 Task: Create a multi-material, multi-color, and multi-part sculpture.
Action: Mouse moved to (216, 148)
Screenshot: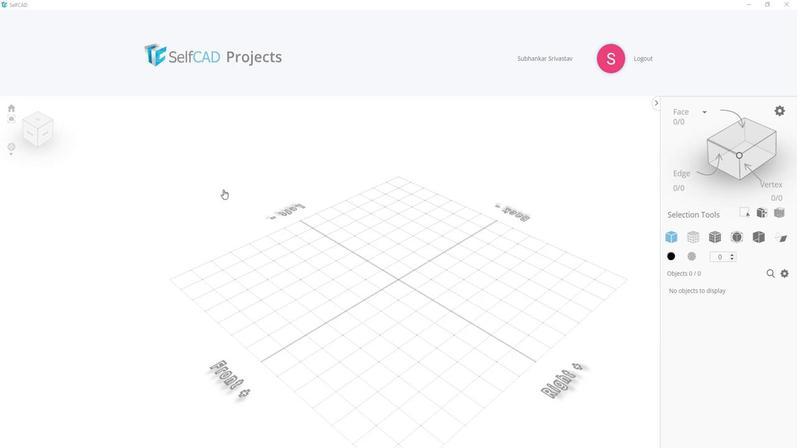 
Action: Mouse pressed left at (216, 148)
Screenshot: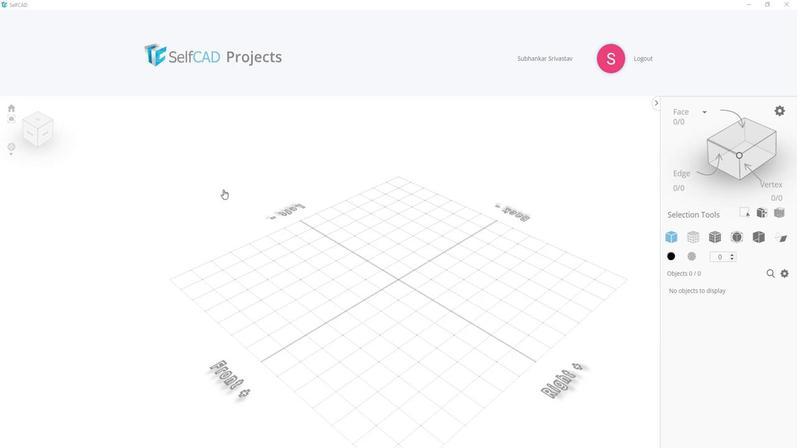 
Action: Mouse moved to (411, 176)
Screenshot: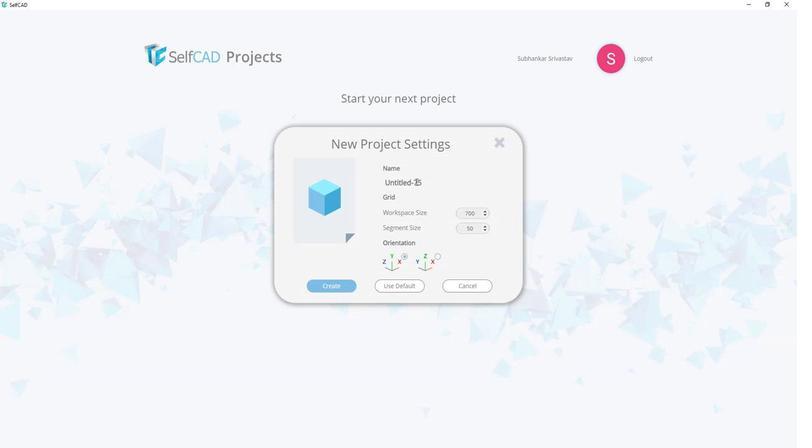 
Action: Mouse pressed left at (411, 176)
Screenshot: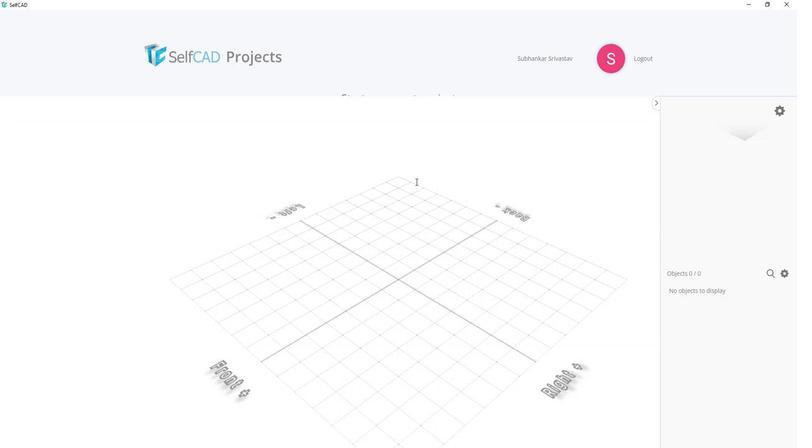 
Action: Mouse pressed left at (411, 176)
Screenshot: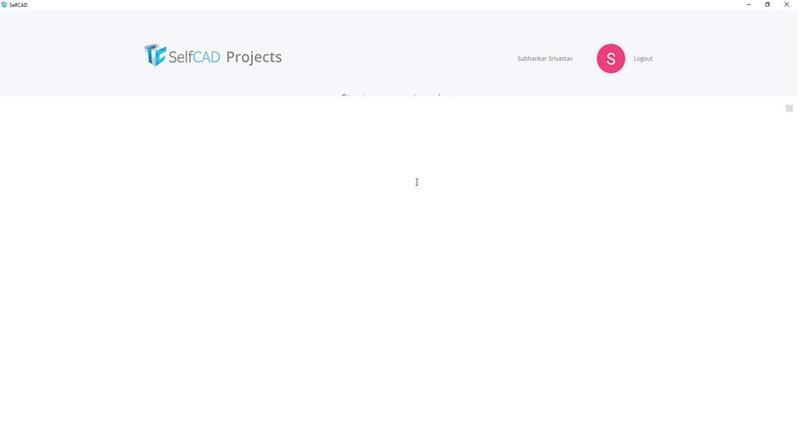 
Action: Key pressed <Key.shift>Sculpture
Screenshot: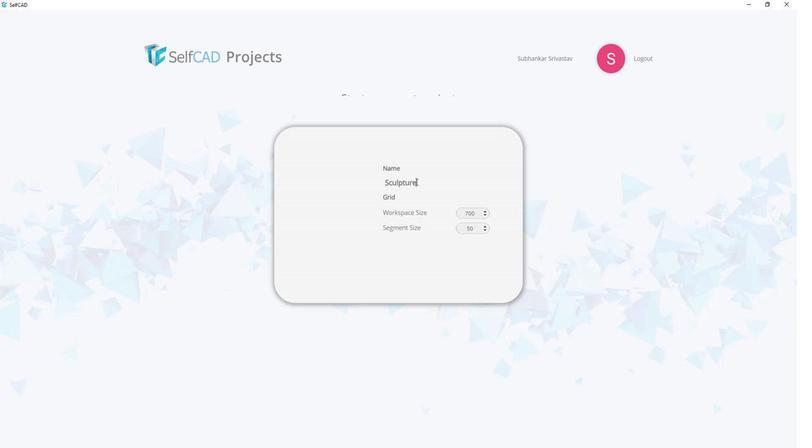 
Action: Mouse moved to (331, 261)
Screenshot: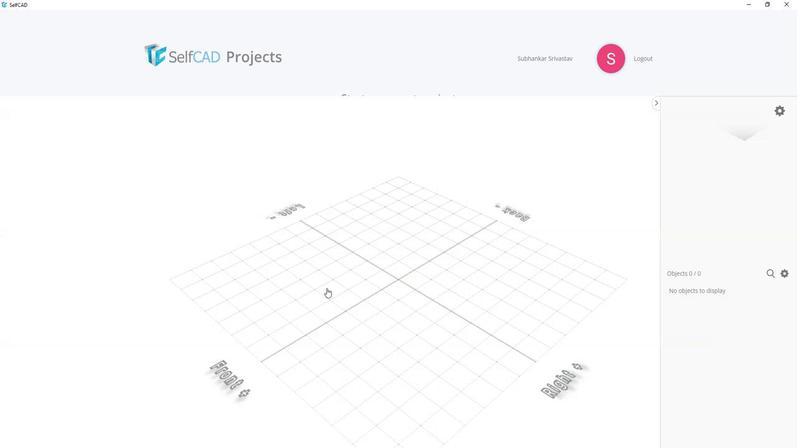 
Action: Mouse pressed left at (331, 261)
Screenshot: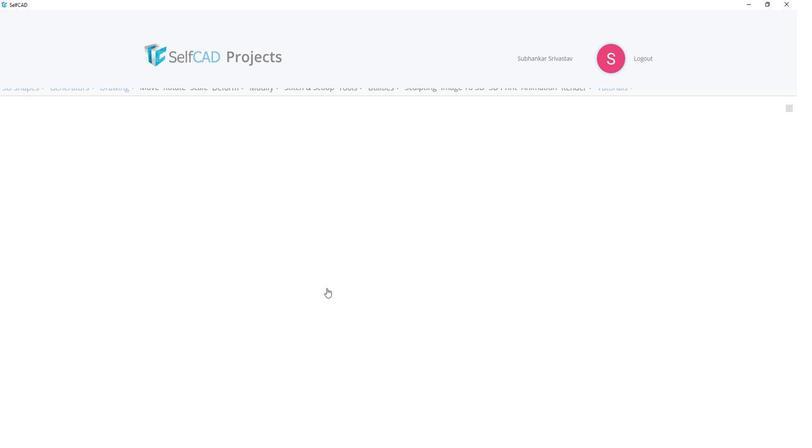 
Action: Mouse moved to (426, 179)
Screenshot: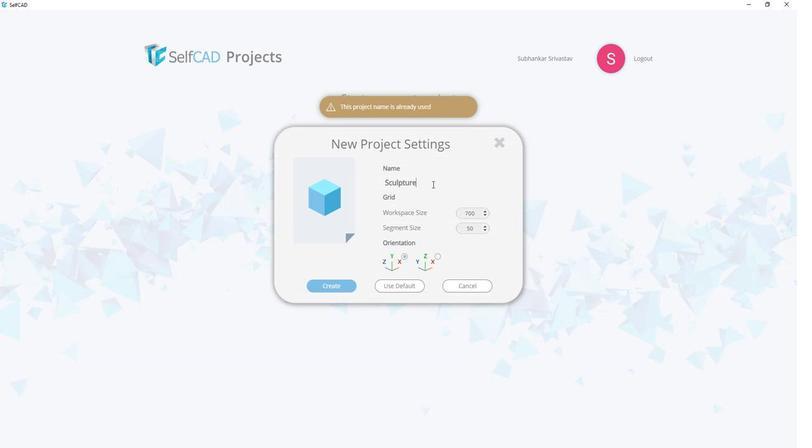 
Action: Mouse pressed left at (426, 179)
Screenshot: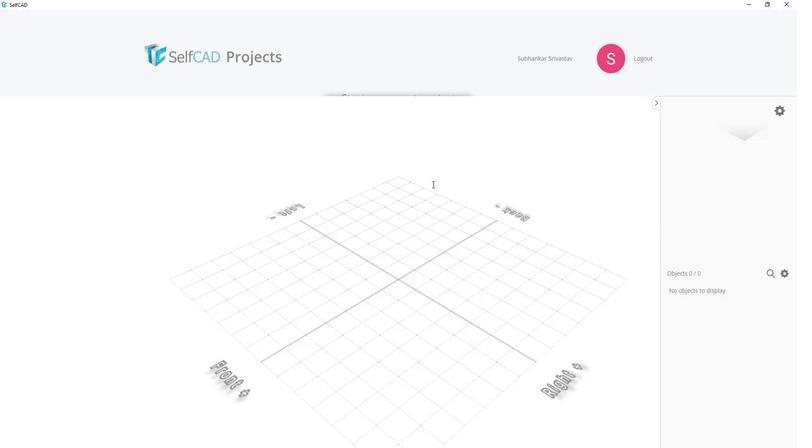 
Action: Mouse moved to (426, 179)
Screenshot: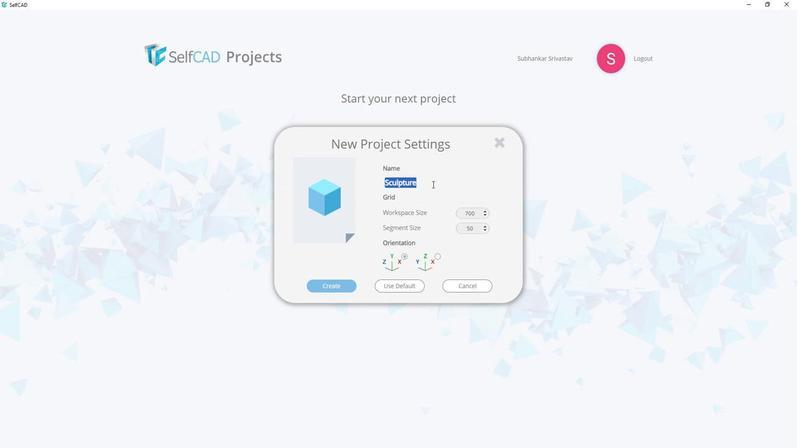 
Action: Mouse pressed left at (426, 179)
Screenshot: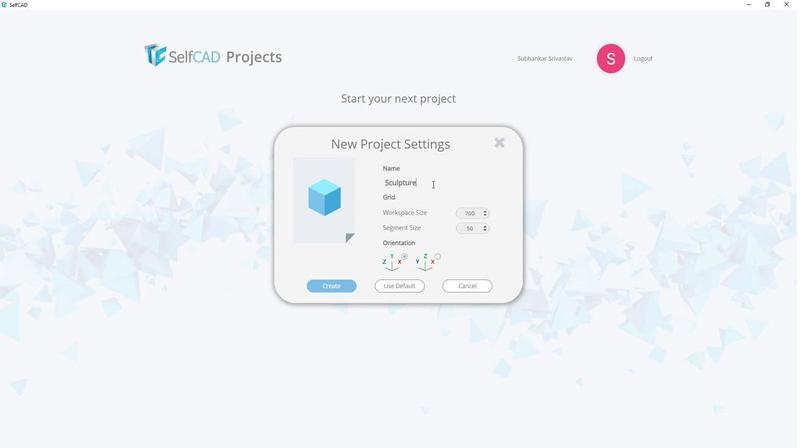
Action: Key pressed <Key.space>multi-part
Screenshot: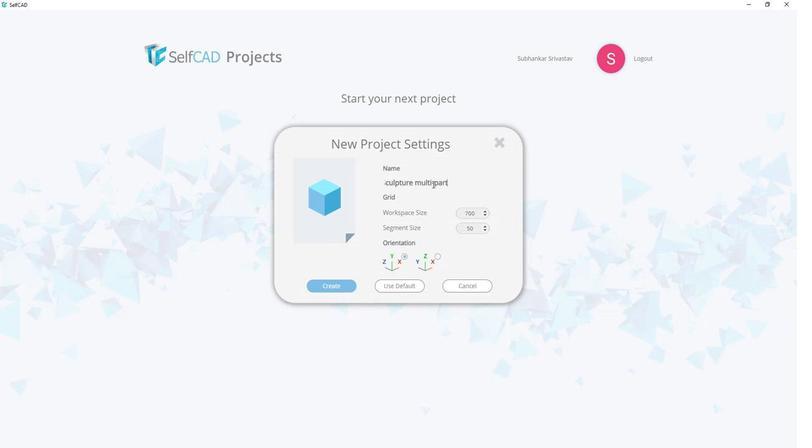 
Action: Mouse moved to (333, 261)
Screenshot: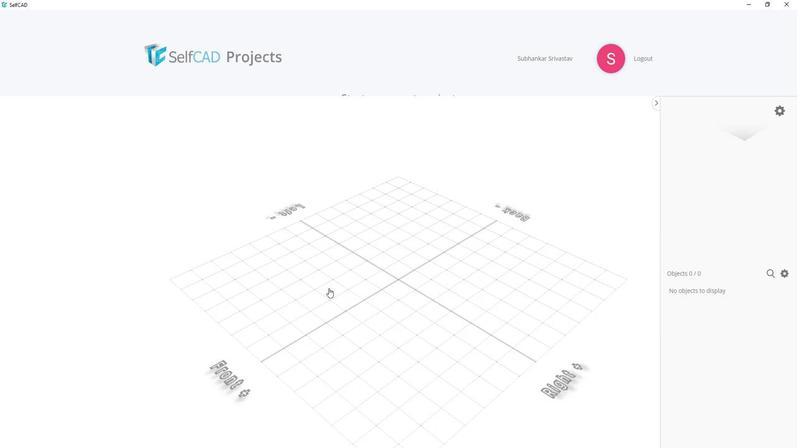 
Action: Mouse pressed left at (333, 261)
Screenshot: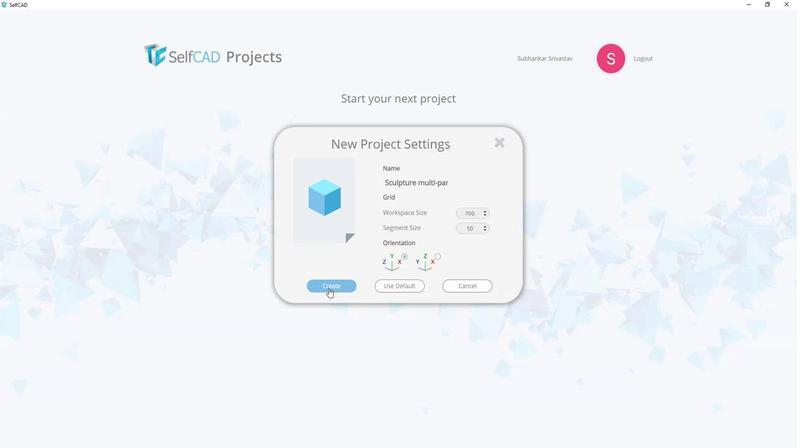 
Action: Mouse moved to (70, 110)
Screenshot: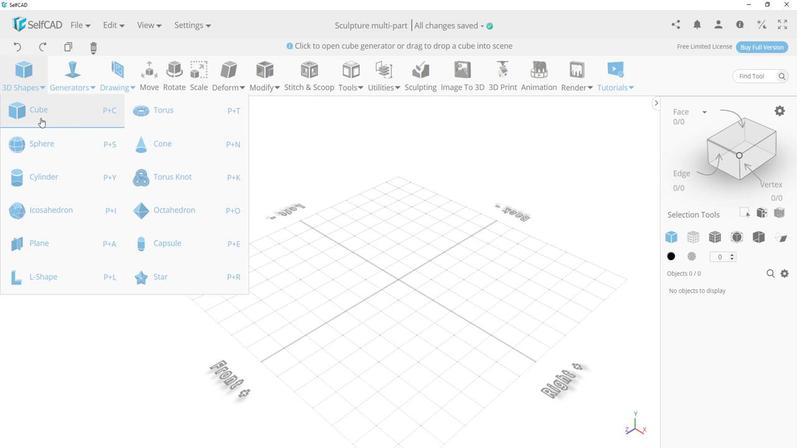 
Action: Mouse pressed left at (70, 110)
Screenshot: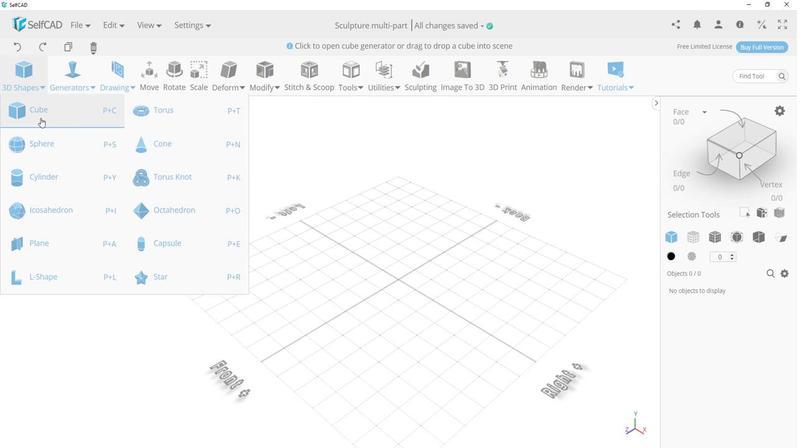 
Action: Mouse moved to (54, 159)
Screenshot: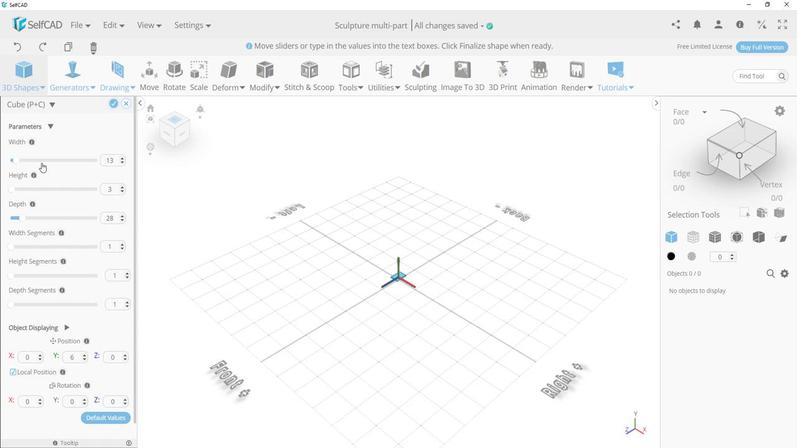 
Action: Mouse pressed left at (54, 159)
Screenshot: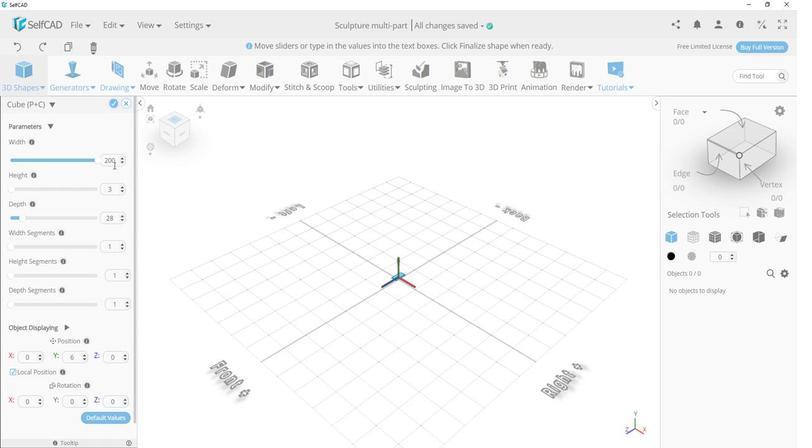 
Action: Mouse moved to (59, 205)
Screenshot: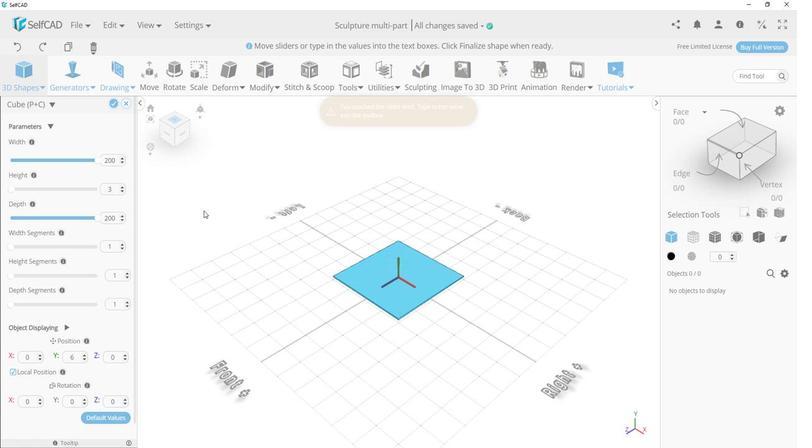 
Action: Mouse pressed left at (59, 205)
Screenshot: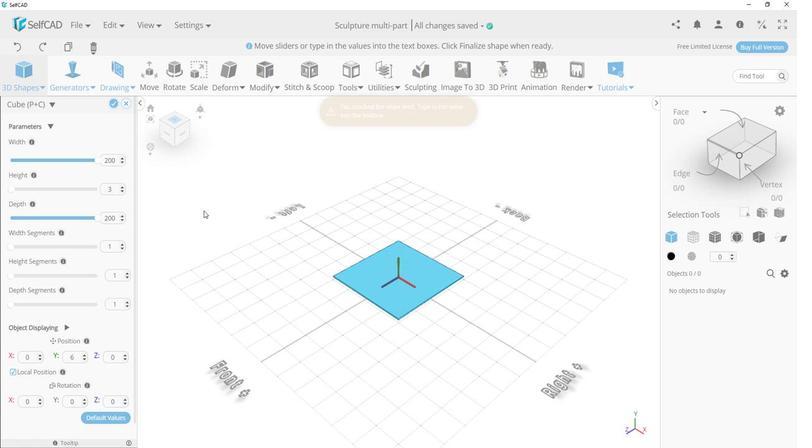 
Action: Mouse moved to (150, 181)
Screenshot: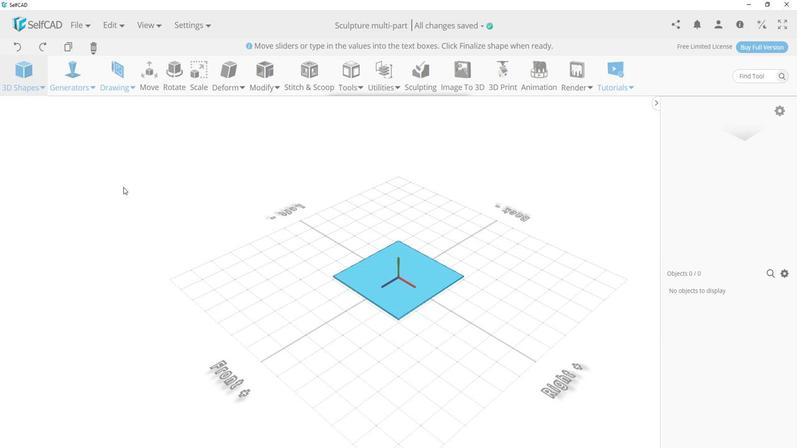 
Action: Mouse pressed left at (150, 181)
Screenshot: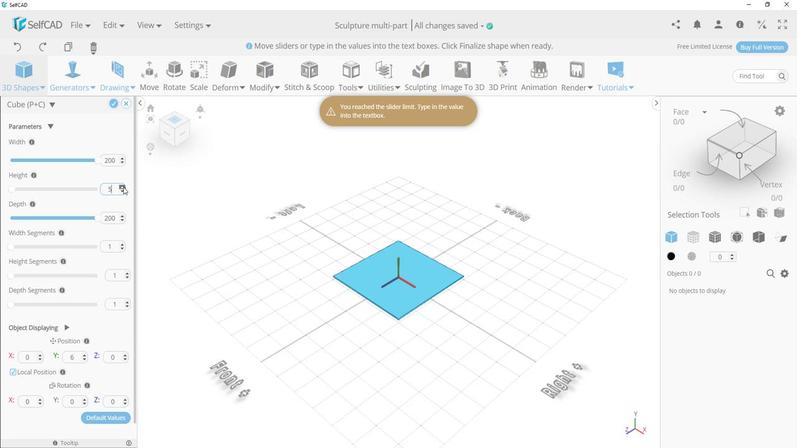 
Action: Mouse pressed left at (150, 181)
Screenshot: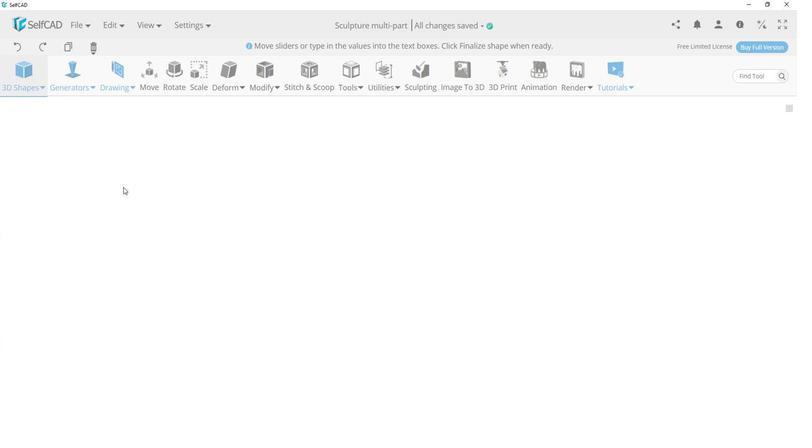 
Action: Mouse moved to (143, 116)
Screenshot: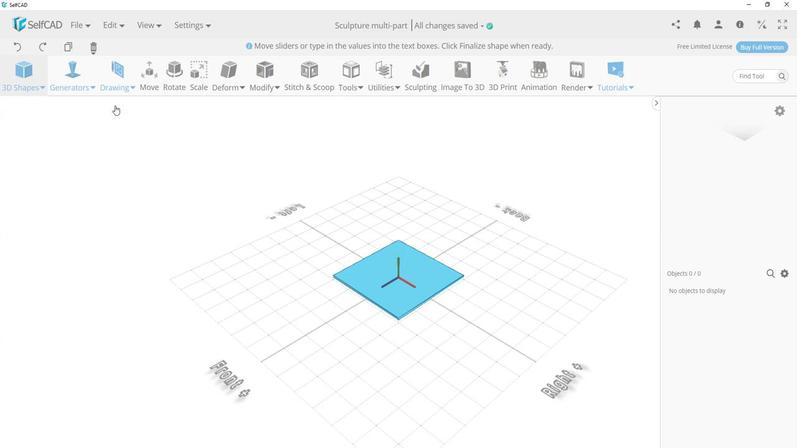 
Action: Mouse pressed left at (143, 116)
Screenshot: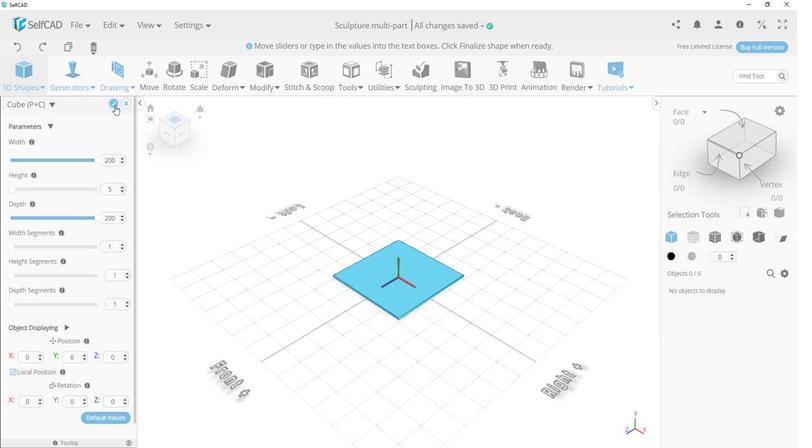 
Action: Mouse moved to (485, 268)
Screenshot: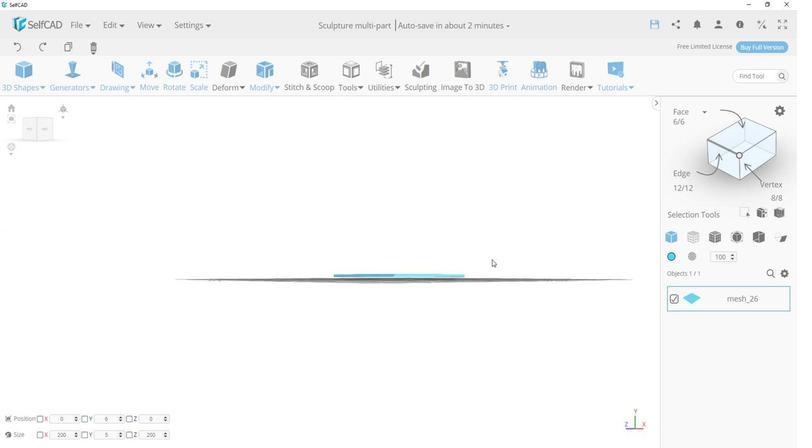 
Action: Mouse pressed left at (485, 268)
Screenshot: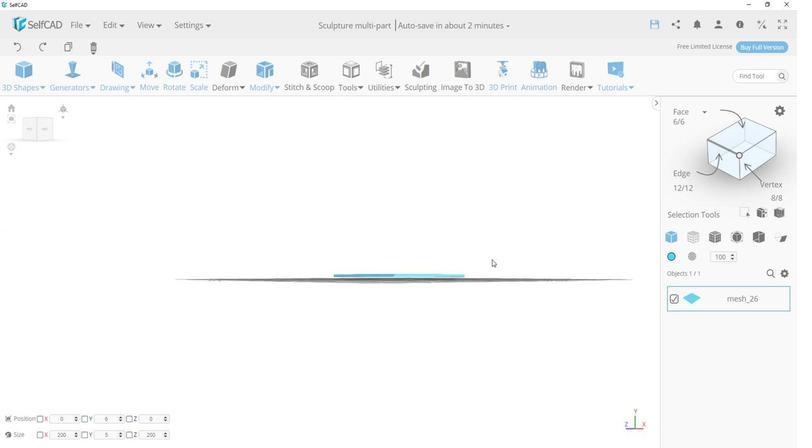 
Action: Mouse moved to (638, 237)
Screenshot: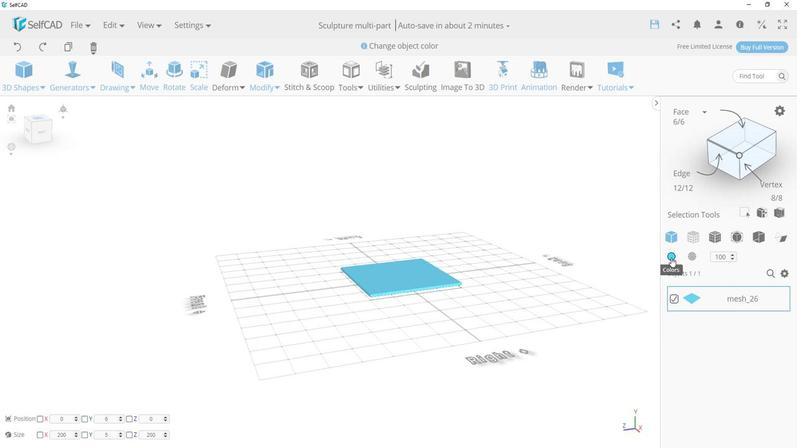 
Action: Mouse pressed left at (638, 237)
Screenshot: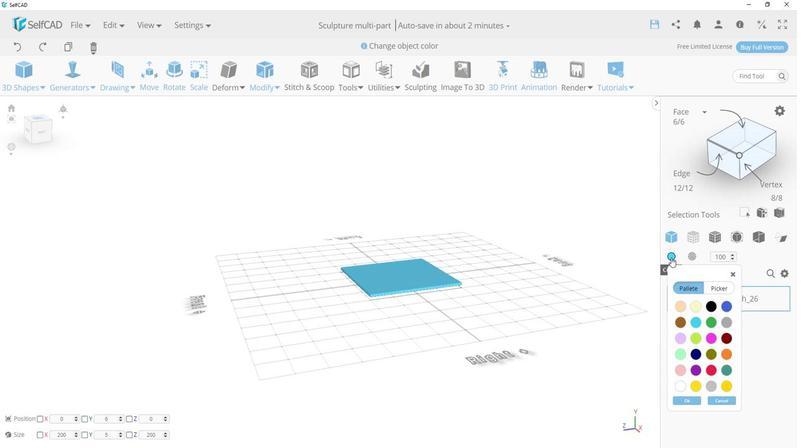 
Action: Mouse moved to (646, 340)
Screenshot: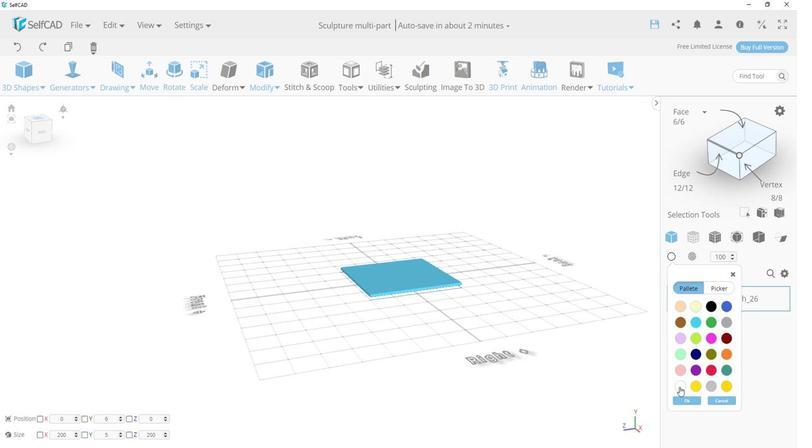 
Action: Mouse pressed left at (646, 340)
Screenshot: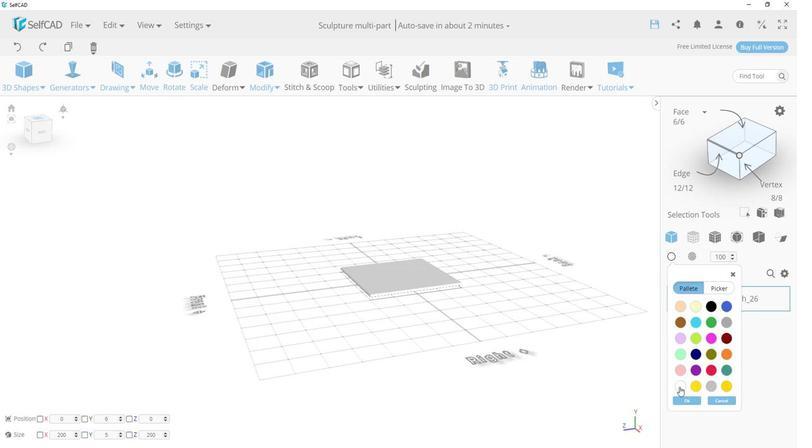 
Action: Mouse moved to (655, 348)
Screenshot: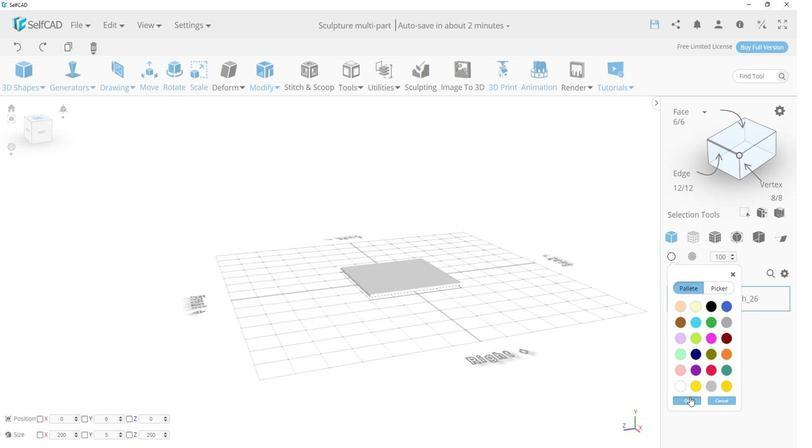 
Action: Mouse pressed left at (655, 348)
Screenshot: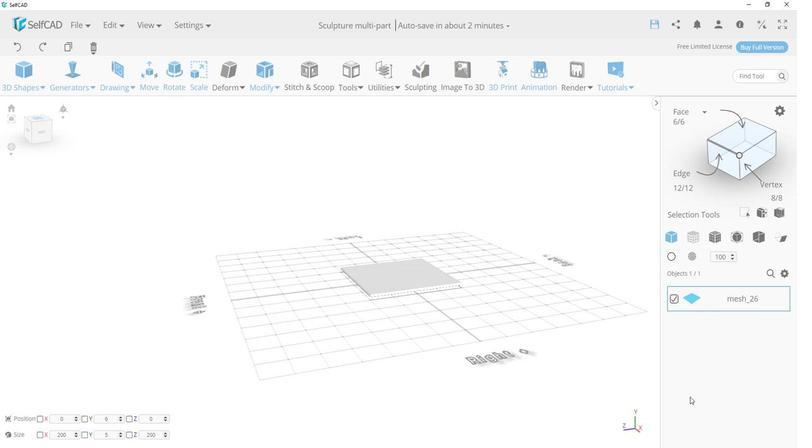 
Action: Mouse moved to (700, 220)
Screenshot: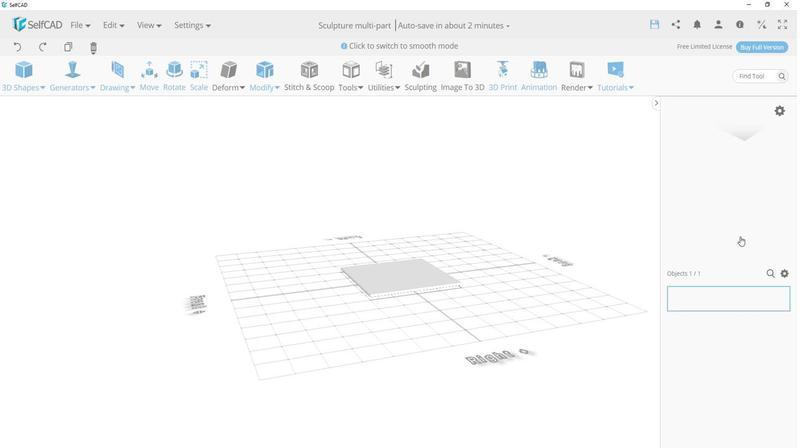 
Action: Mouse pressed left at (700, 220)
Screenshot: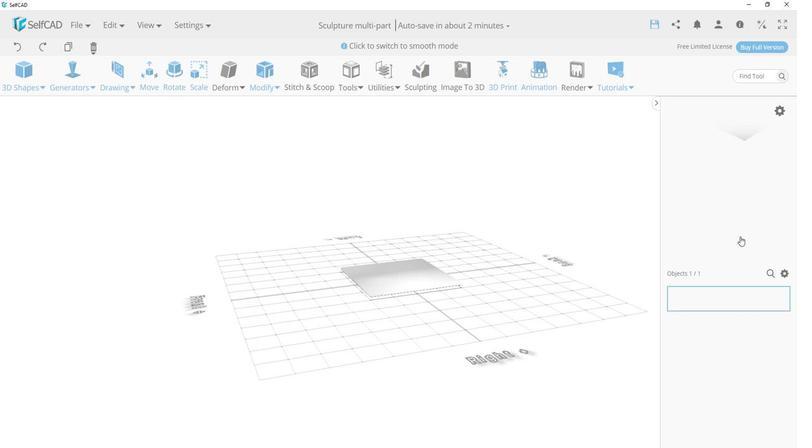
Action: Mouse moved to (434, 262)
Screenshot: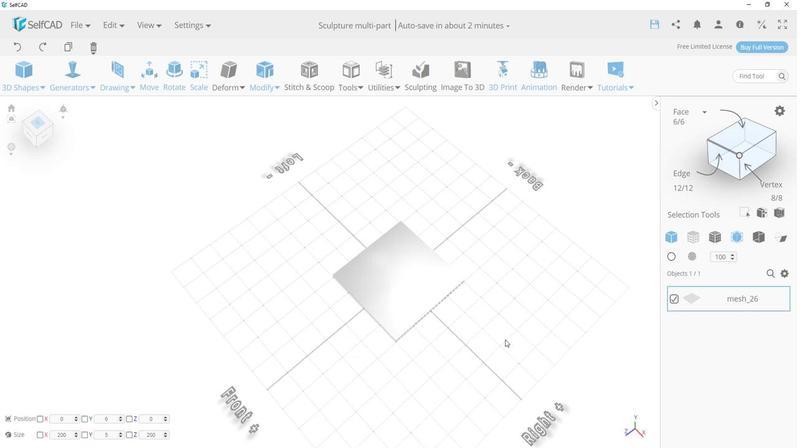 
Action: Mouse pressed left at (434, 262)
Screenshot: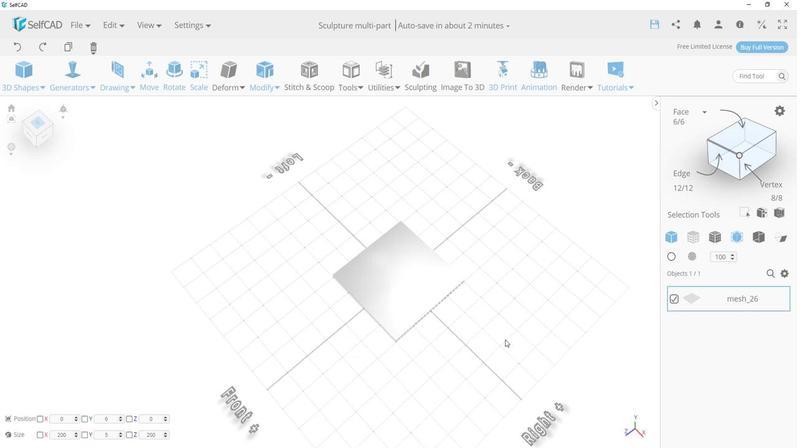 
Action: Mouse moved to (658, 239)
Screenshot: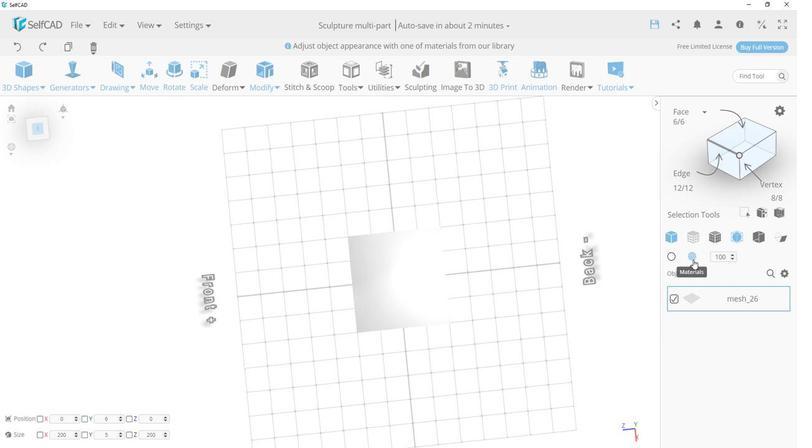 
Action: Mouse pressed left at (658, 239)
Screenshot: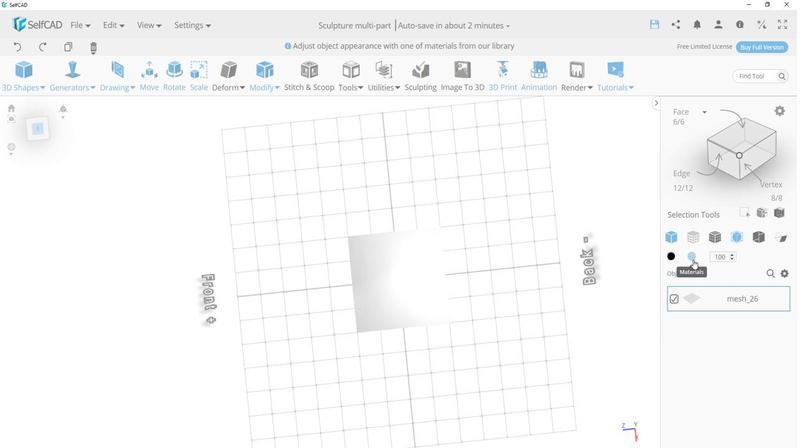 
Action: Mouse moved to (147, 206)
Screenshot: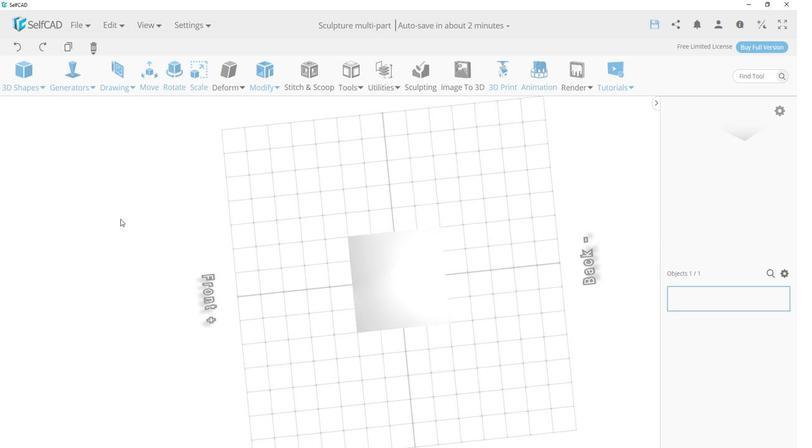 
Action: Mouse pressed left at (147, 206)
Screenshot: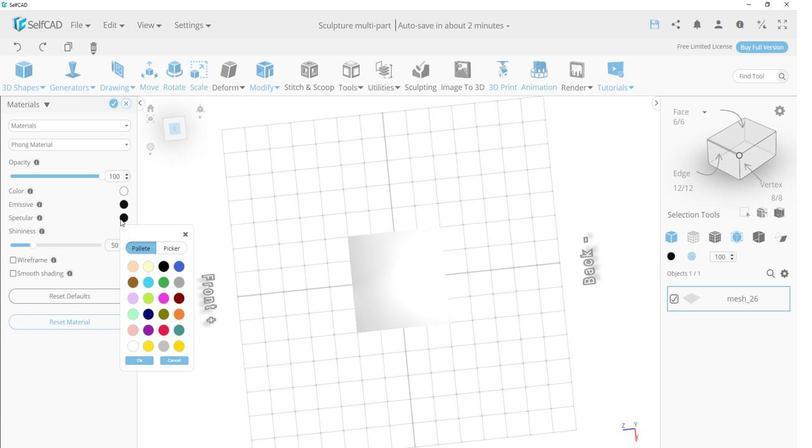 
Action: Mouse moved to (159, 305)
Screenshot: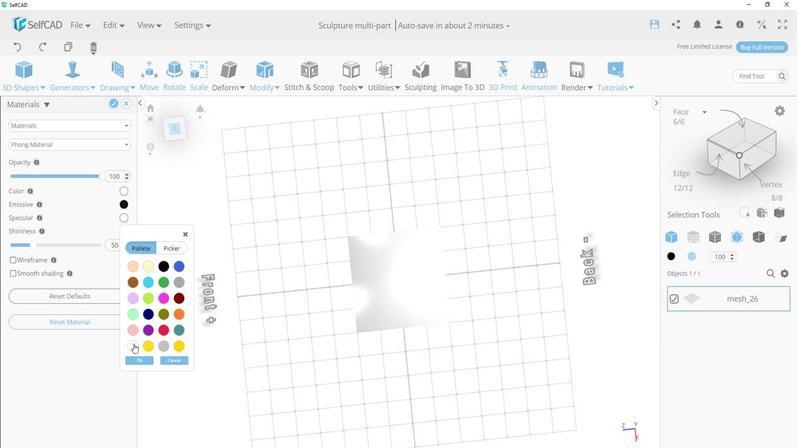 
Action: Mouse pressed left at (159, 305)
Screenshot: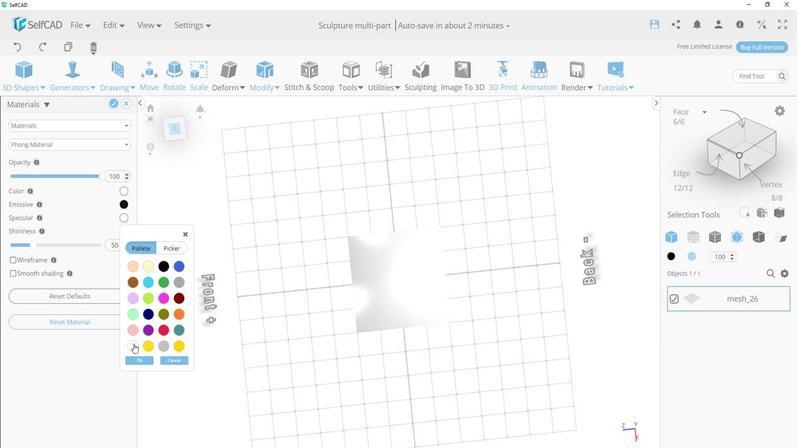 
Action: Mouse moved to (168, 320)
Screenshot: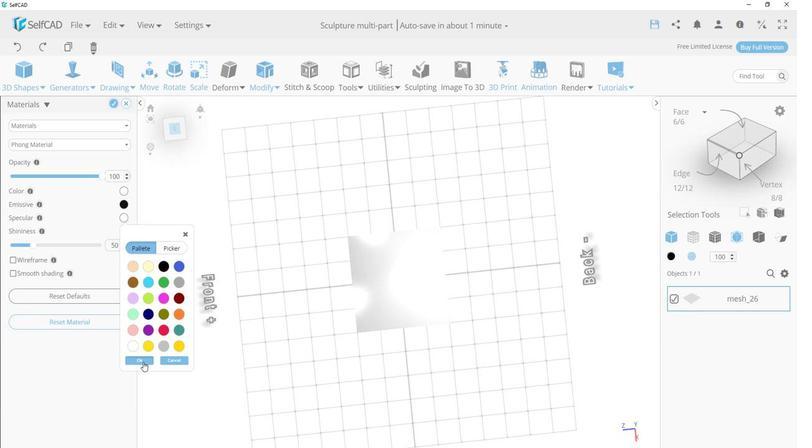 
Action: Mouse pressed left at (168, 320)
Screenshot: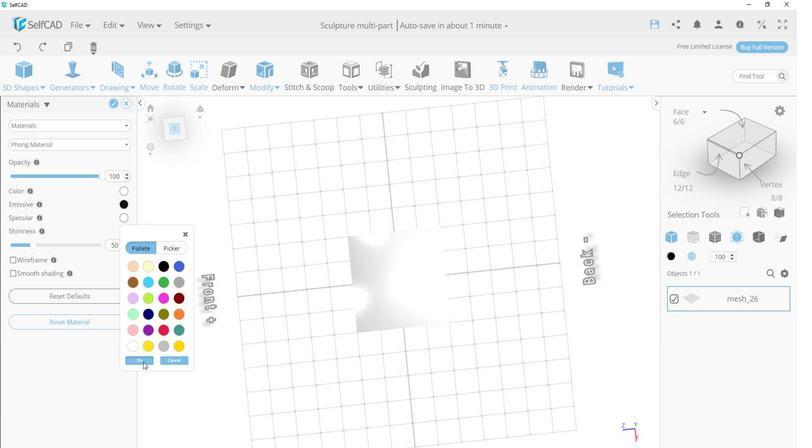 
Action: Mouse moved to (141, 117)
Screenshot: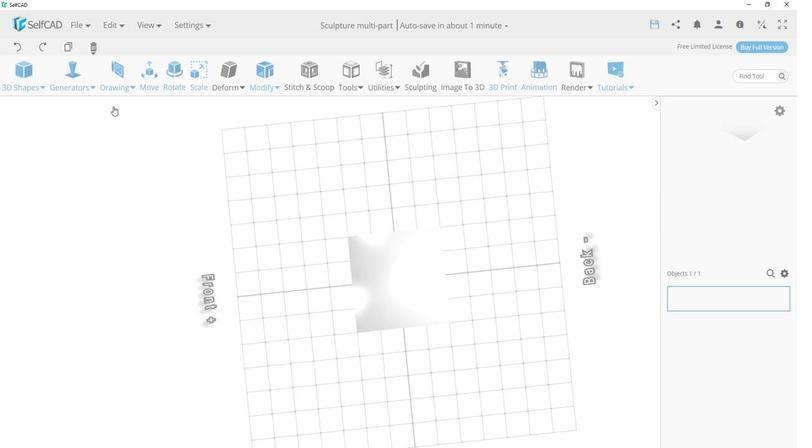 
Action: Mouse pressed left at (141, 117)
Screenshot: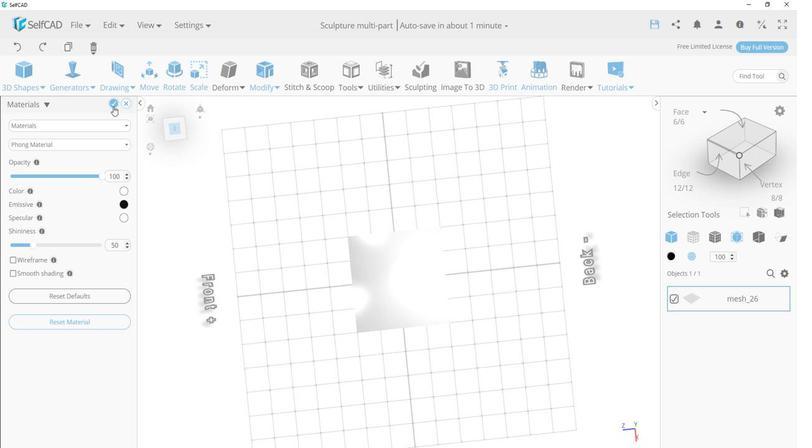 
Action: Mouse moved to (437, 321)
Screenshot: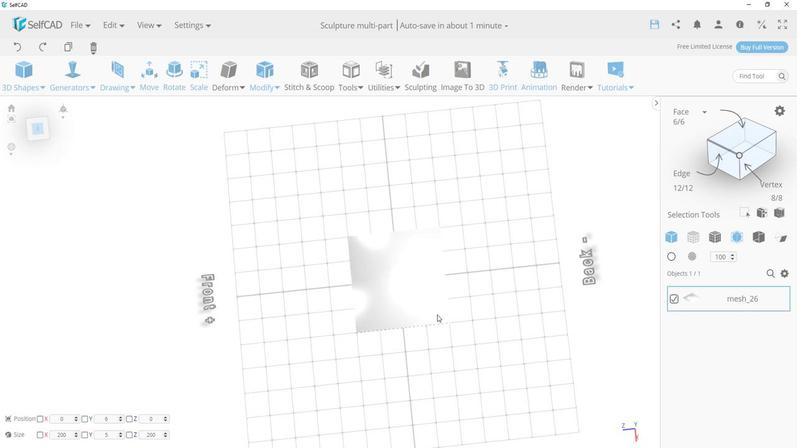 
Action: Mouse pressed left at (437, 321)
Screenshot: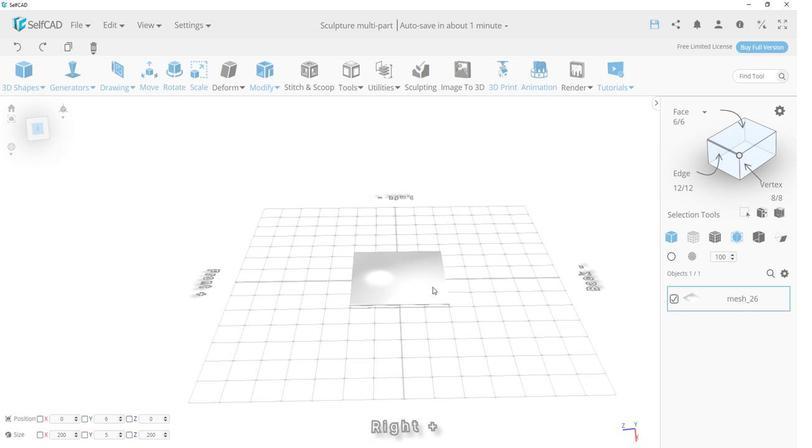 
Action: Mouse moved to (302, 300)
Screenshot: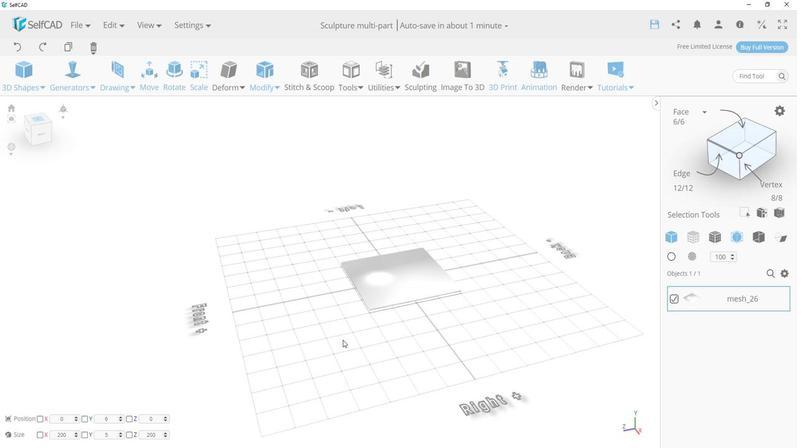 
Action: Mouse pressed left at (302, 300)
Screenshot: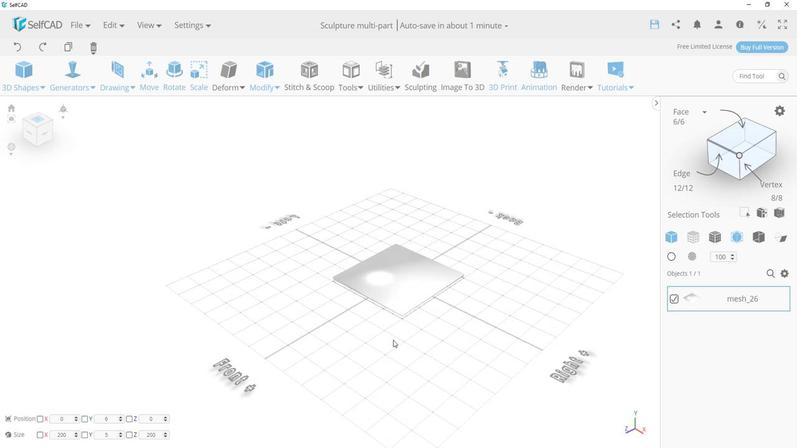 
Action: Mouse moved to (397, 279)
Screenshot: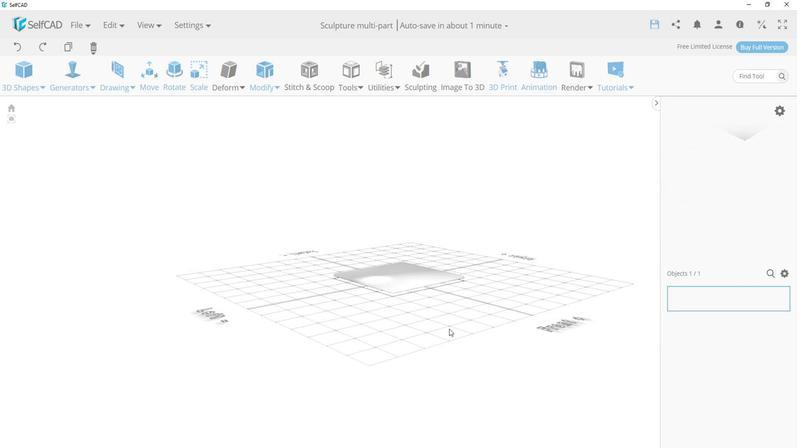 
Action: Mouse pressed left at (397, 279)
Screenshot: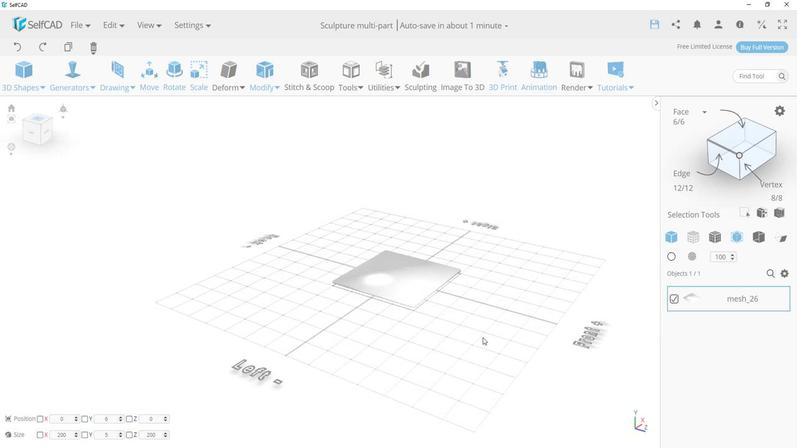 
Action: Mouse moved to (382, 297)
Screenshot: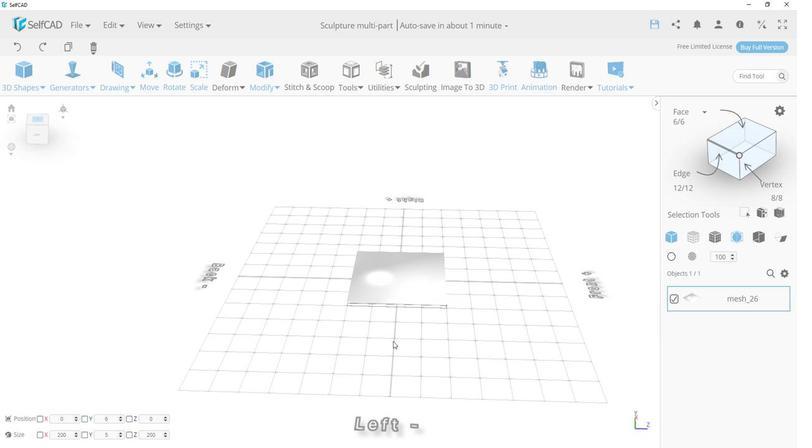 
Action: Mouse pressed left at (382, 297)
Screenshot: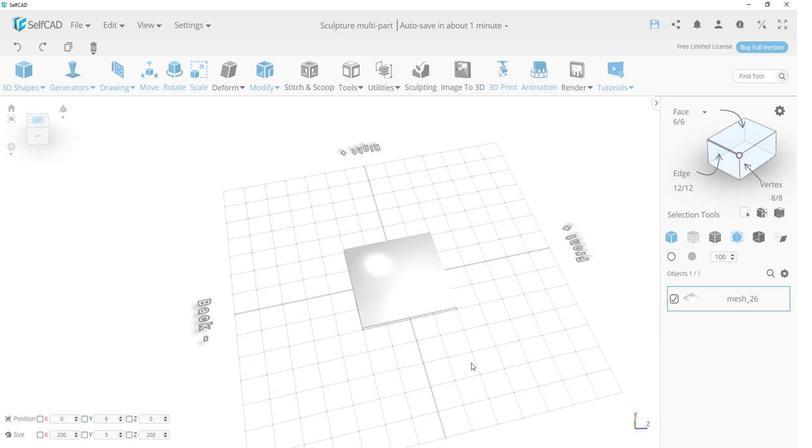 
Action: Mouse moved to (444, 293)
Screenshot: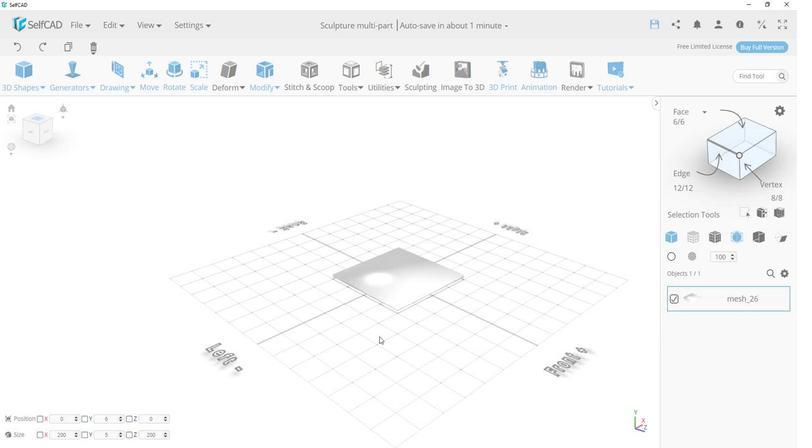 
Action: Mouse pressed left at (444, 293)
Screenshot: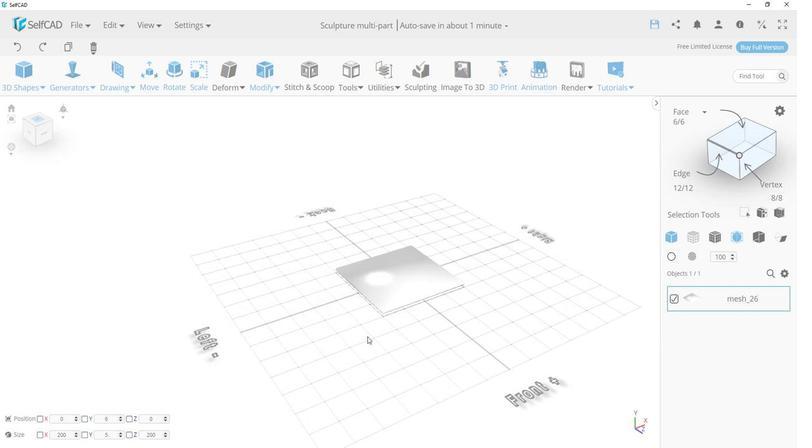 
Action: Mouse moved to (442, 295)
Screenshot: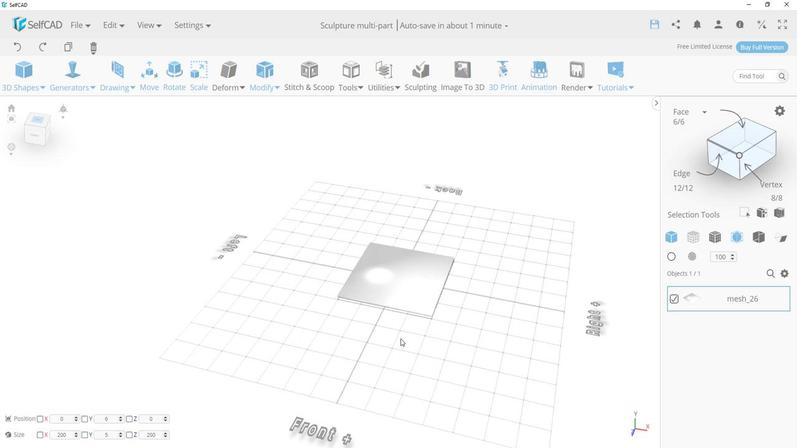 
Action: Mouse pressed left at (442, 295)
Screenshot: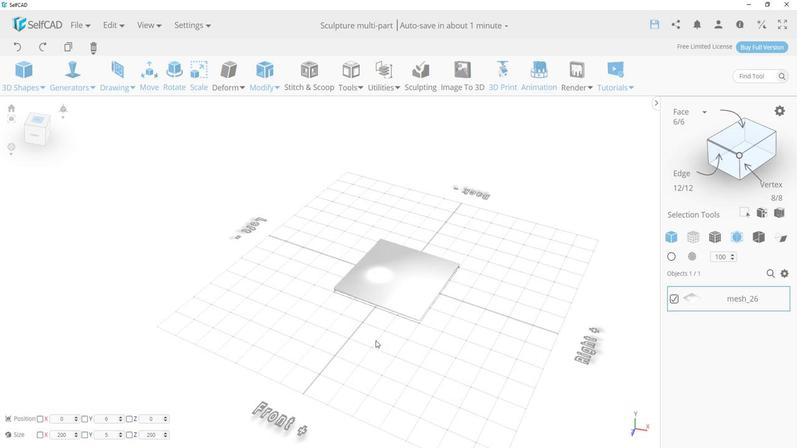 
Action: Mouse moved to (408, 300)
Screenshot: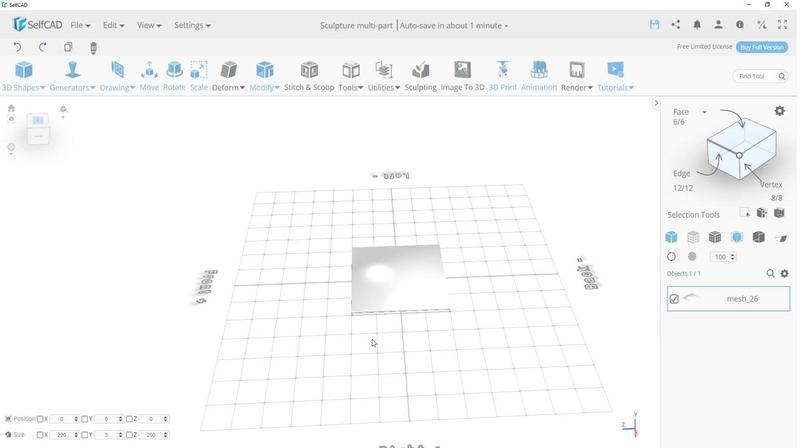 
Action: Mouse pressed left at (408, 300)
Screenshot: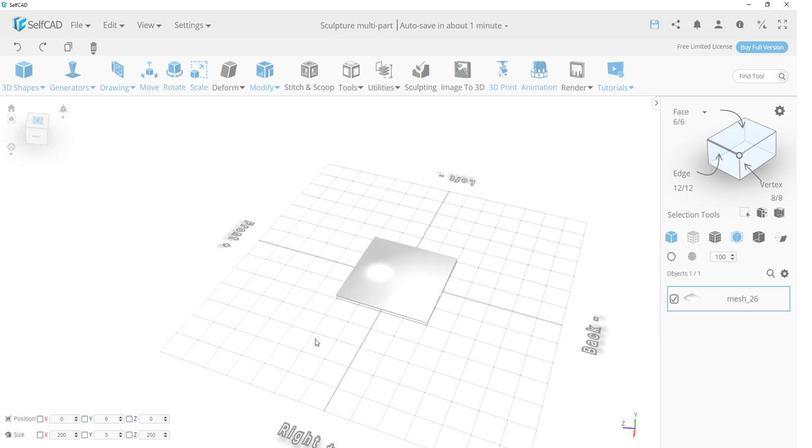 
Action: Mouse moved to (446, 307)
Screenshot: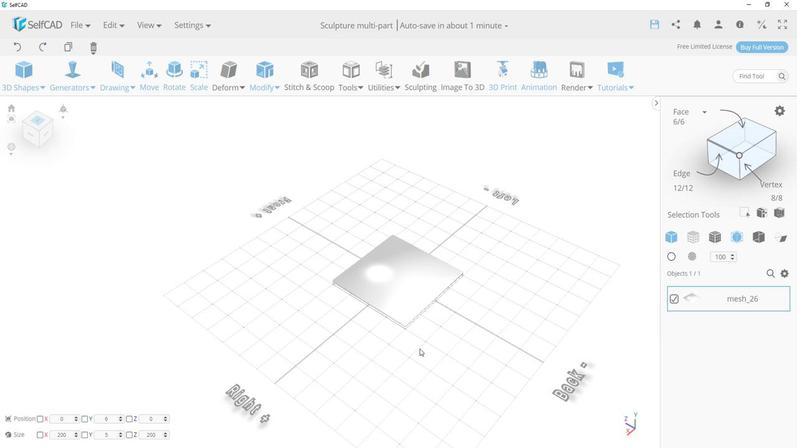 
Action: Mouse pressed left at (446, 307)
Screenshot: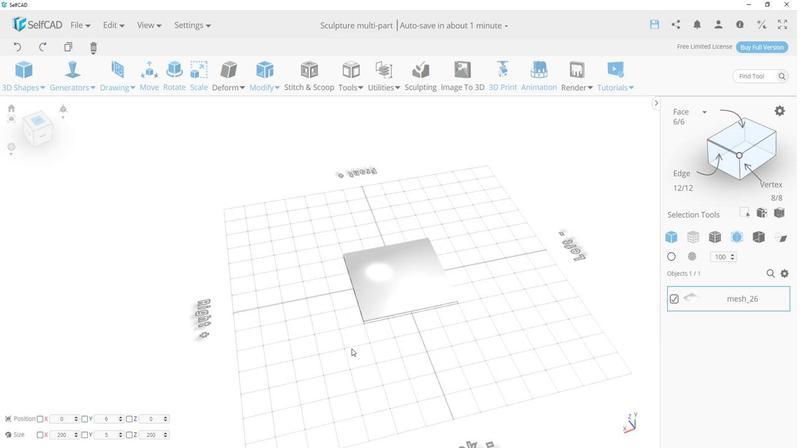 
Action: Mouse moved to (353, 309)
Screenshot: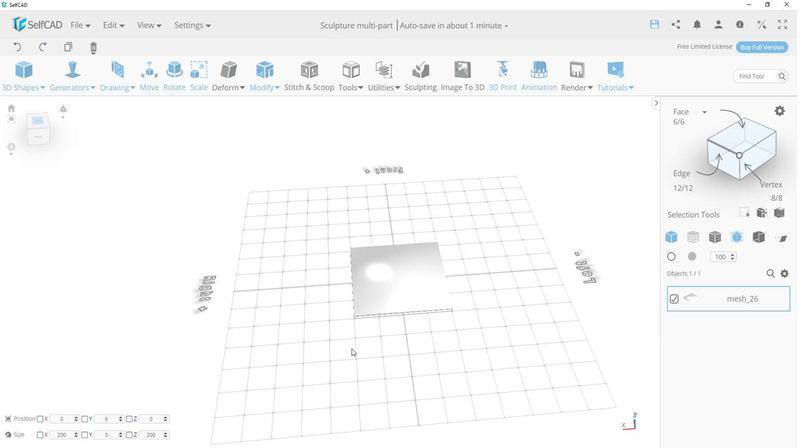 
Action: Mouse pressed left at (353, 309)
Screenshot: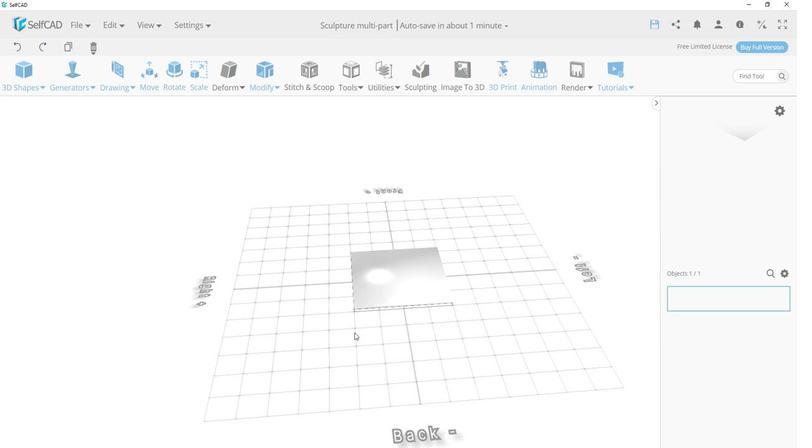 
Action: Mouse moved to (730, 275)
Screenshot: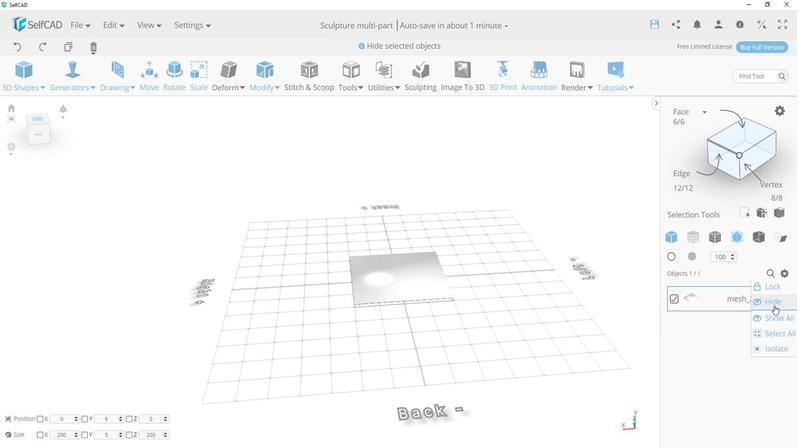 
Action: Mouse pressed left at (730, 275)
Screenshot: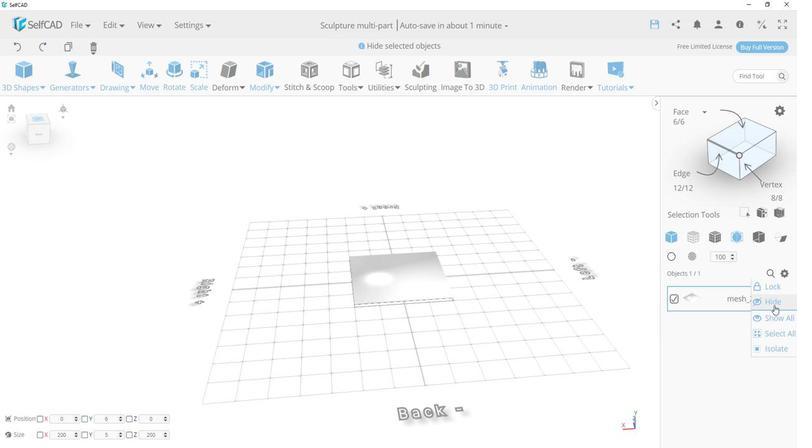 
Action: Mouse moved to (73, 142)
Screenshot: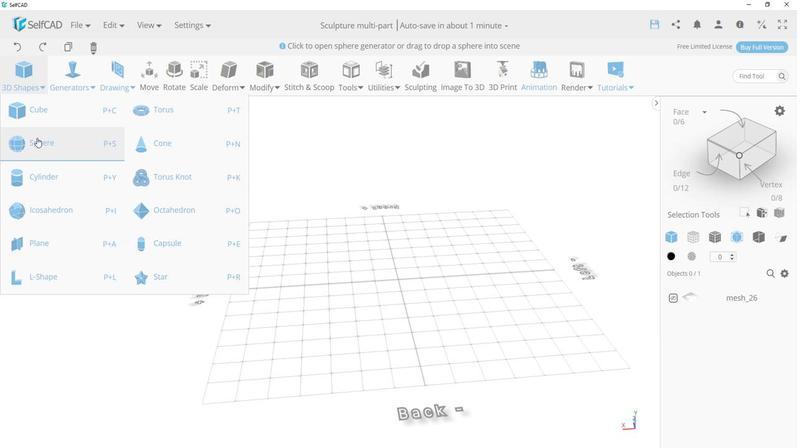 
Action: Mouse pressed left at (73, 142)
Screenshot: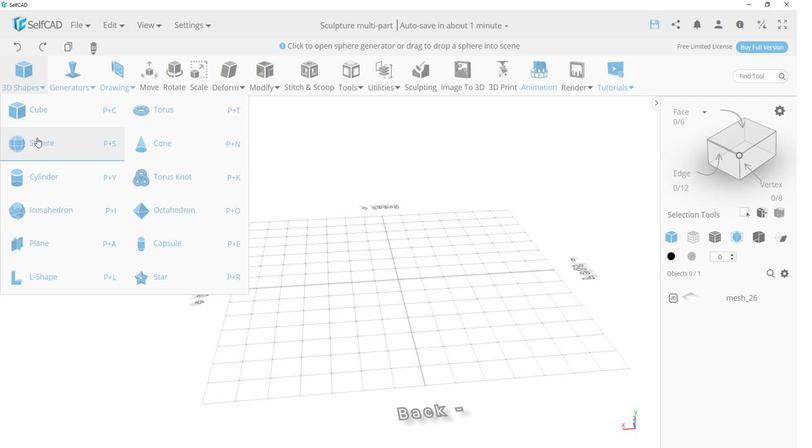 
Action: Mouse moved to (53, 157)
Screenshot: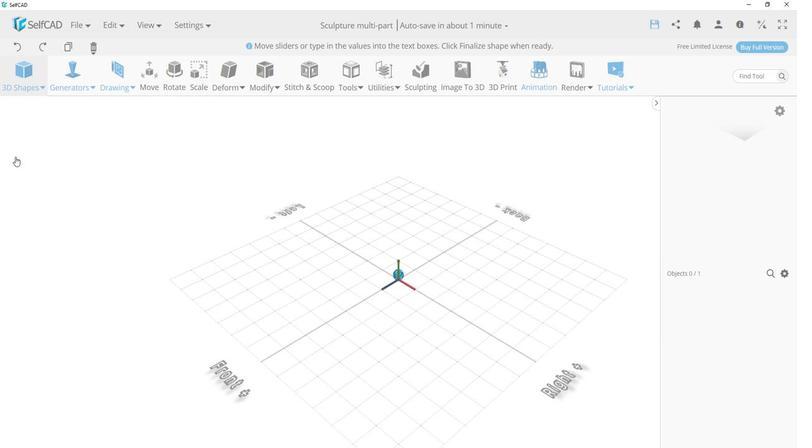 
Action: Mouse pressed left at (53, 157)
Screenshot: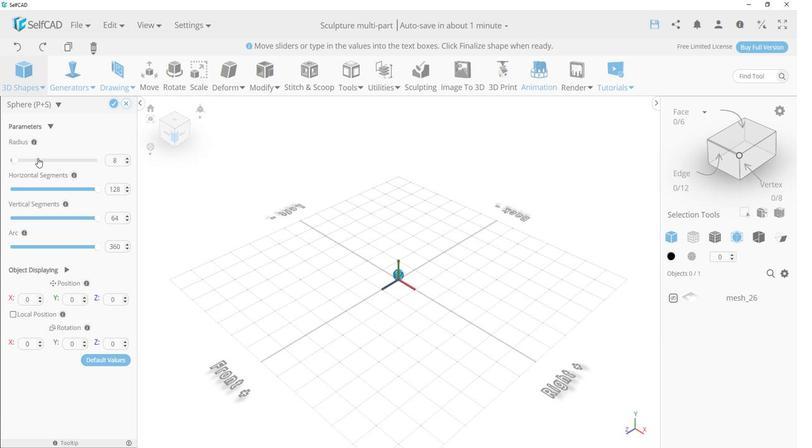 
Action: Mouse moved to (80, 159)
Screenshot: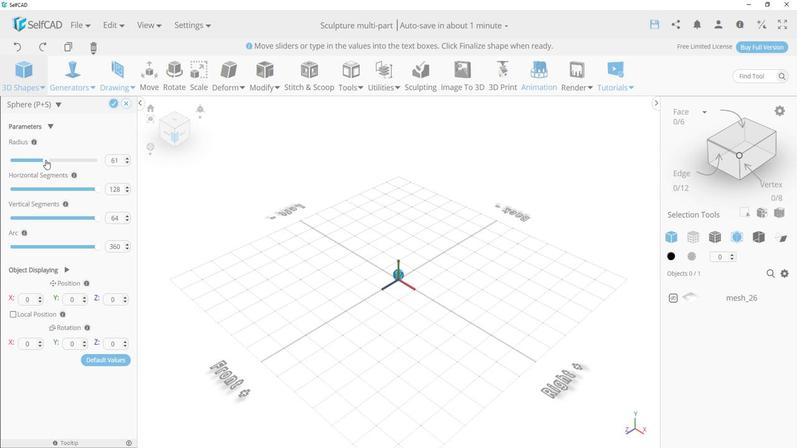 
Action: Mouse pressed left at (80, 159)
Screenshot: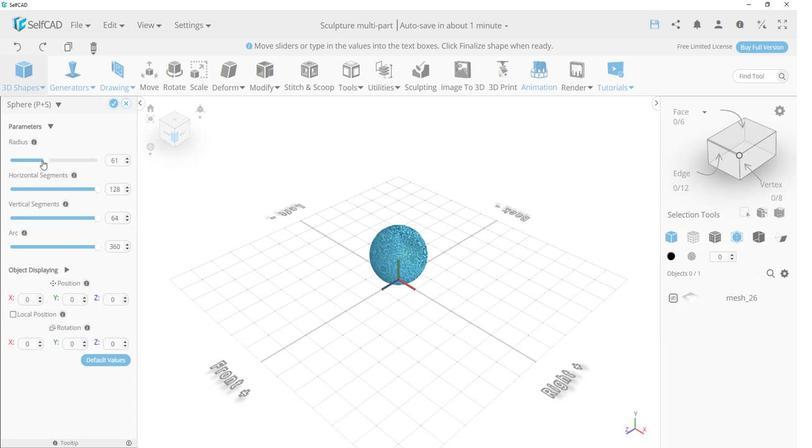 
Action: Mouse moved to (141, 117)
Screenshot: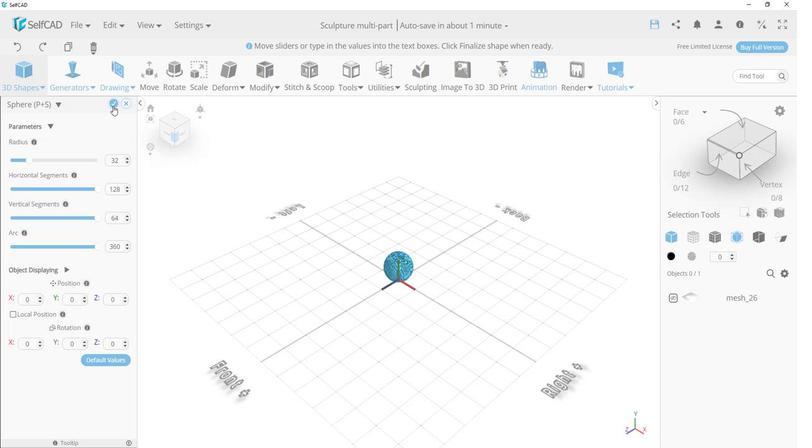 
Action: Mouse pressed left at (141, 117)
Screenshot: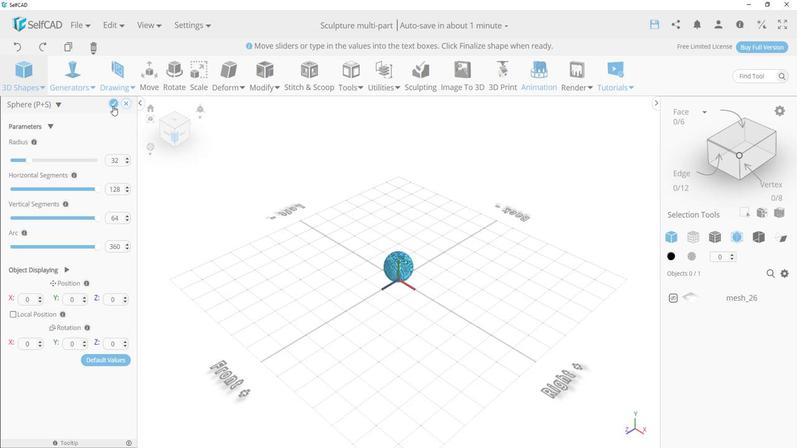 
Action: Mouse moved to (61, 378)
Screenshot: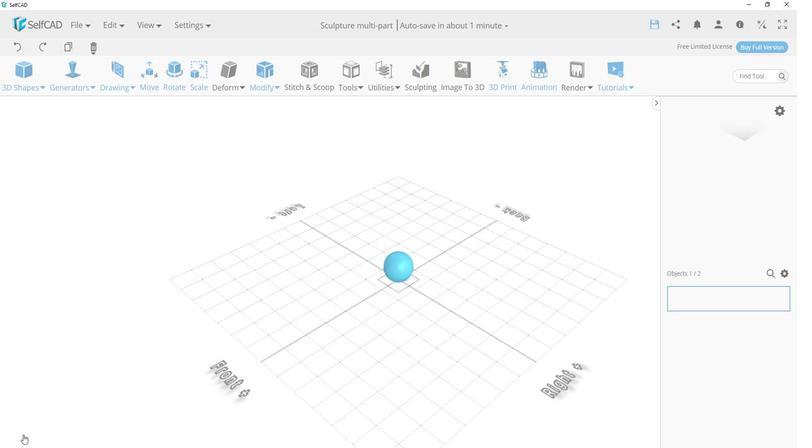 
Action: Mouse pressed left at (61, 378)
Screenshot: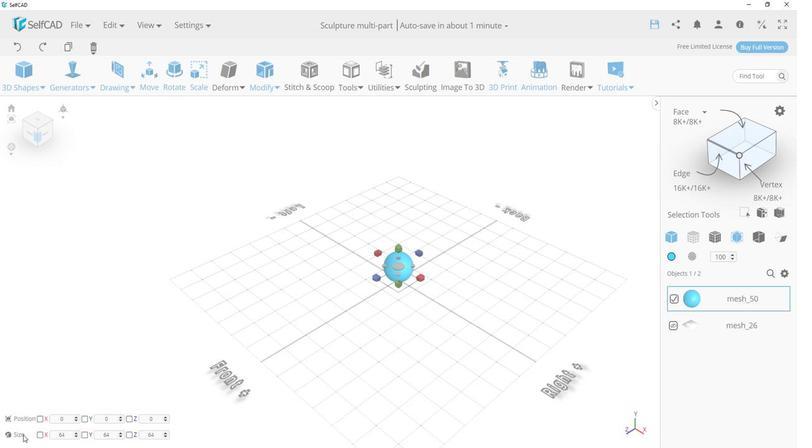 
Action: Mouse moved to (453, 246)
Screenshot: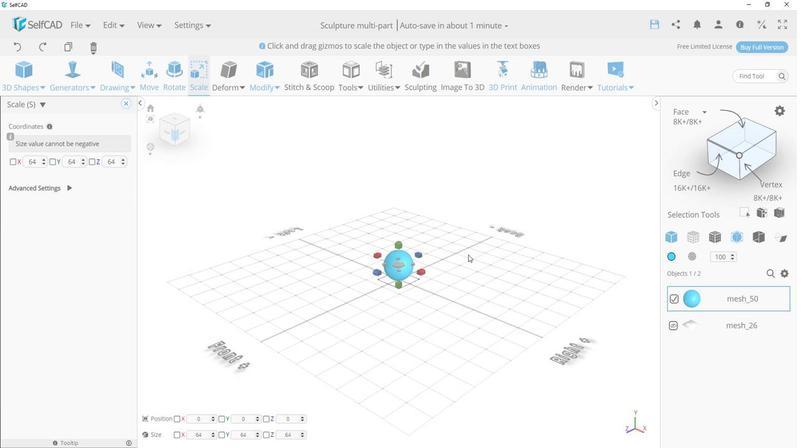 
Action: Mouse pressed left at (453, 246)
Screenshot: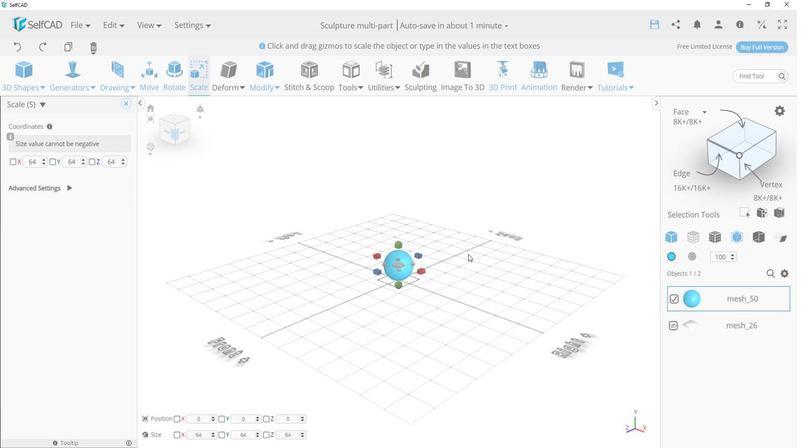 
Action: Mouse moved to (457, 234)
Screenshot: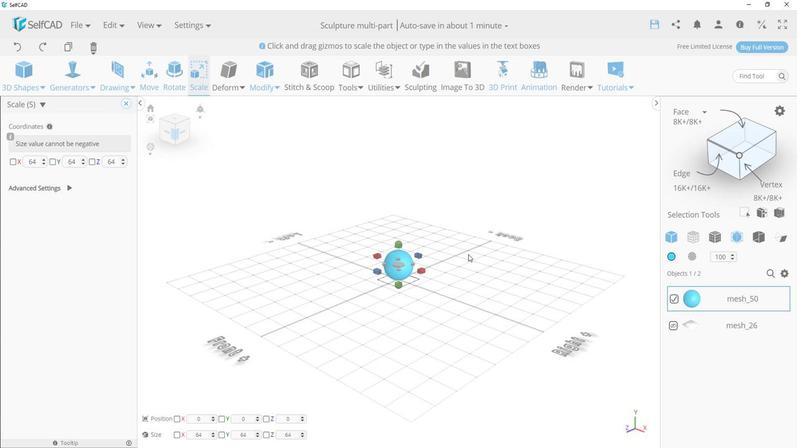 
Action: Mouse scrolled (457, 234) with delta (0, 0)
Screenshot: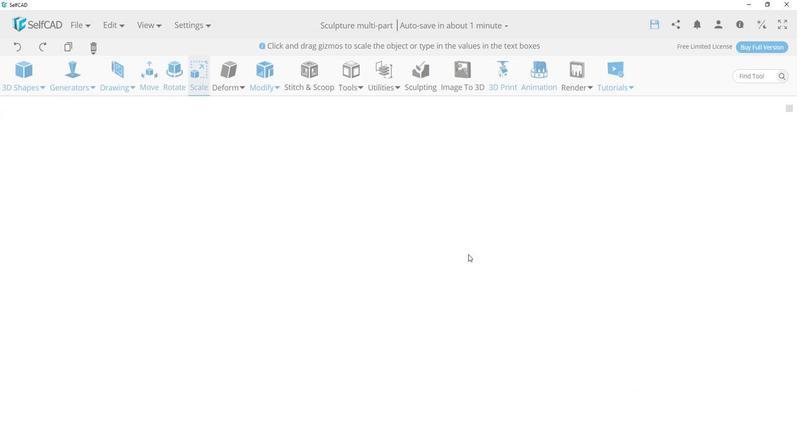 
Action: Mouse scrolled (457, 234) with delta (0, 0)
Screenshot: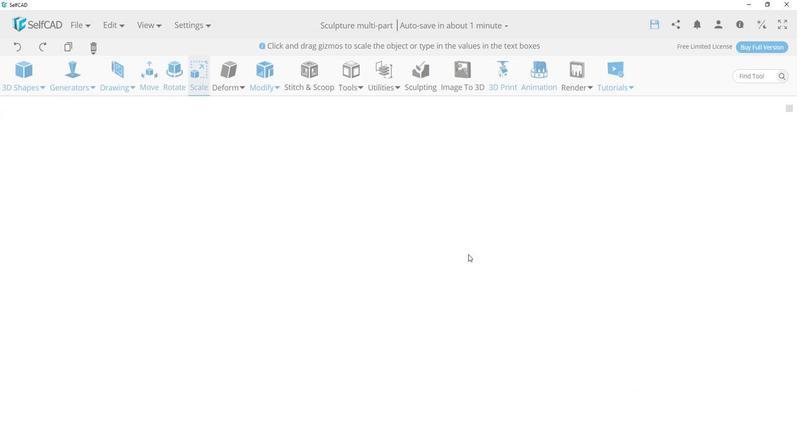 
Action: Mouse scrolled (457, 234) with delta (0, 0)
Screenshot: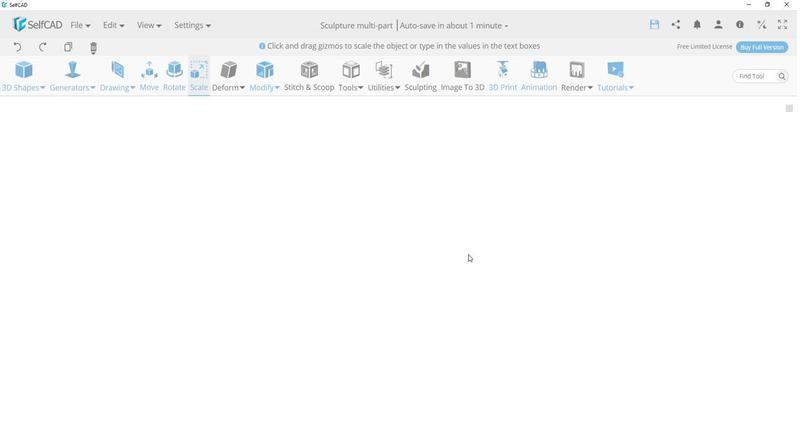 
Action: Mouse scrolled (457, 234) with delta (0, 0)
Screenshot: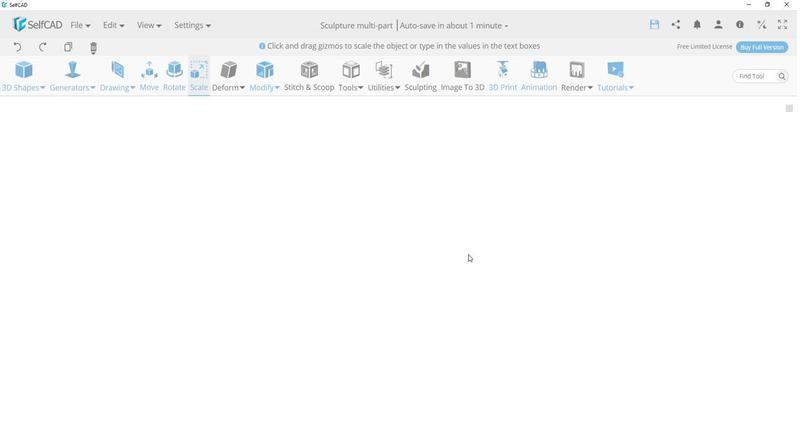 
Action: Mouse scrolled (457, 234) with delta (0, 0)
Screenshot: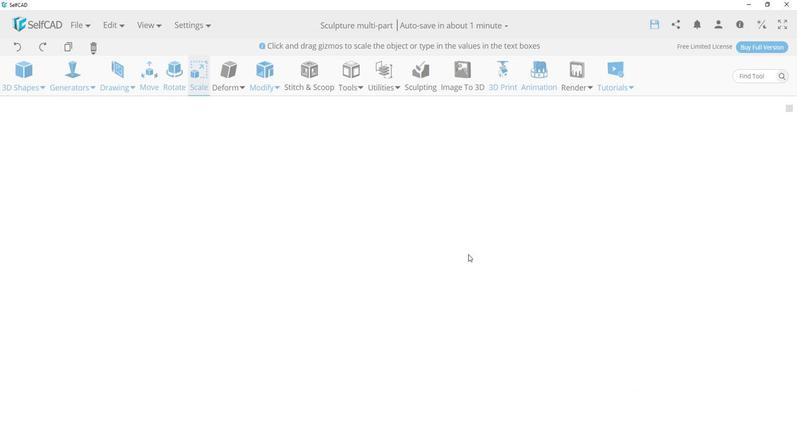 
Action: Mouse scrolled (457, 234) with delta (0, 0)
Screenshot: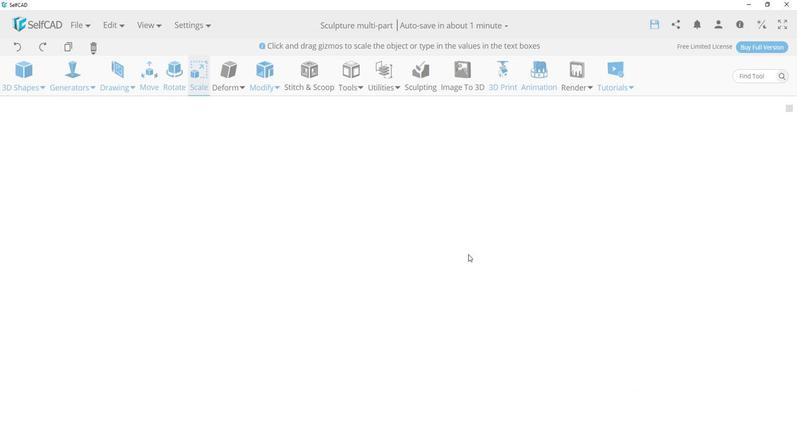 
Action: Mouse scrolled (457, 234) with delta (0, 0)
Screenshot: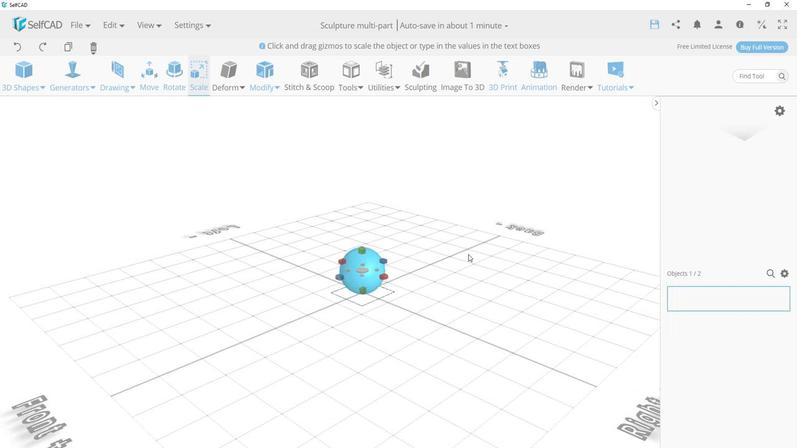 
Action: Mouse scrolled (457, 234) with delta (0, 0)
Screenshot: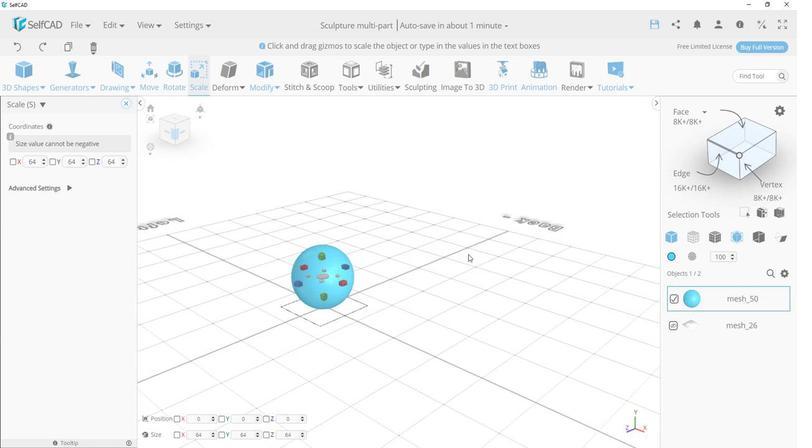 
Action: Mouse scrolled (457, 234) with delta (0, 0)
Screenshot: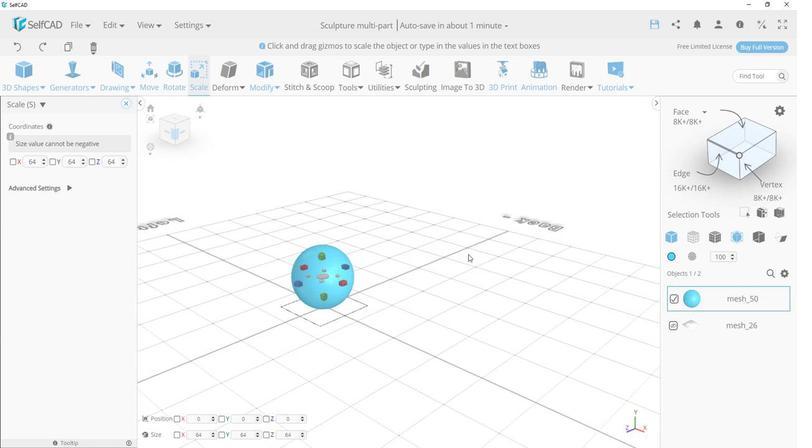 
Action: Mouse scrolled (457, 234) with delta (0, 0)
Screenshot: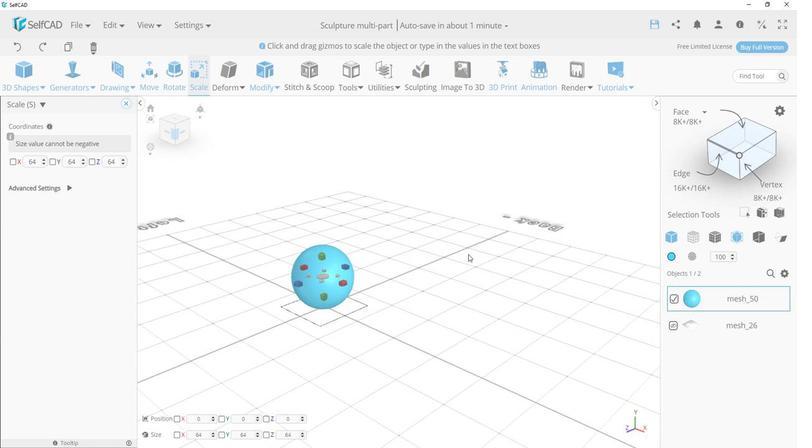 
Action: Mouse scrolled (457, 234) with delta (0, 0)
Screenshot: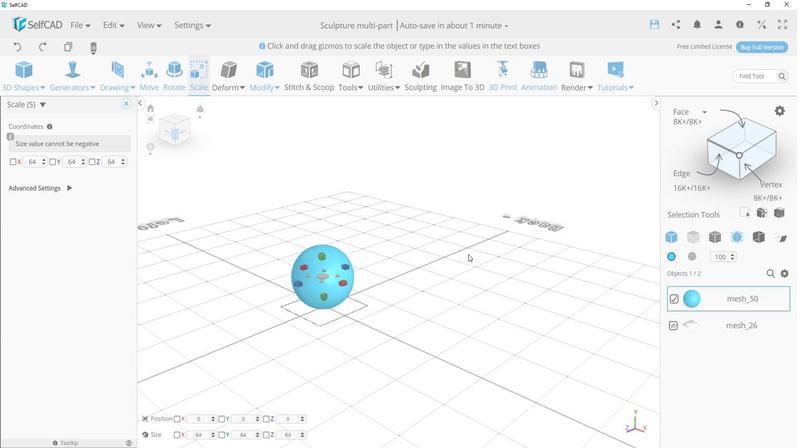 
Action: Mouse scrolled (457, 234) with delta (0, 0)
Screenshot: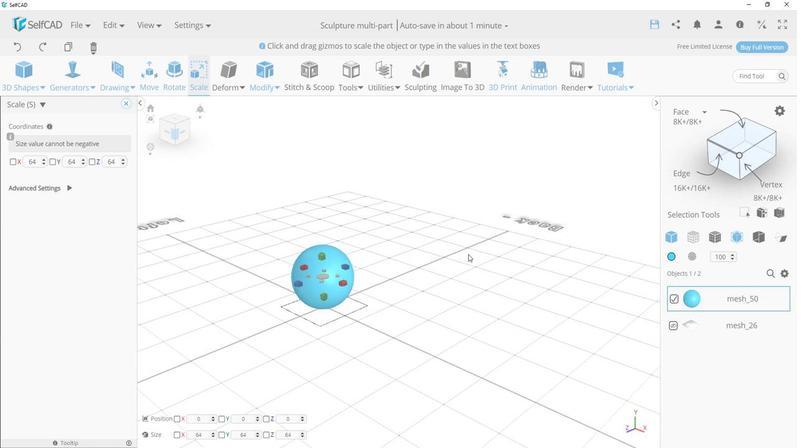 
Action: Mouse moved to (427, 262)
Screenshot: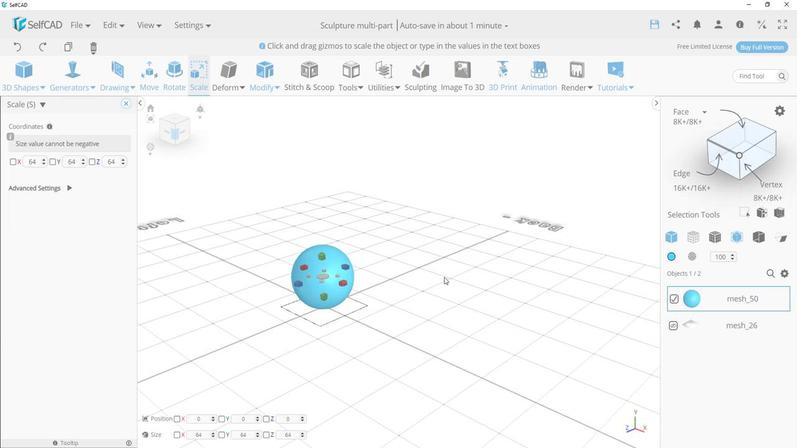 
Action: Mouse pressed left at (427, 262)
Screenshot: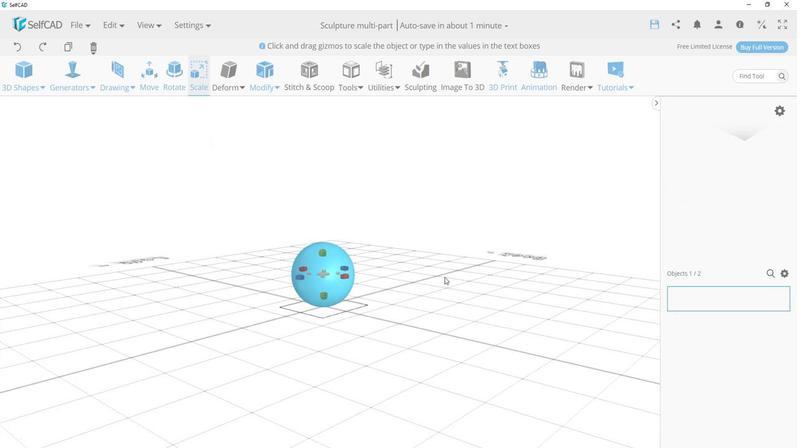 
Action: Mouse moved to (327, 233)
Screenshot: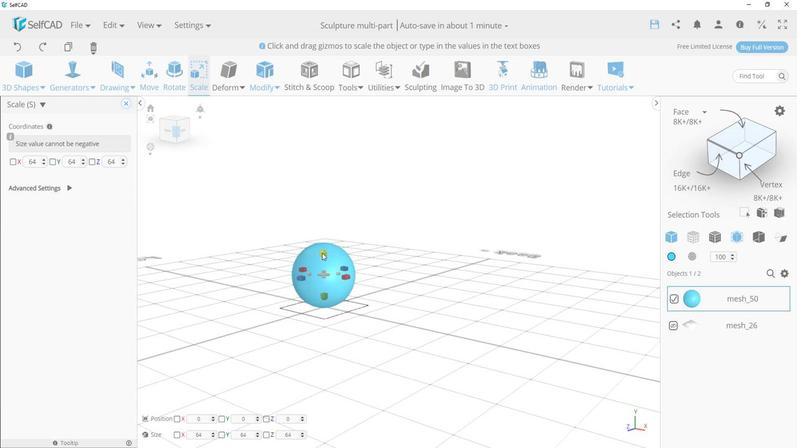 
Action: Mouse pressed left at (327, 233)
Screenshot: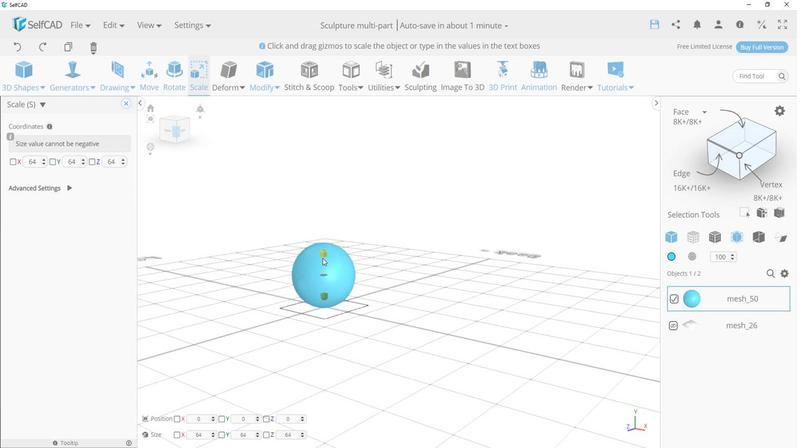 
Action: Mouse moved to (402, 248)
Screenshot: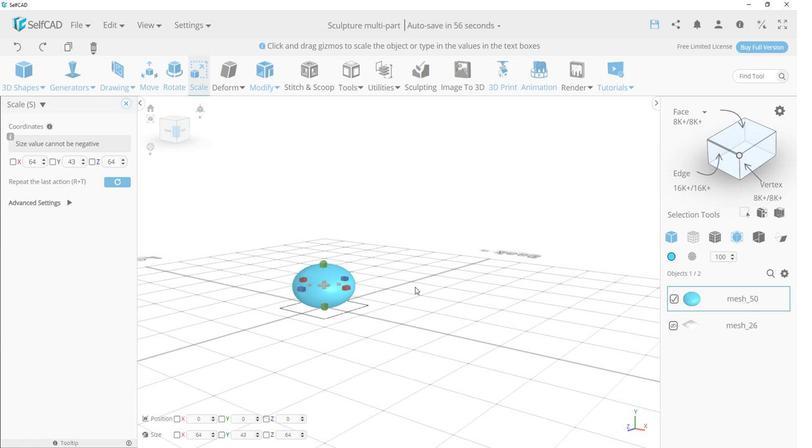 
Action: Mouse pressed left at (402, 248)
Screenshot: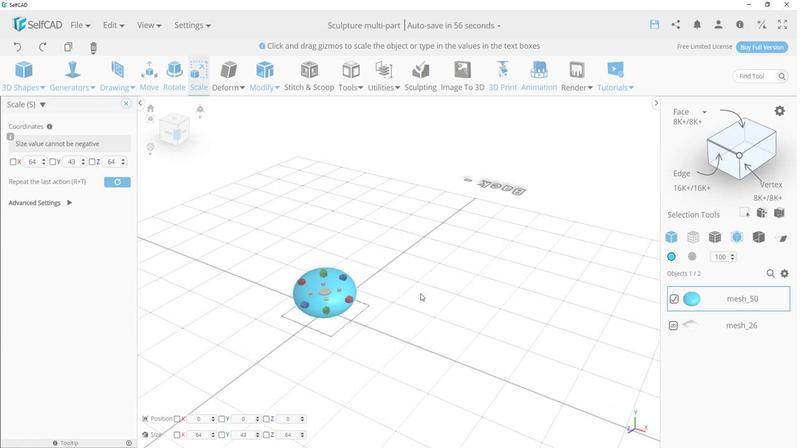 
Action: Mouse moved to (423, 282)
Screenshot: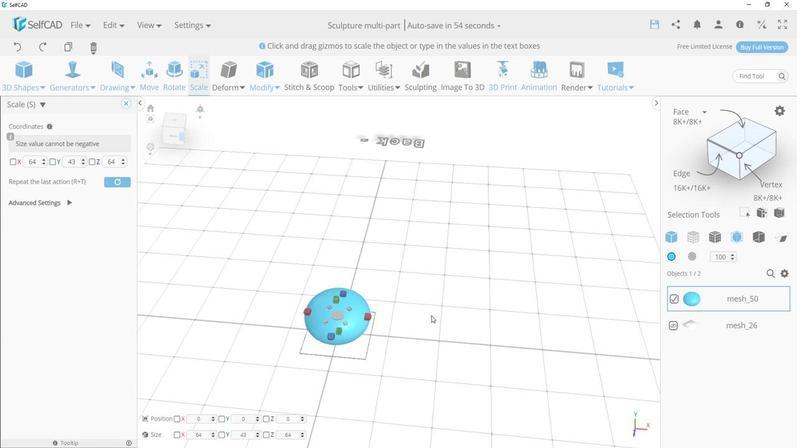 
Action: Mouse pressed left at (423, 282)
Screenshot: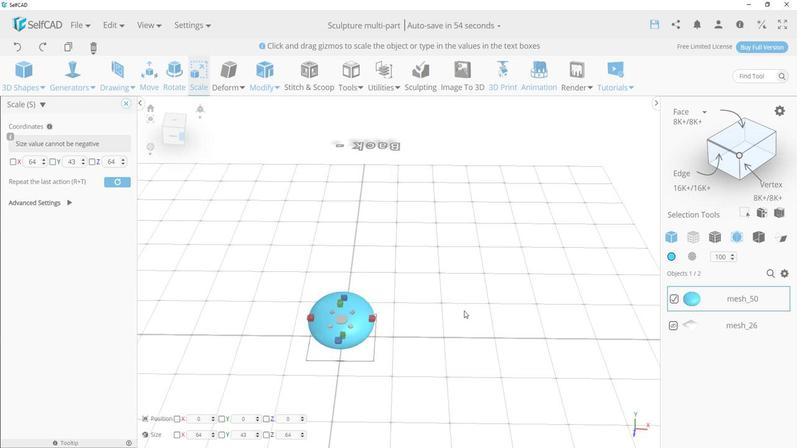 
Action: Mouse moved to (350, 289)
Screenshot: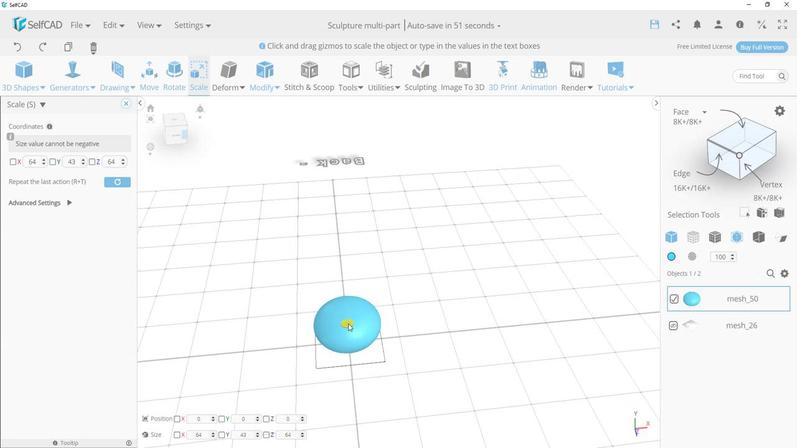
Action: Mouse pressed left at (350, 289)
Screenshot: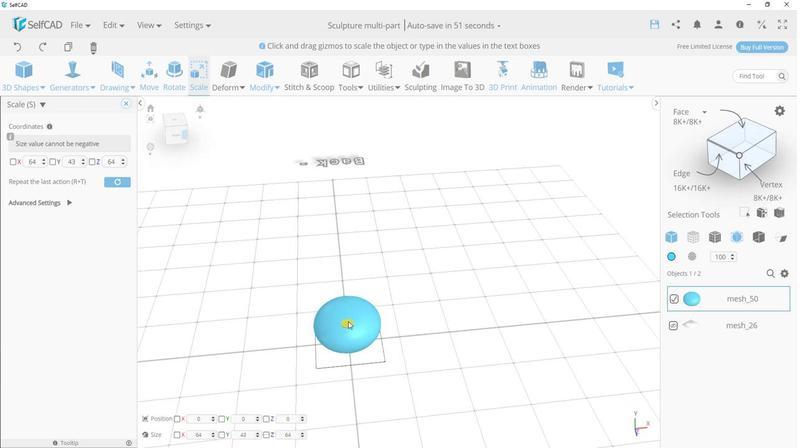 
Action: Mouse moved to (439, 310)
Screenshot: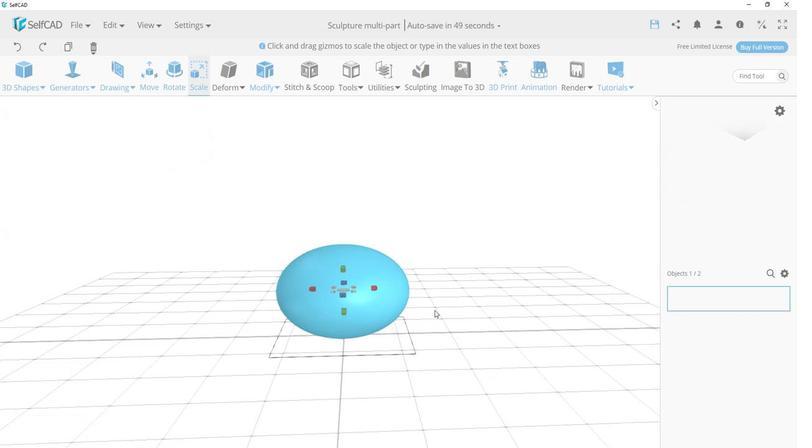 
Action: Mouse pressed left at (439, 310)
Screenshot: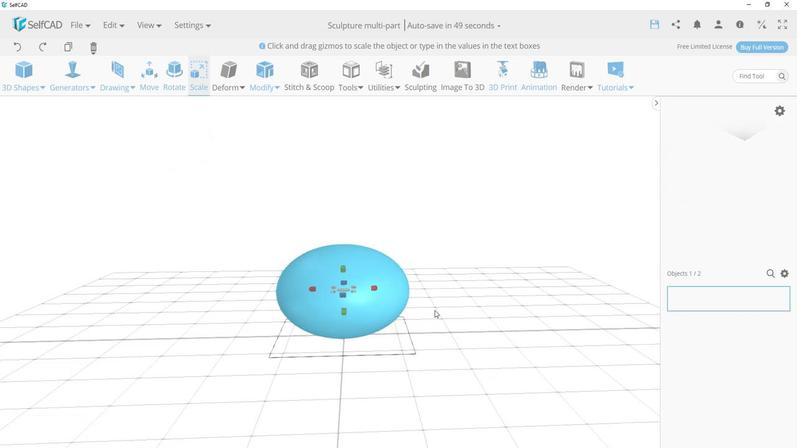 
Action: Mouse moved to (339, 248)
Screenshot: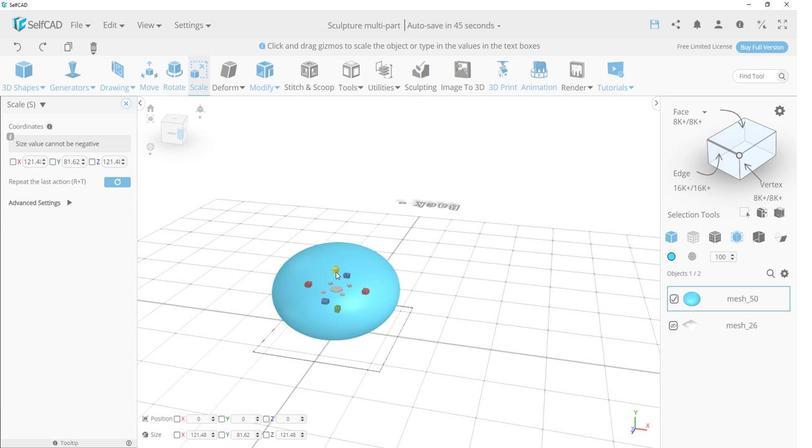 
Action: Mouse pressed left at (339, 248)
Screenshot: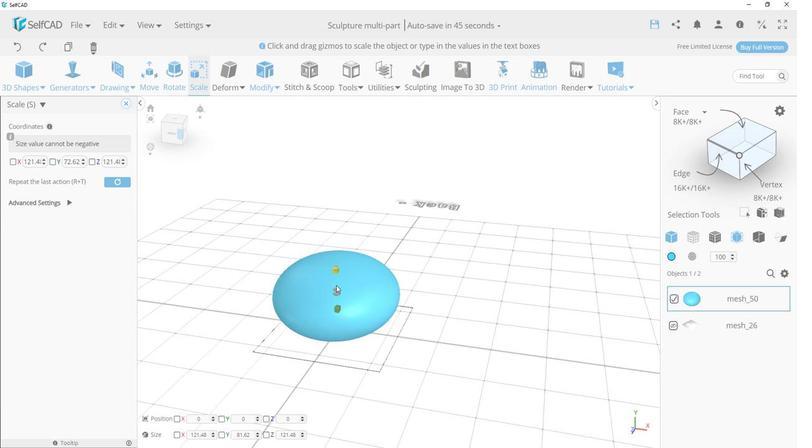 
Action: Mouse moved to (432, 314)
Screenshot: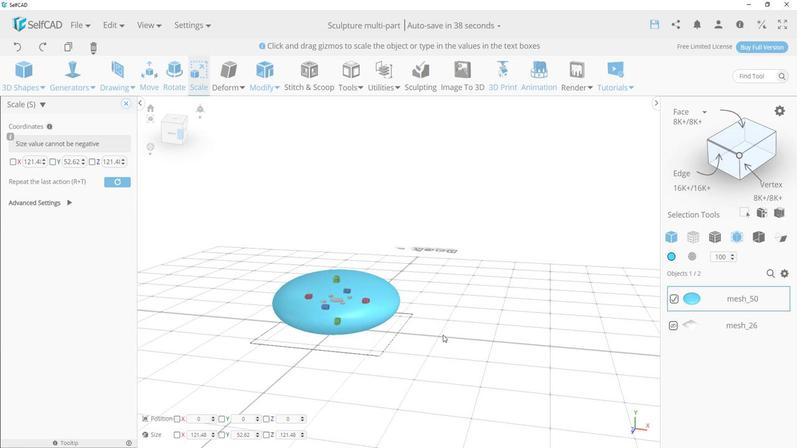
Action: Mouse pressed left at (432, 314)
Screenshot: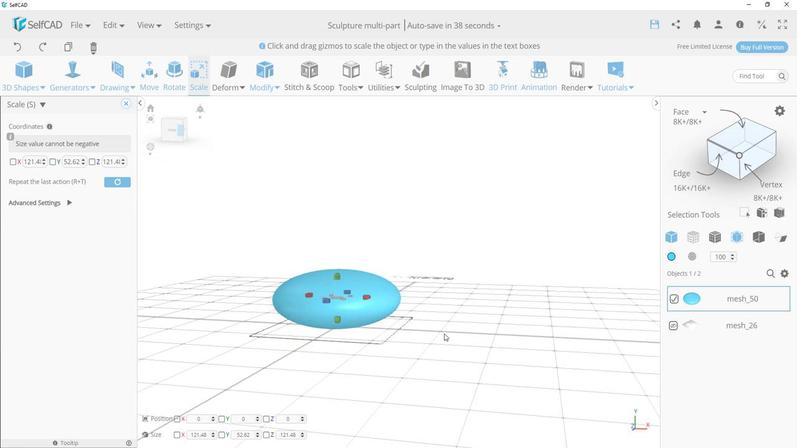 
Action: Mouse moved to (447, 291)
Screenshot: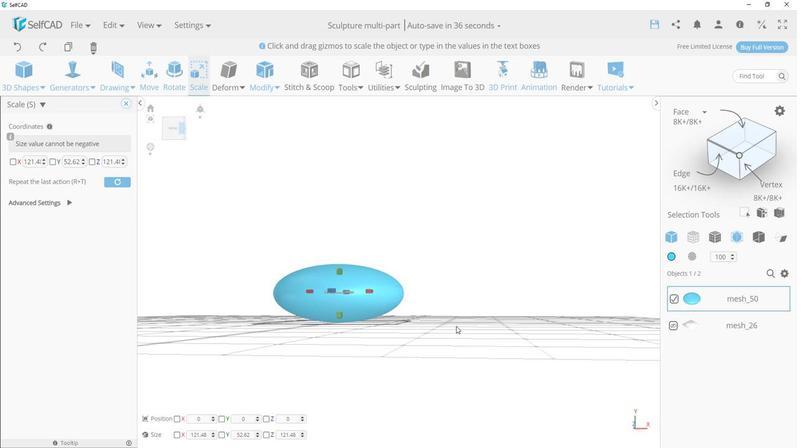 
Action: Mouse pressed left at (447, 291)
Screenshot: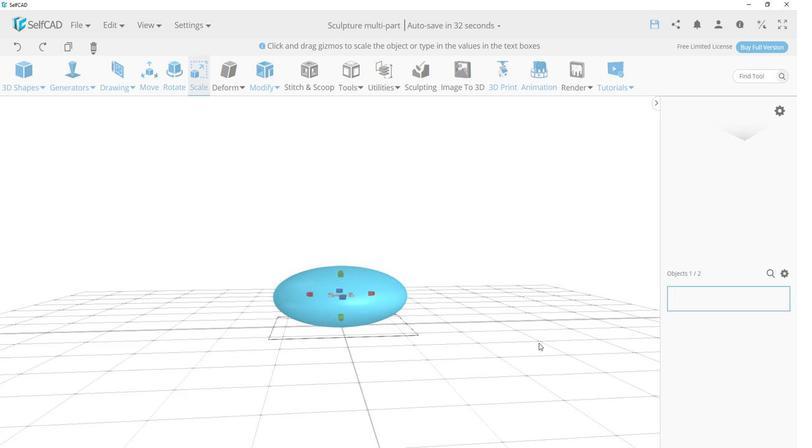 
Action: Mouse moved to (347, 262)
Screenshot: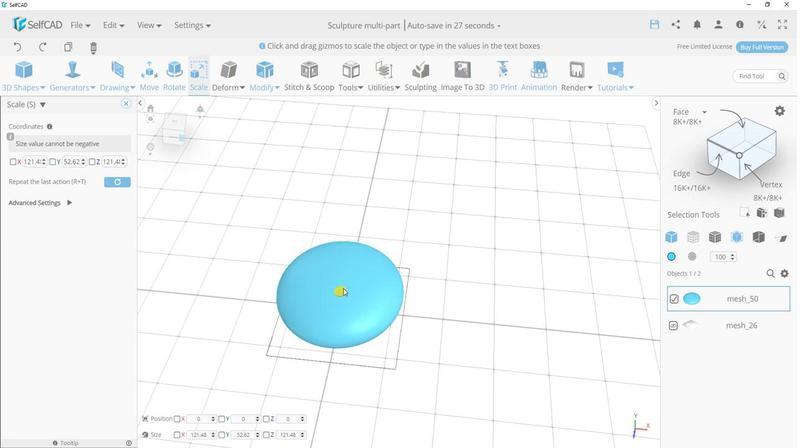 
Action: Mouse pressed left at (347, 262)
Screenshot: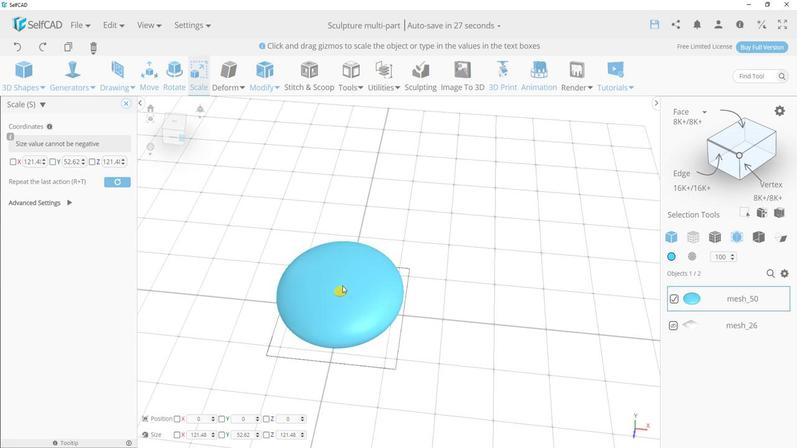 
Action: Mouse moved to (395, 317)
Screenshot: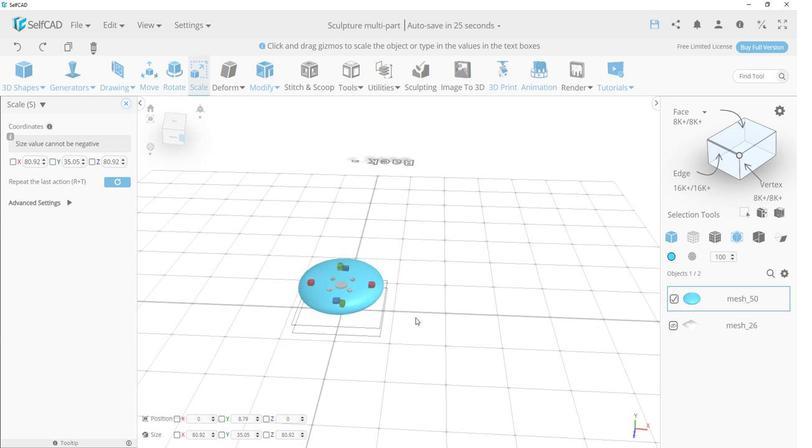 
Action: Mouse pressed left at (395, 317)
Screenshot: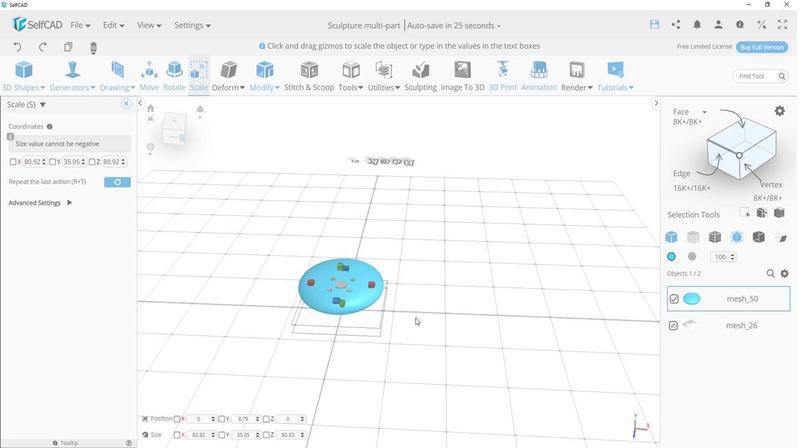 
Action: Mouse moved to (639, 234)
Screenshot: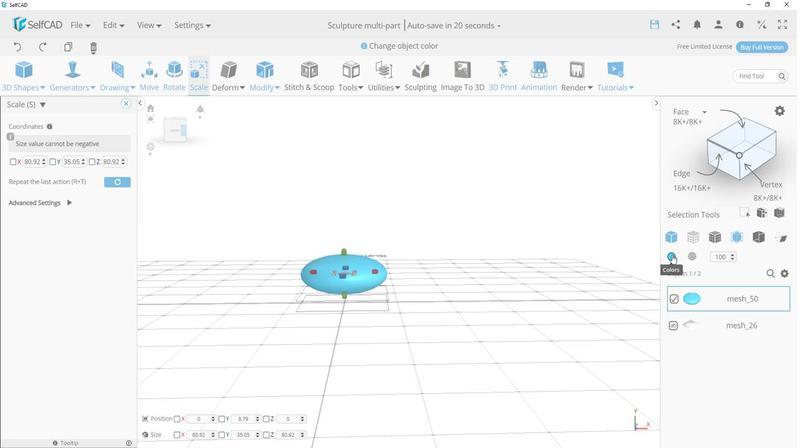 
Action: Mouse pressed left at (639, 234)
Screenshot: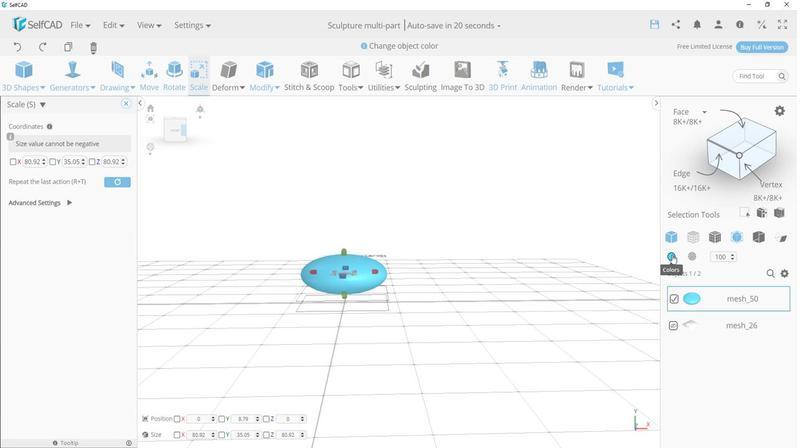 
Action: Mouse moved to (656, 236)
Screenshot: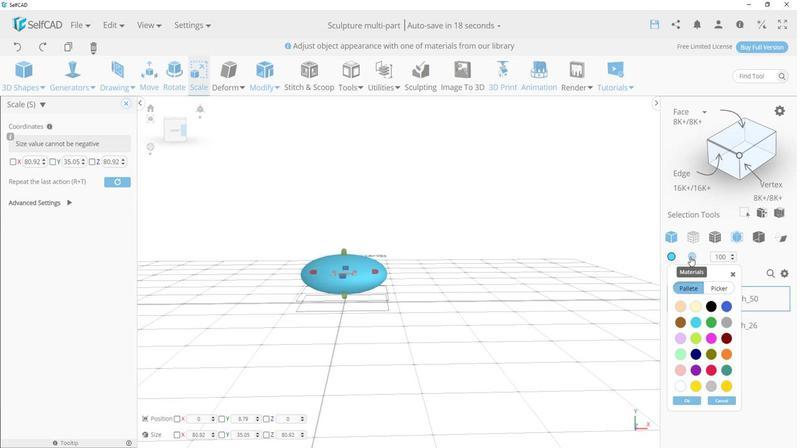 
Action: Mouse pressed left at (656, 236)
Screenshot: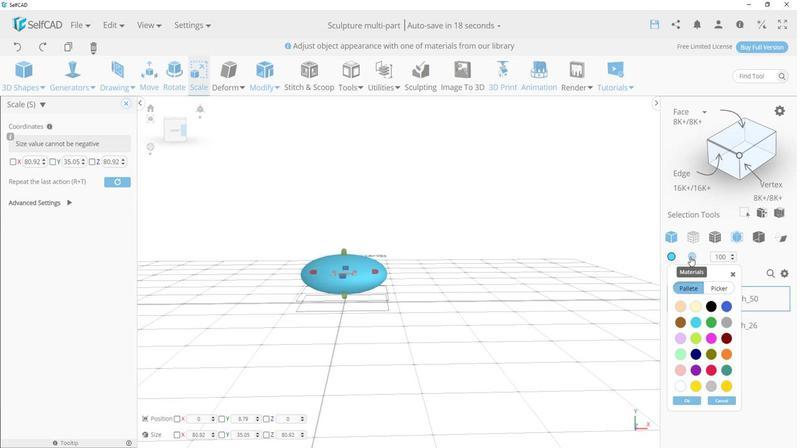 
Action: Mouse moved to (148, 148)
Screenshot: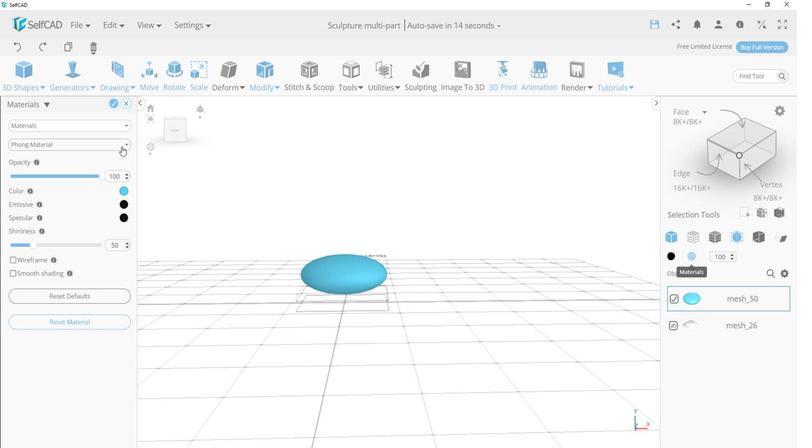 
Action: Mouse pressed left at (148, 148)
Screenshot: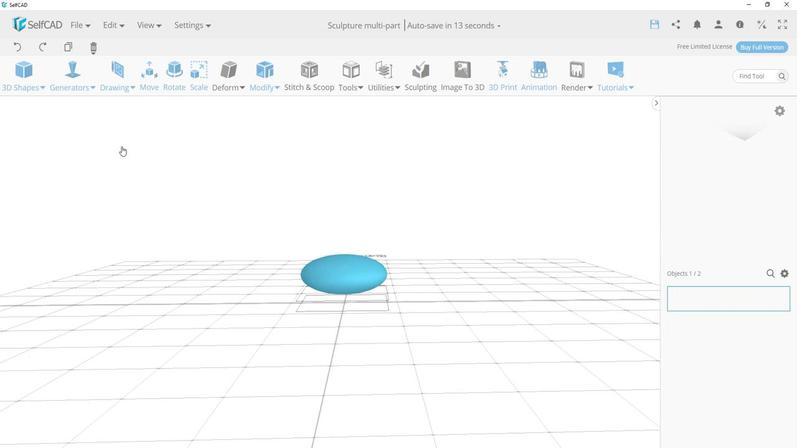 
Action: Mouse moved to (84, 169)
Screenshot: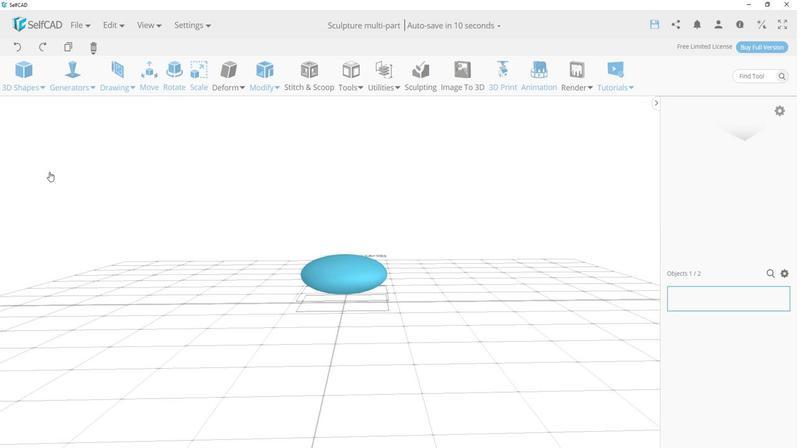 
Action: Mouse pressed left at (84, 169)
Screenshot: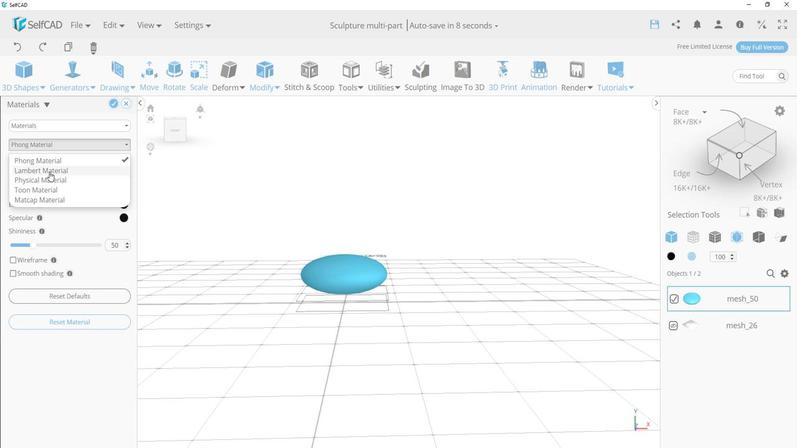 
Action: Mouse moved to (138, 147)
Screenshot: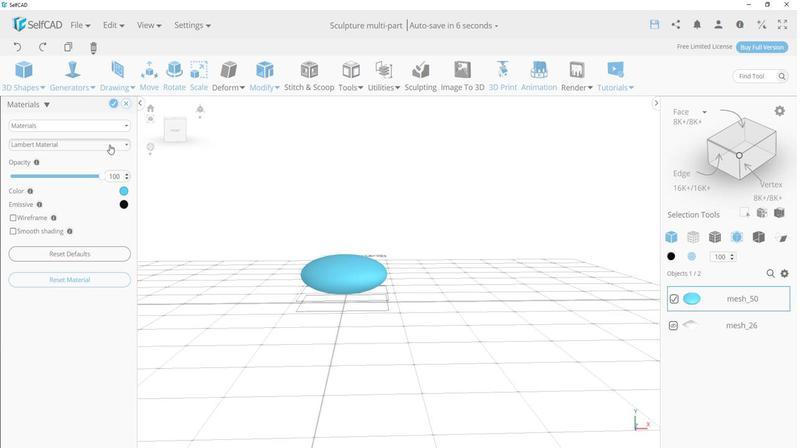 
Action: Mouse pressed left at (138, 147)
Screenshot: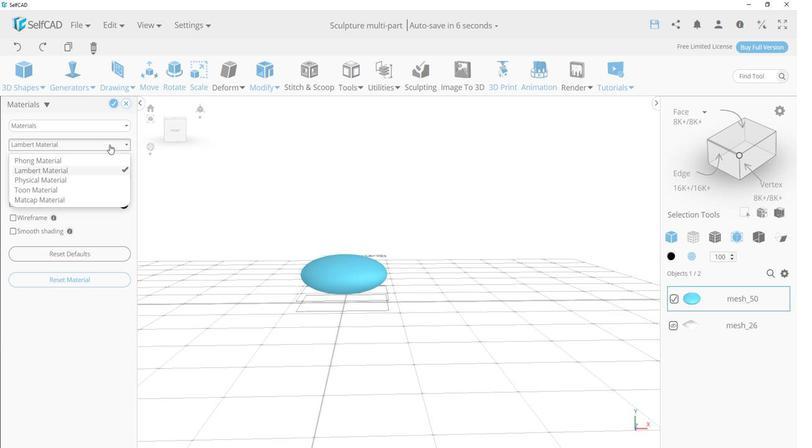 
Action: Mouse moved to (88, 175)
Screenshot: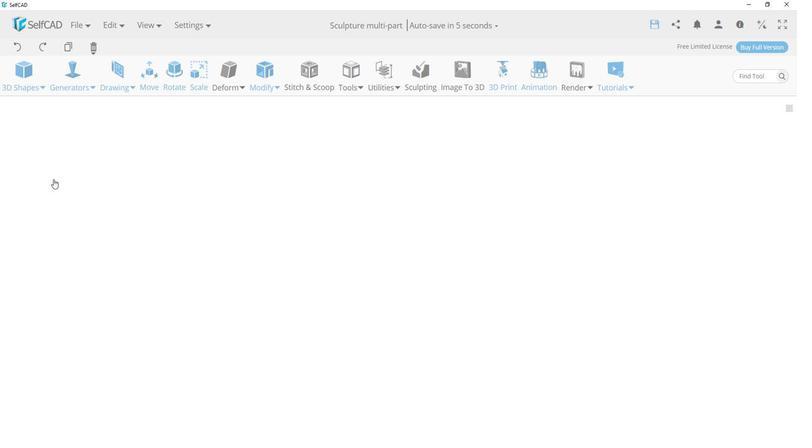 
Action: Mouse pressed left at (88, 175)
Screenshot: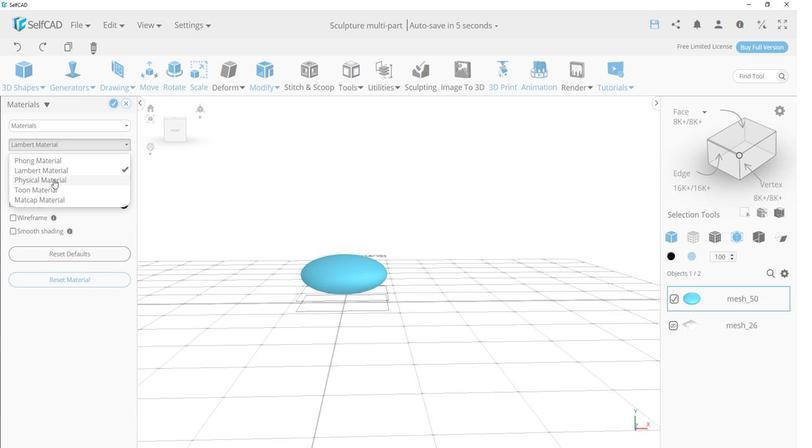 
Action: Mouse moved to (143, 152)
Screenshot: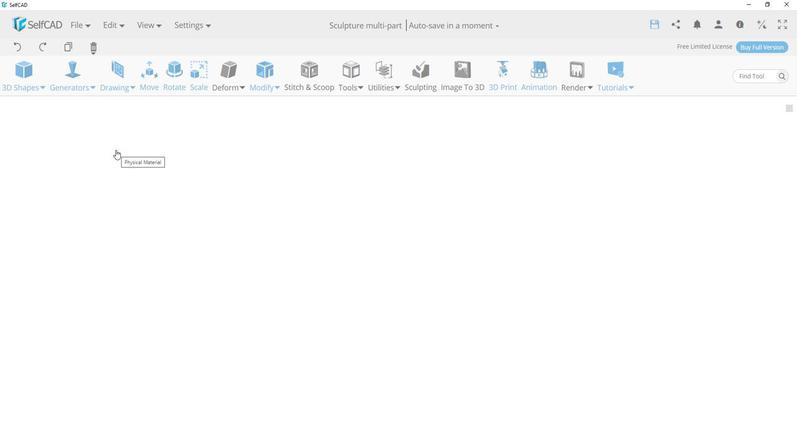 
Action: Mouse pressed left at (143, 152)
Screenshot: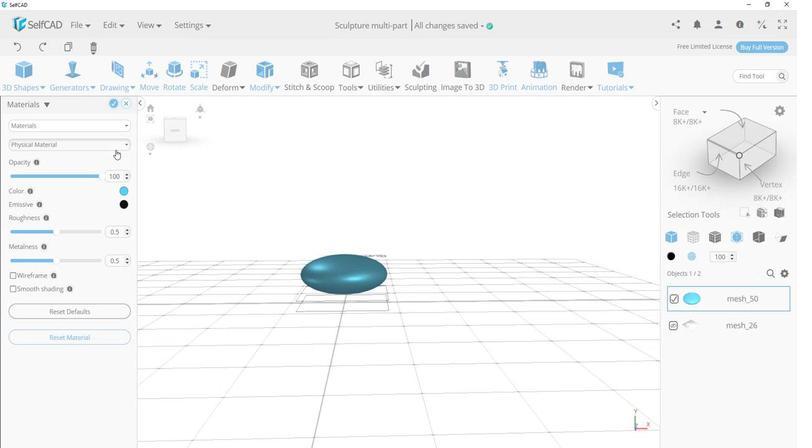 
Action: Mouse moved to (89, 189)
Screenshot: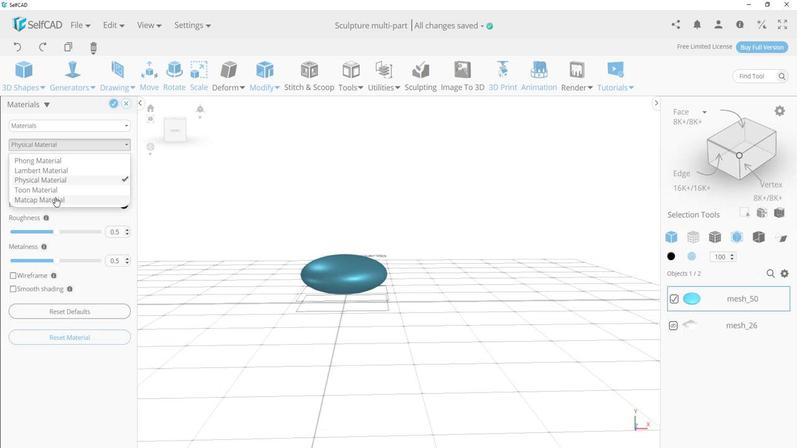 
Action: Mouse pressed left at (89, 189)
Screenshot: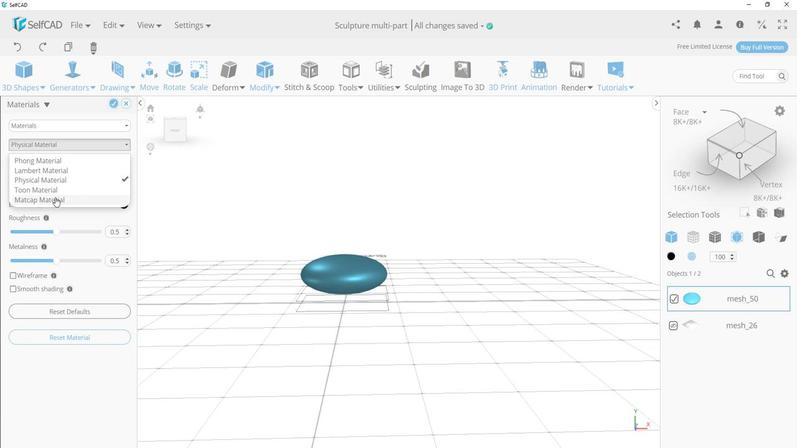 
Action: Mouse moved to (143, 147)
Screenshot: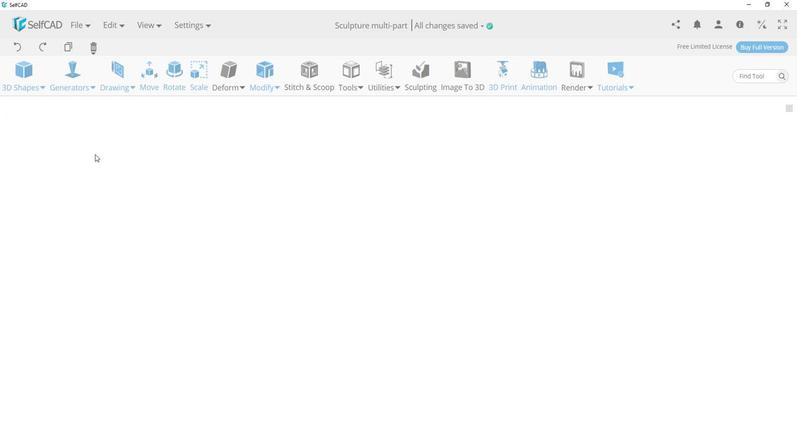 
Action: Mouse pressed left at (143, 147)
Screenshot: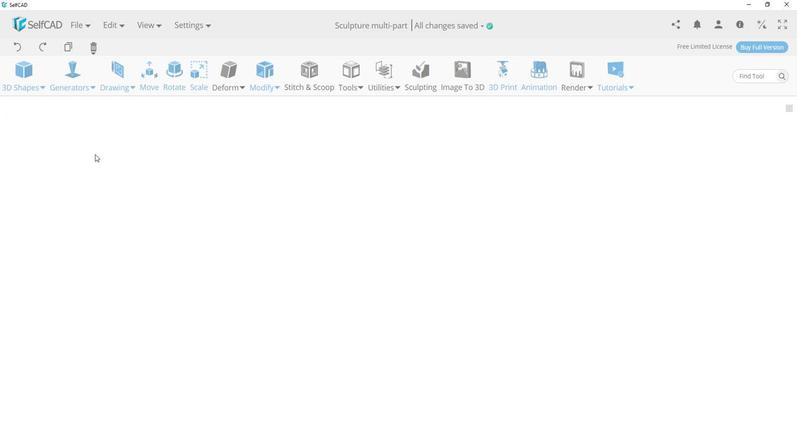 
Action: Mouse moved to (84, 163)
Screenshot: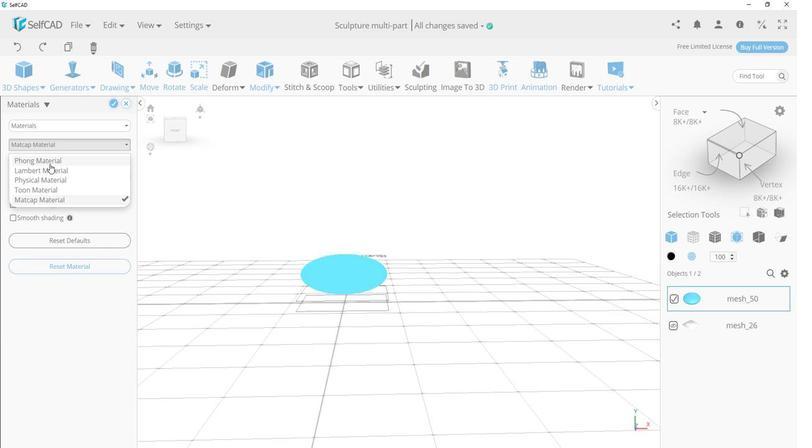 
Action: Mouse pressed left at (84, 163)
Screenshot: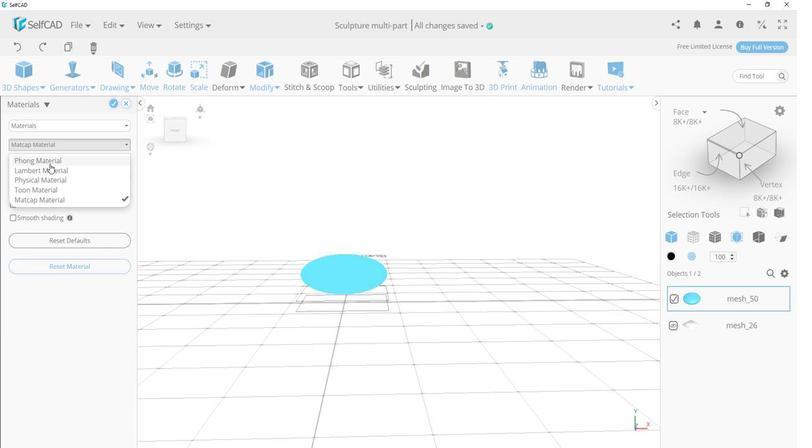 
Action: Mouse moved to (155, 148)
Screenshot: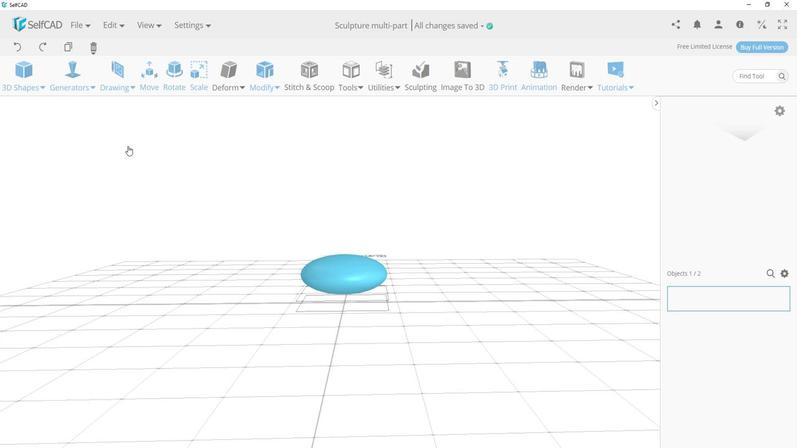 
Action: Mouse pressed left at (155, 148)
Screenshot: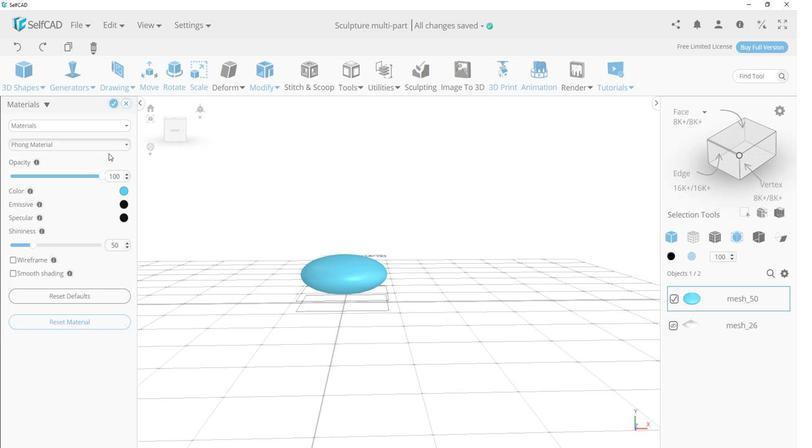 
Action: Mouse moved to (98, 167)
Screenshot: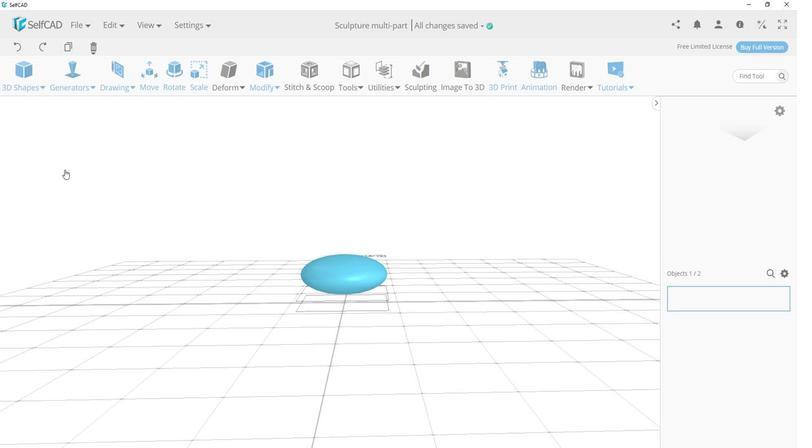 
Action: Mouse pressed left at (98, 167)
Screenshot: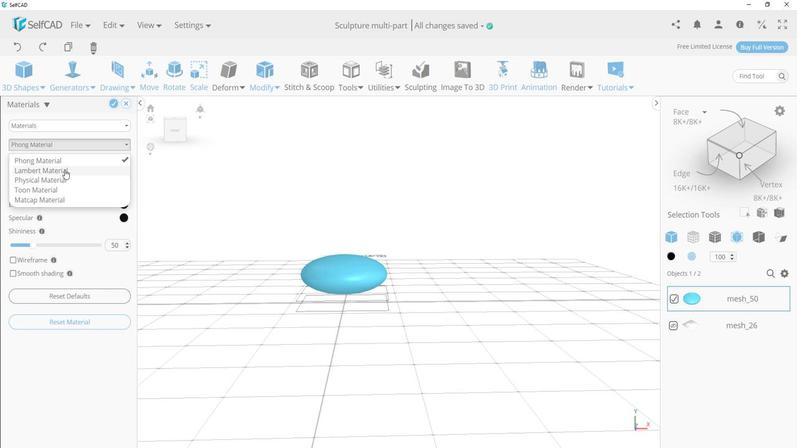 
Action: Mouse moved to (153, 147)
Screenshot: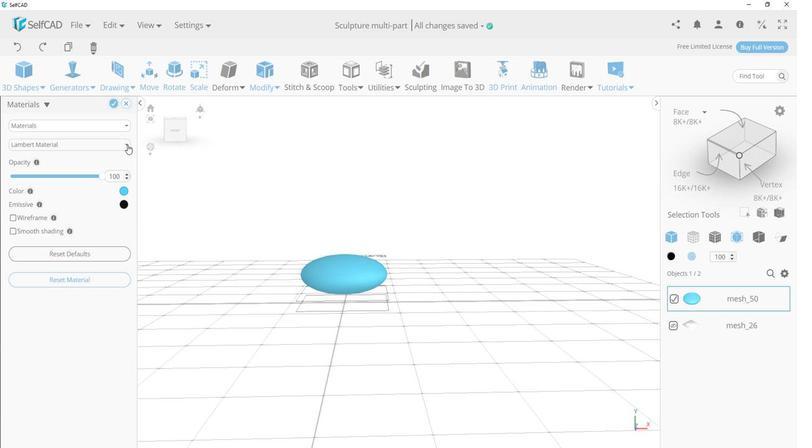 
Action: Mouse pressed left at (153, 147)
Screenshot: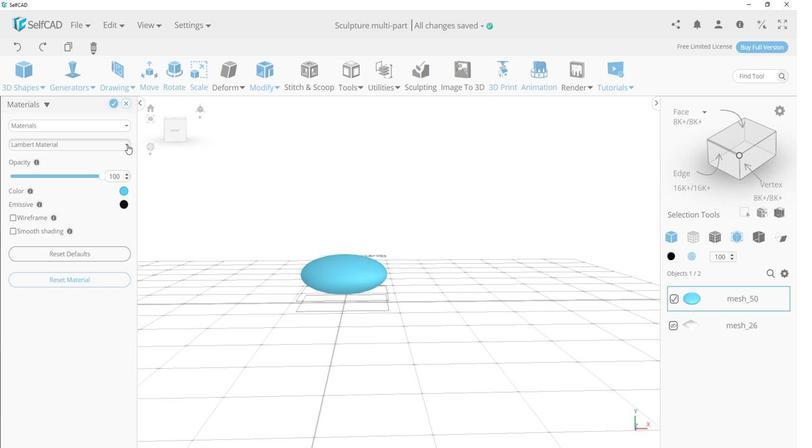 
Action: Mouse moved to (96, 176)
Screenshot: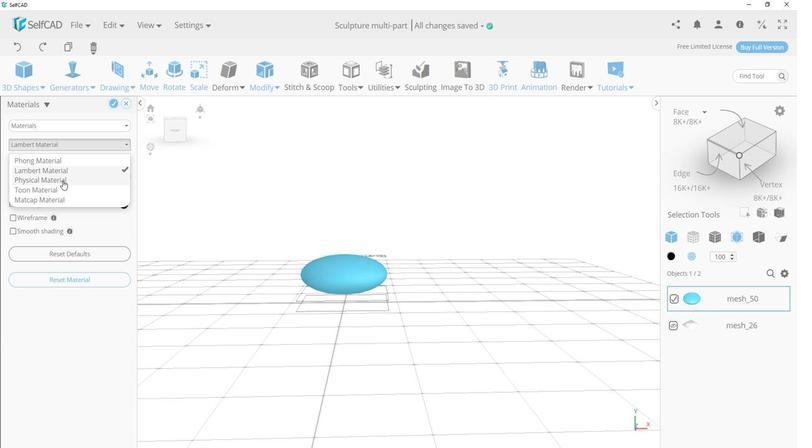 
Action: Mouse pressed left at (96, 176)
Screenshot: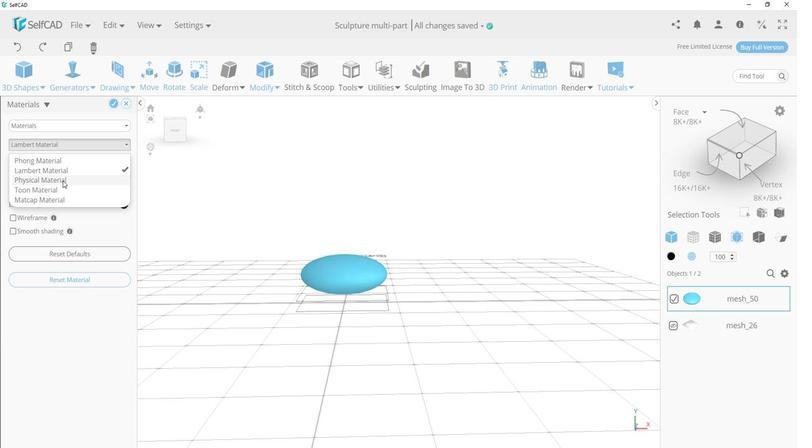 
Action: Mouse moved to (151, 185)
Screenshot: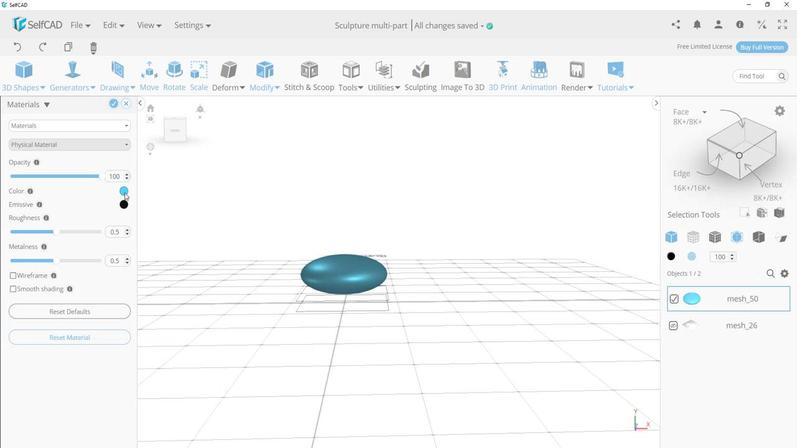 
Action: Mouse pressed left at (151, 185)
Screenshot: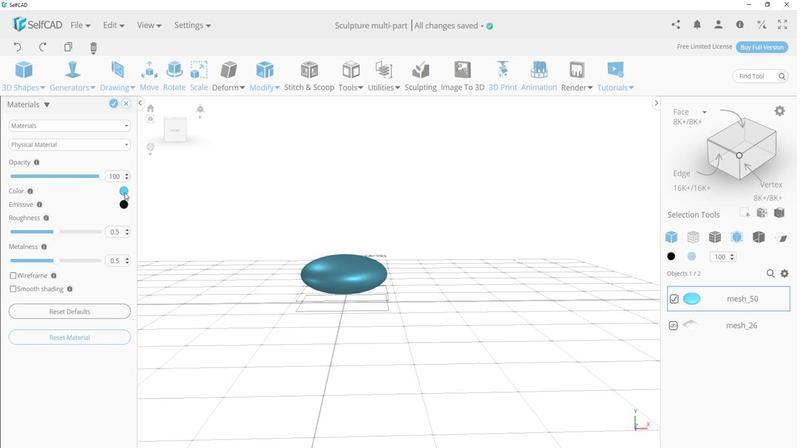 
Action: Mouse moved to (157, 287)
Screenshot: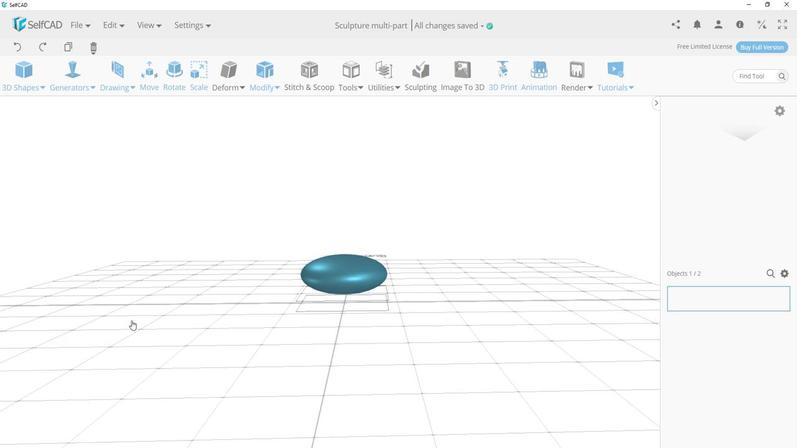 
Action: Mouse pressed left at (157, 287)
Screenshot: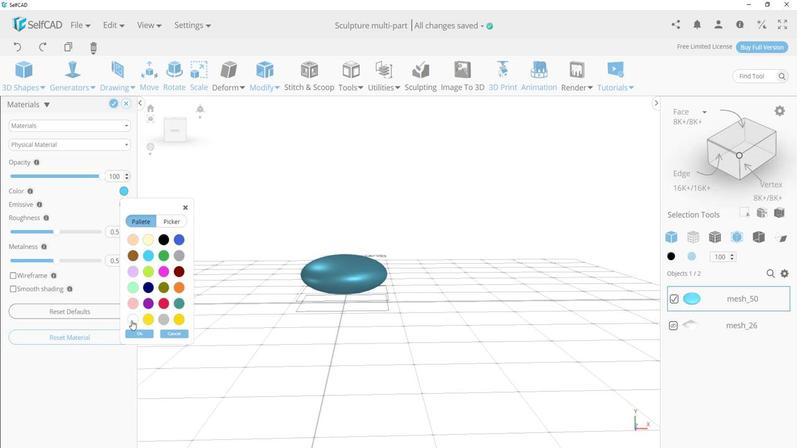 
Action: Mouse moved to (168, 295)
Screenshot: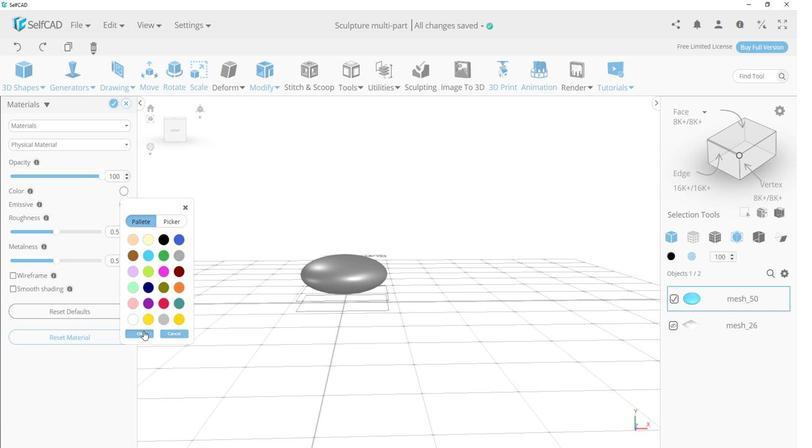 
Action: Mouse pressed left at (168, 295)
Screenshot: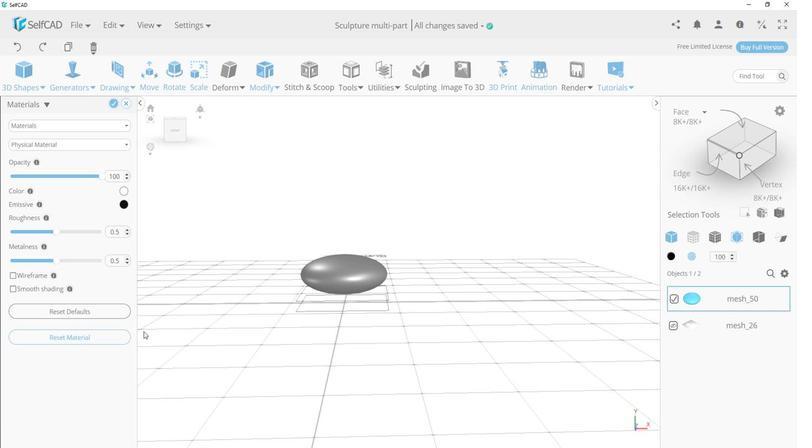 
Action: Mouse moved to (142, 112)
Screenshot: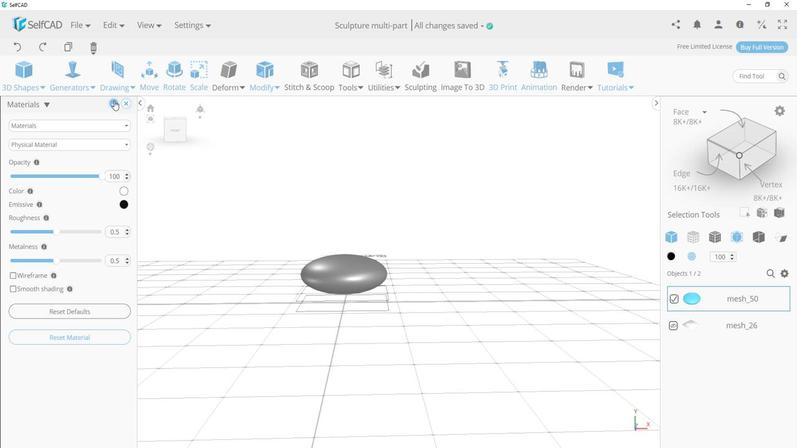 
Action: Mouse pressed left at (142, 112)
Screenshot: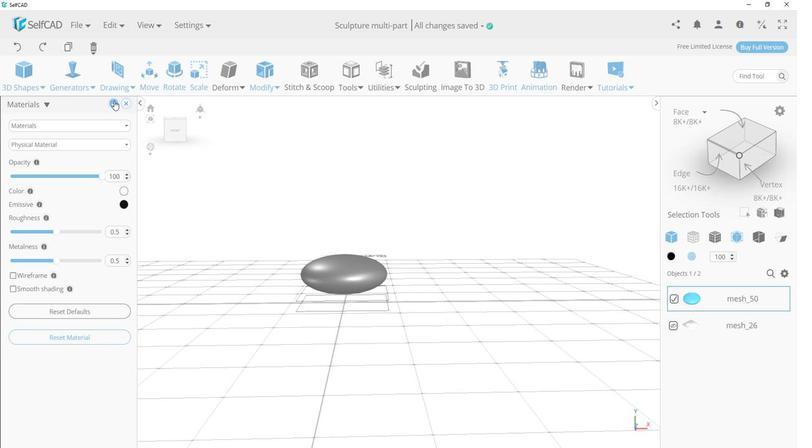 
Action: Mouse moved to (271, 193)
Screenshot: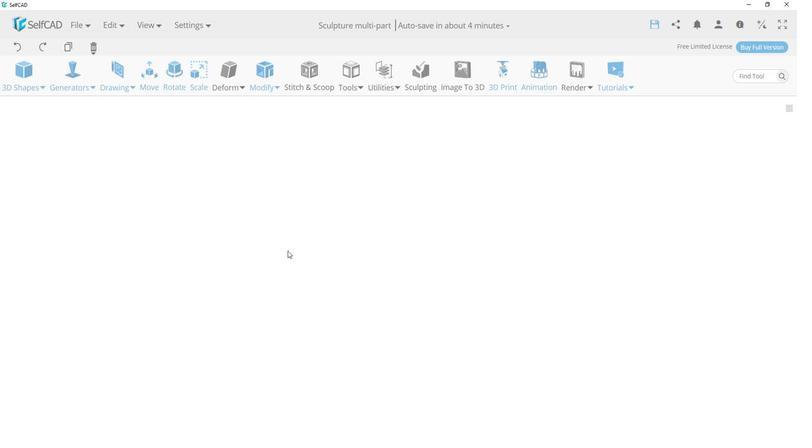 
Action: Mouse pressed left at (271, 193)
Screenshot: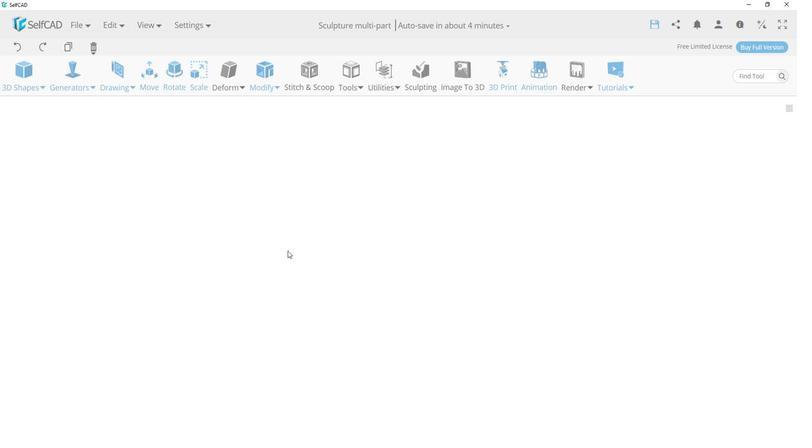 
Action: Mouse moved to (386, 243)
Screenshot: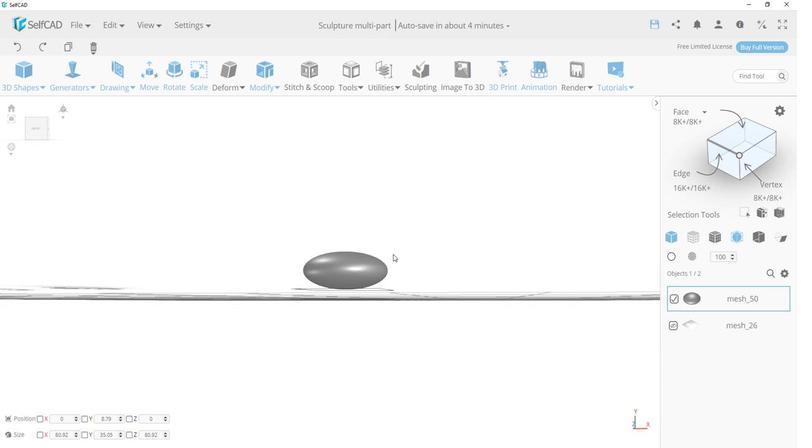 
Action: Mouse pressed left at (386, 243)
Screenshot: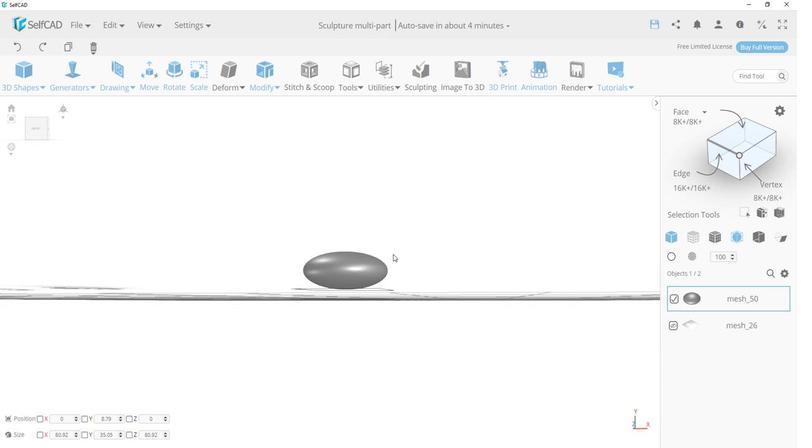 
Action: Mouse moved to (396, 252)
Screenshot: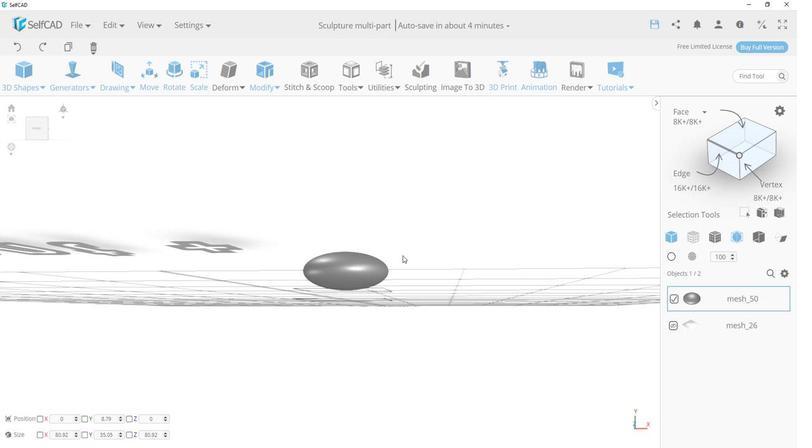 
Action: Mouse pressed left at (396, 252)
Screenshot: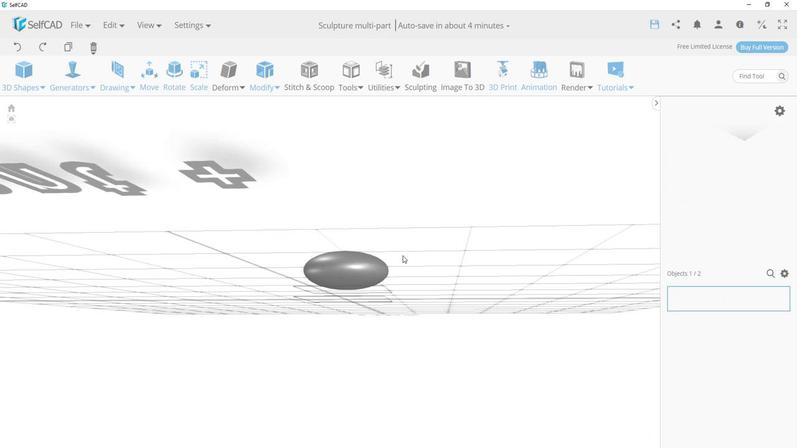 
Action: Mouse moved to (232, 269)
Screenshot: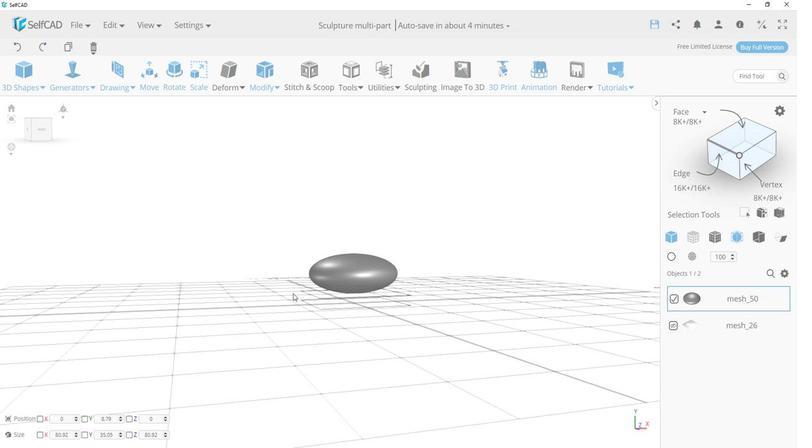 
Action: Mouse pressed left at (232, 269)
Screenshot: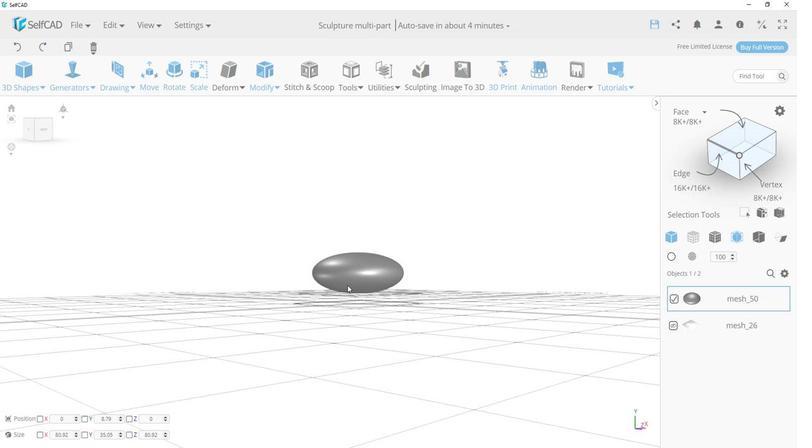
Action: Mouse moved to (327, 263)
Screenshot: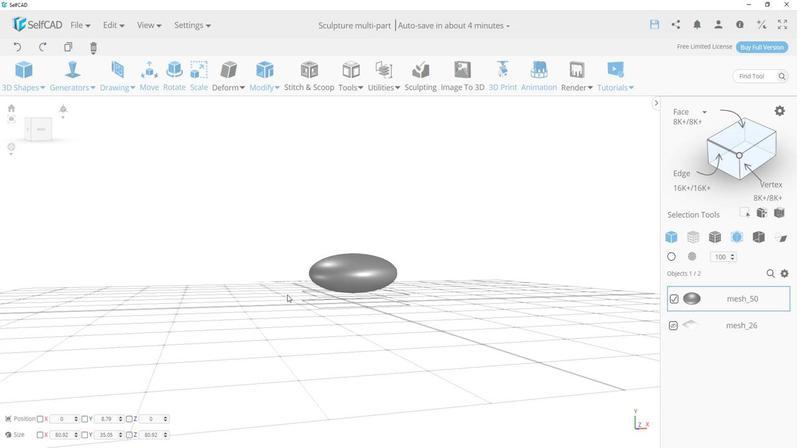 
Action: Mouse pressed left at (327, 263)
Screenshot: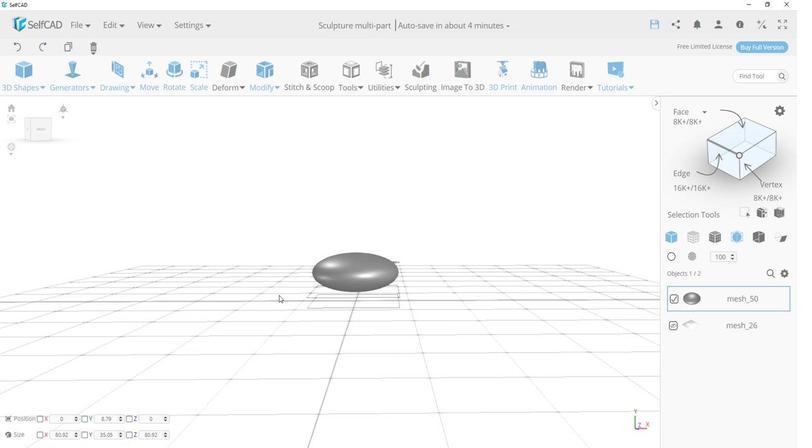 
Action: Mouse moved to (355, 252)
Screenshot: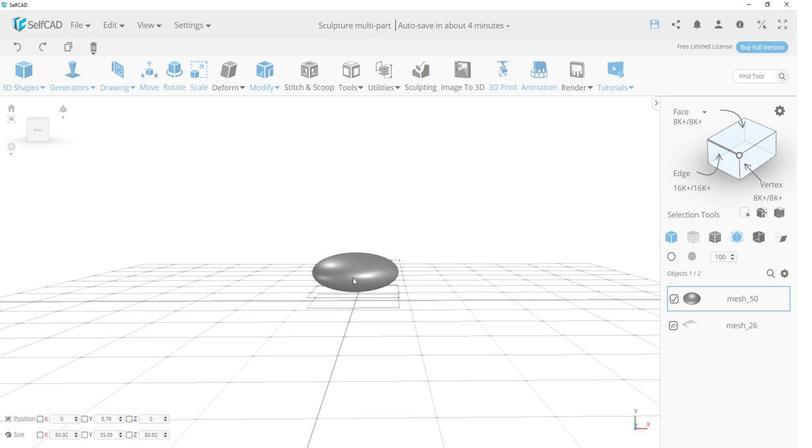
Action: Mouse pressed left at (355, 252)
Screenshot: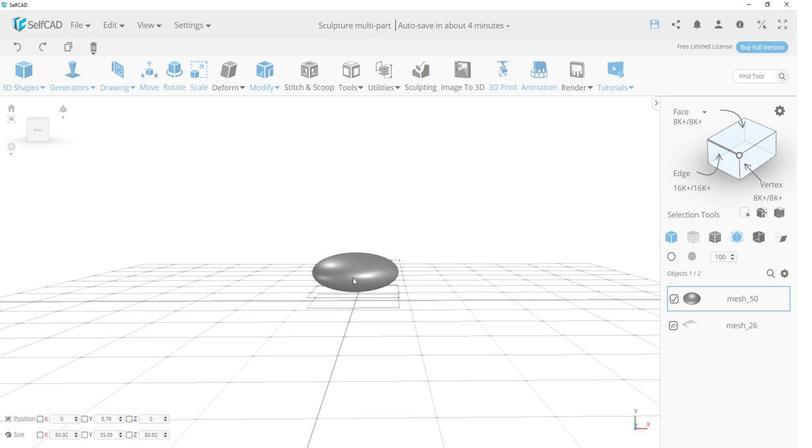 
Action: Mouse pressed left at (355, 252)
Screenshot: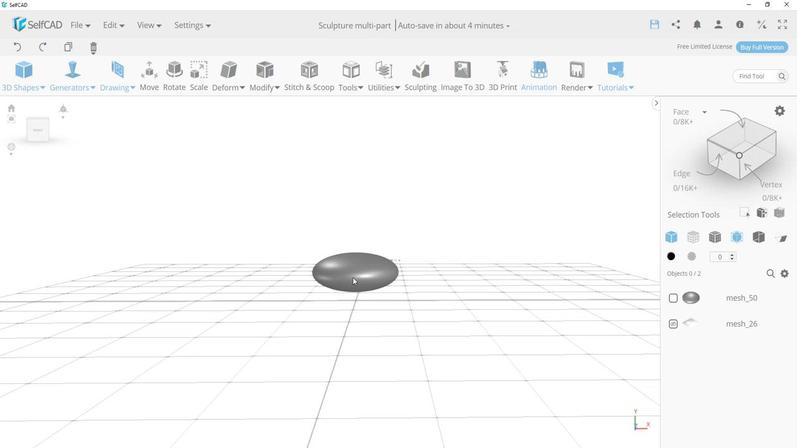 
Action: Key pressed ctrl+C
Screenshot: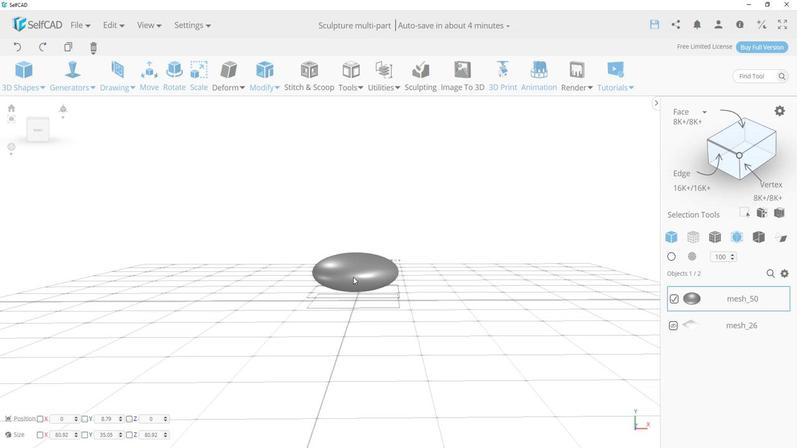 
Action: Mouse moved to (176, 92)
Screenshot: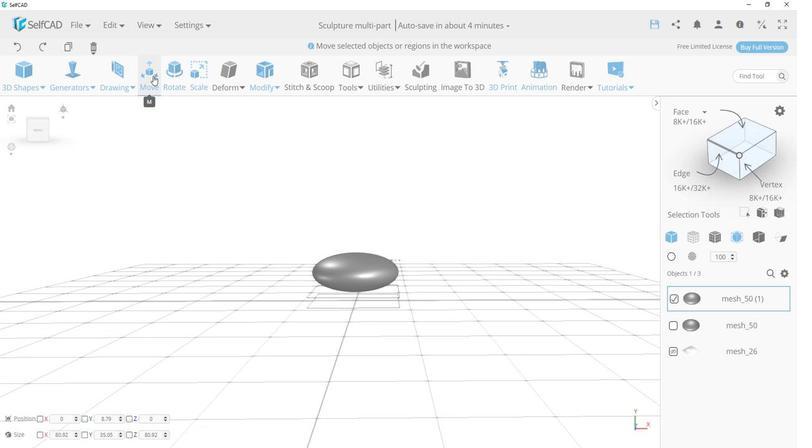 
Action: Mouse pressed left at (176, 92)
Screenshot: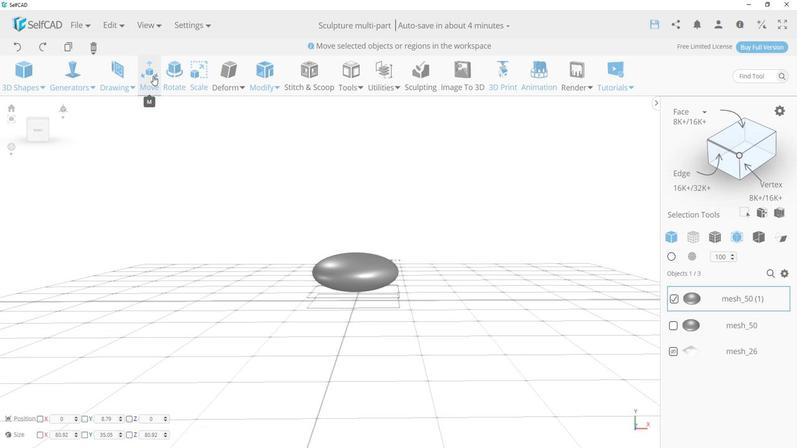 
Action: Mouse moved to (356, 221)
Screenshot: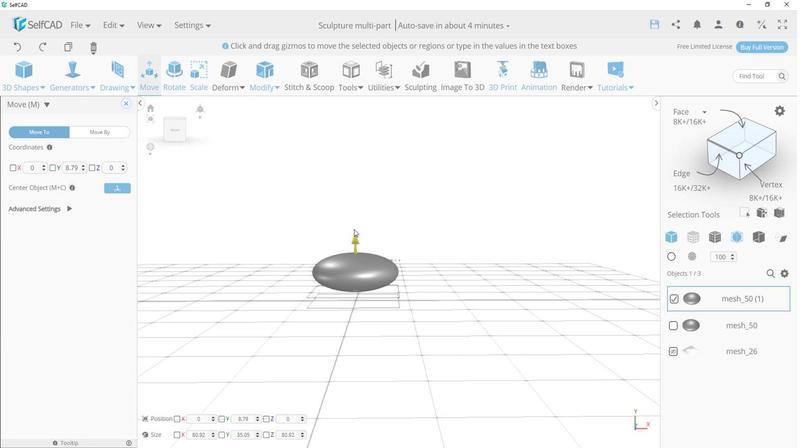 
Action: Mouse pressed left at (356, 221)
Screenshot: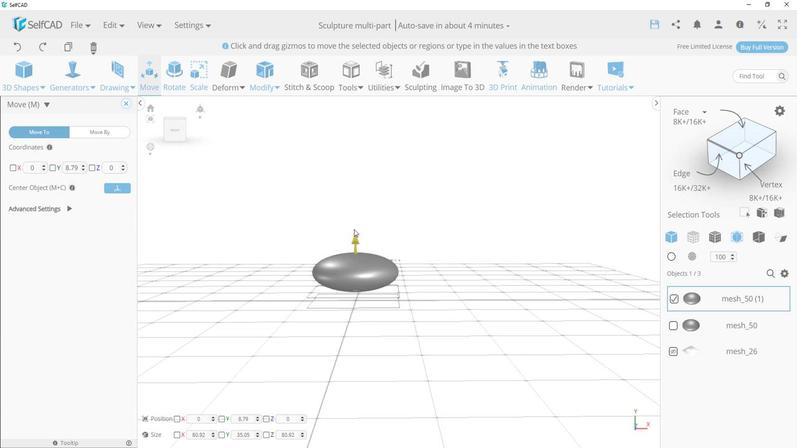 
Action: Mouse moved to (179, 375)
Screenshot: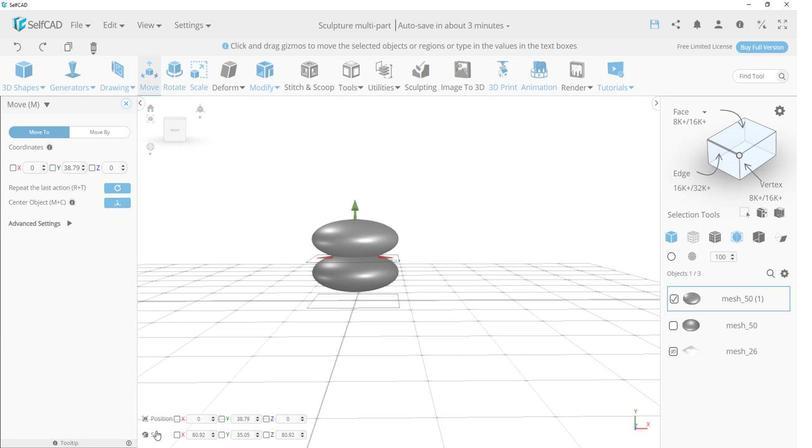 
Action: Mouse pressed left at (179, 375)
Screenshot: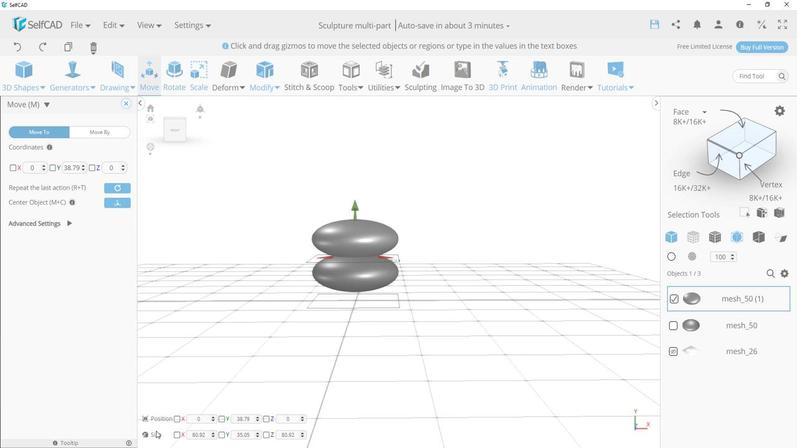 
Action: Mouse moved to (440, 261)
Screenshot: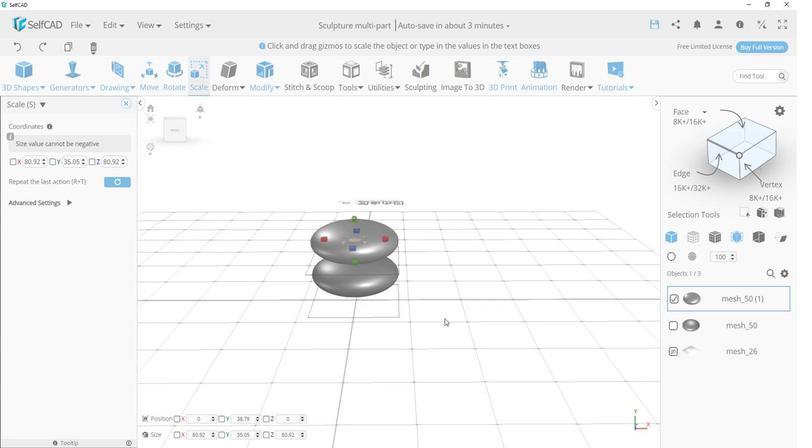 
Action: Mouse pressed left at (440, 261)
Screenshot: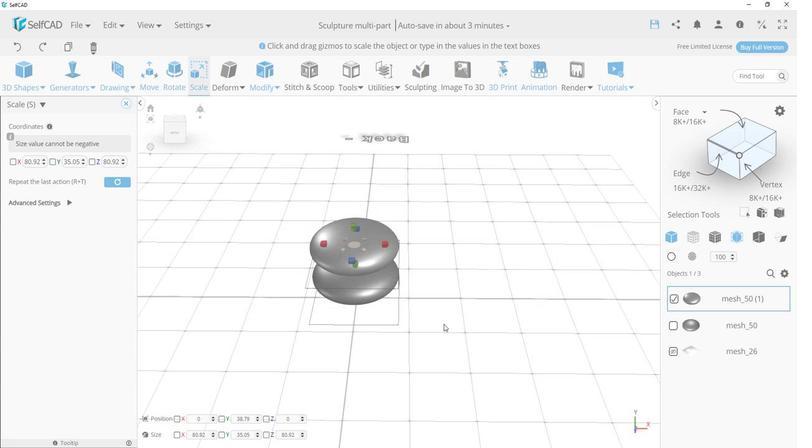 
Action: Mouse moved to (356, 228)
Screenshot: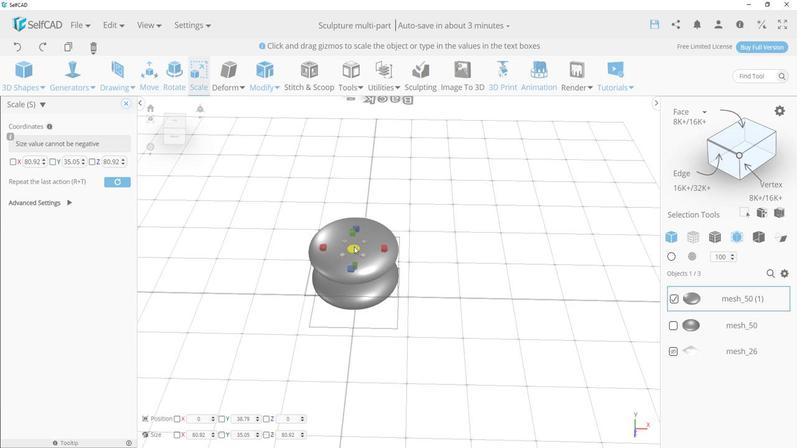 
Action: Mouse pressed left at (356, 228)
Screenshot: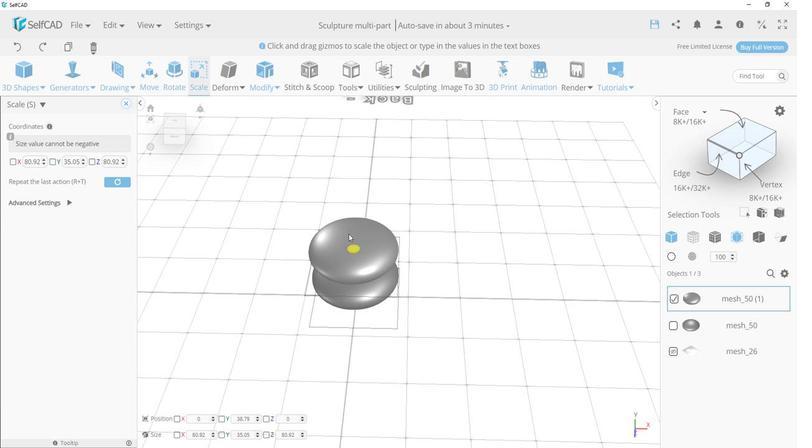 
Action: Mouse moved to (512, 279)
Screenshot: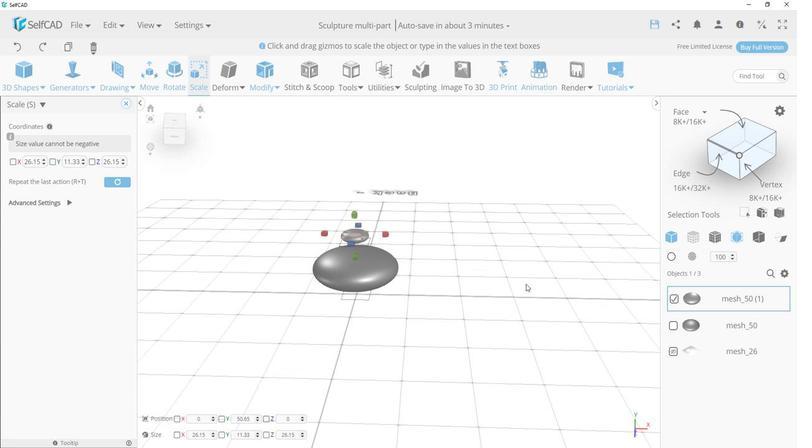 
Action: Mouse pressed left at (512, 279)
Screenshot: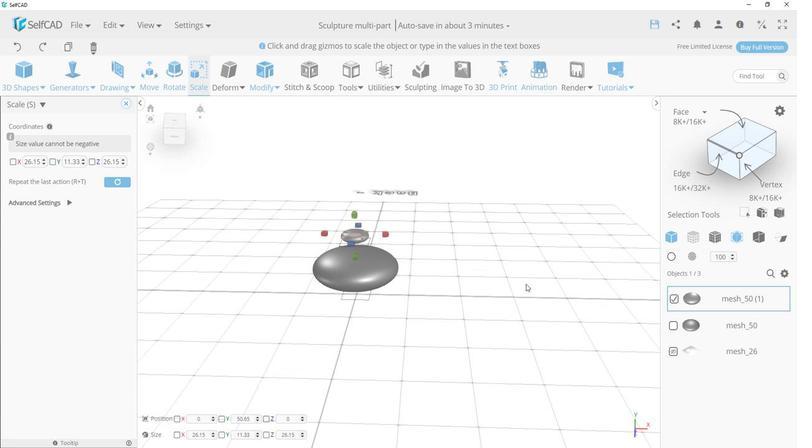 
Action: Mouse moved to (180, 93)
Screenshot: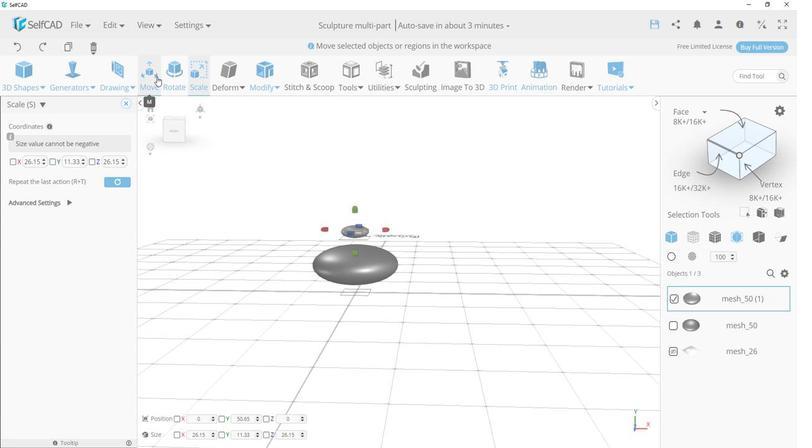 
Action: Mouse pressed left at (180, 93)
Screenshot: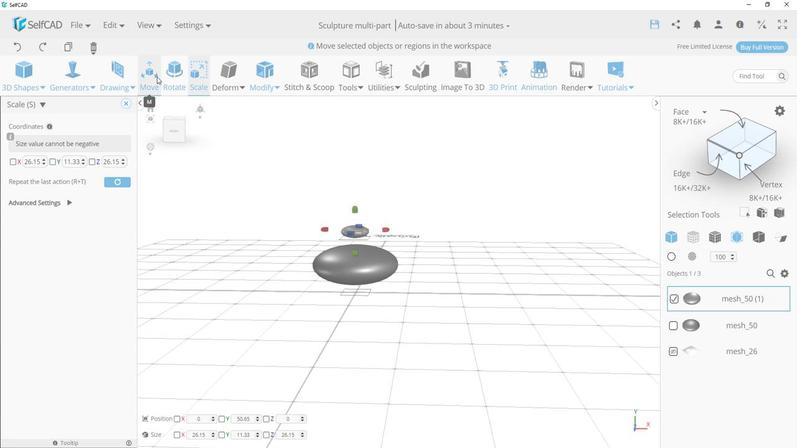 
Action: Mouse moved to (357, 177)
Screenshot: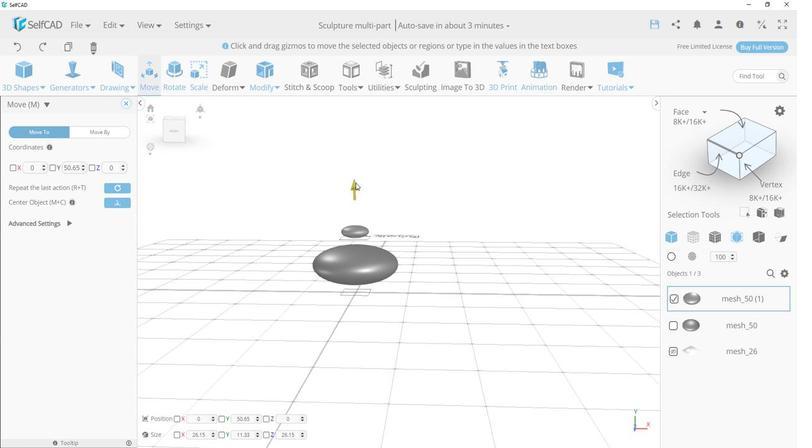 
Action: Mouse pressed left at (357, 177)
Screenshot: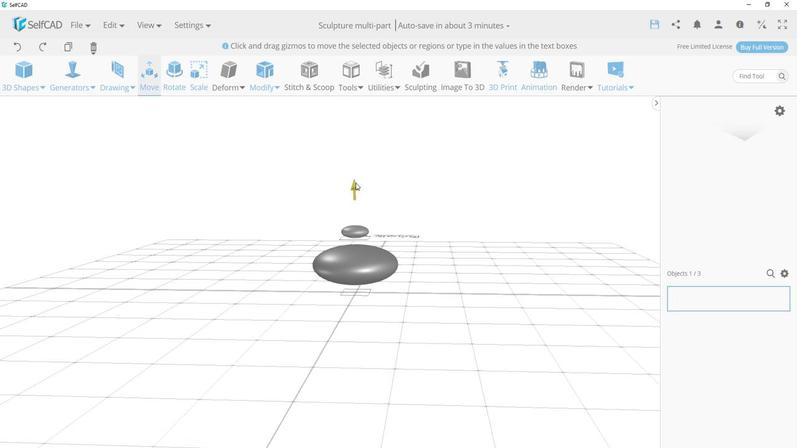 
Action: Mouse moved to (409, 234)
Screenshot: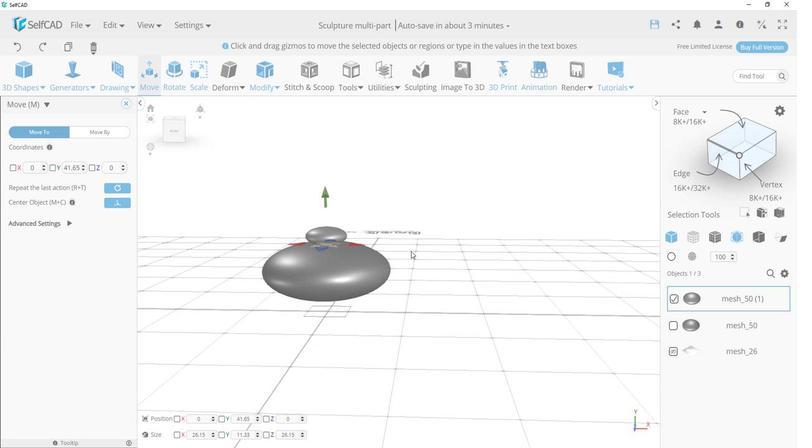 
Action: Mouse scrolled (409, 234) with delta (0, 0)
Screenshot: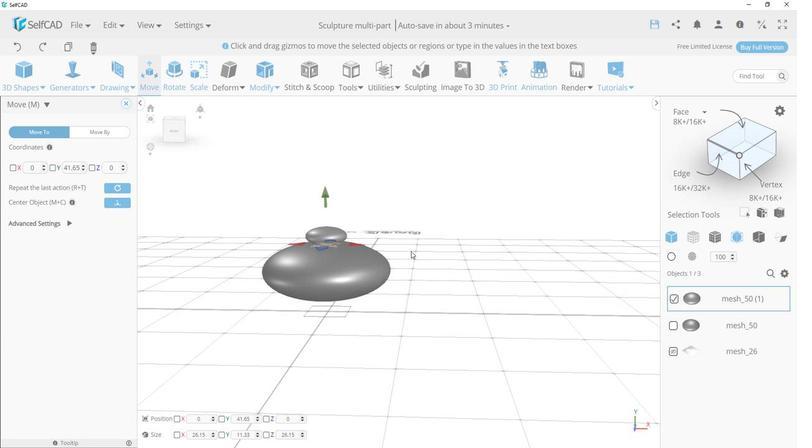 
Action: Mouse moved to (409, 232)
Screenshot: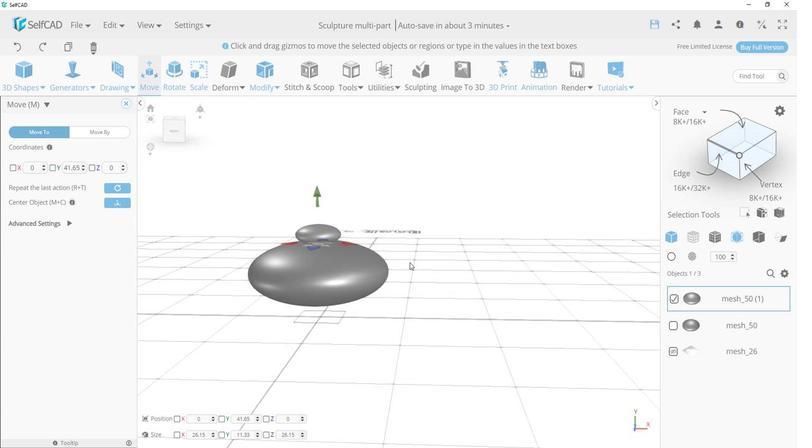 
Action: Mouse scrolled (409, 233) with delta (0, 0)
Screenshot: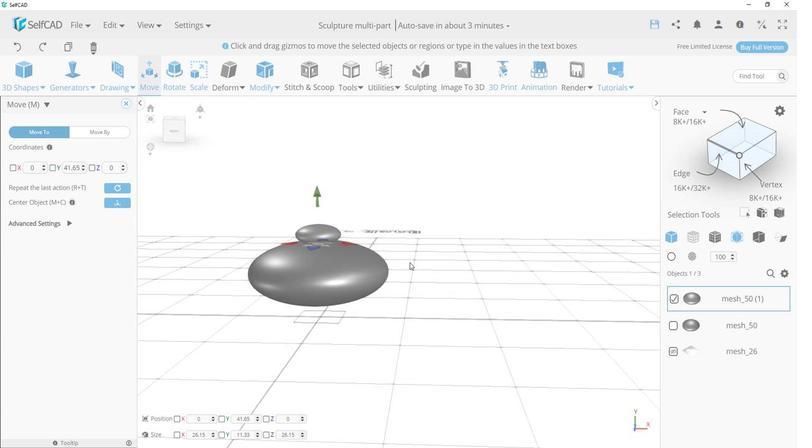 
Action: Mouse scrolled (409, 233) with delta (0, 0)
Screenshot: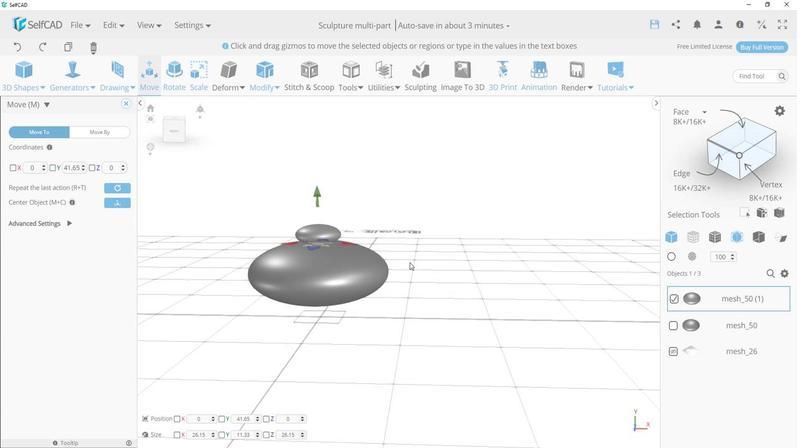 
Action: Mouse moved to (409, 232)
Screenshot: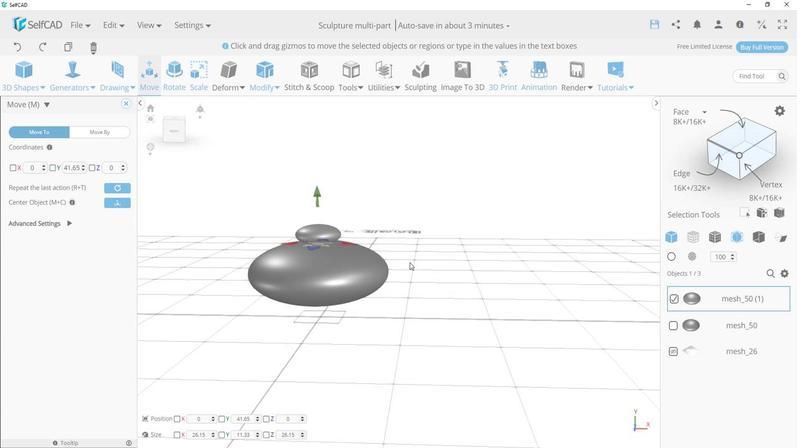 
Action: Mouse scrolled (409, 233) with delta (0, 0)
Screenshot: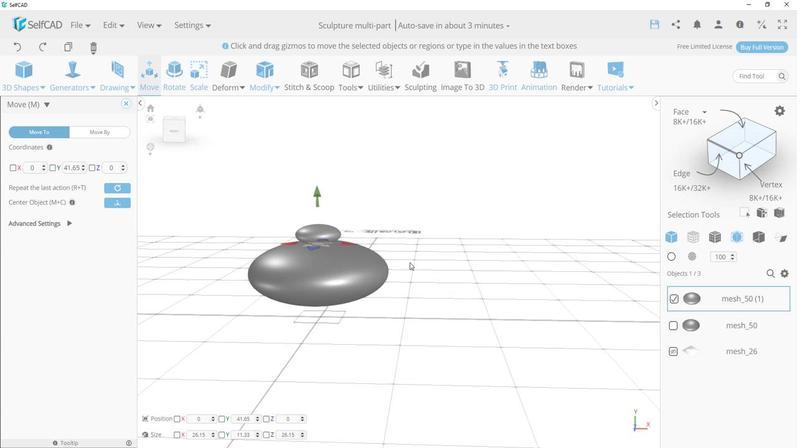 
Action: Mouse moved to (409, 232)
Screenshot: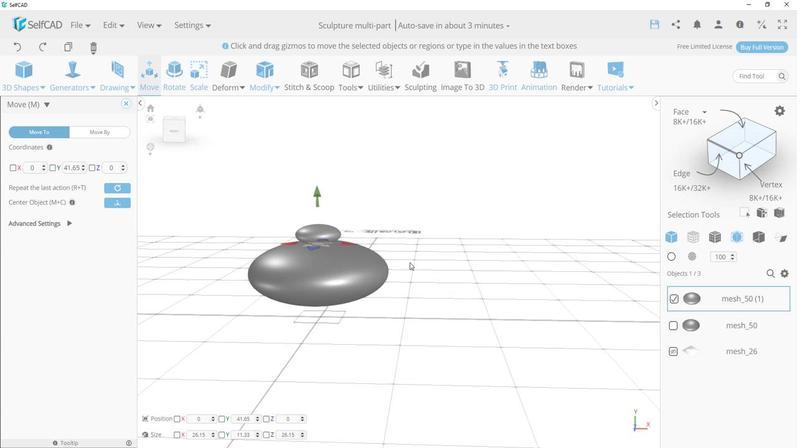 
Action: Mouse scrolled (409, 233) with delta (0, 0)
Screenshot: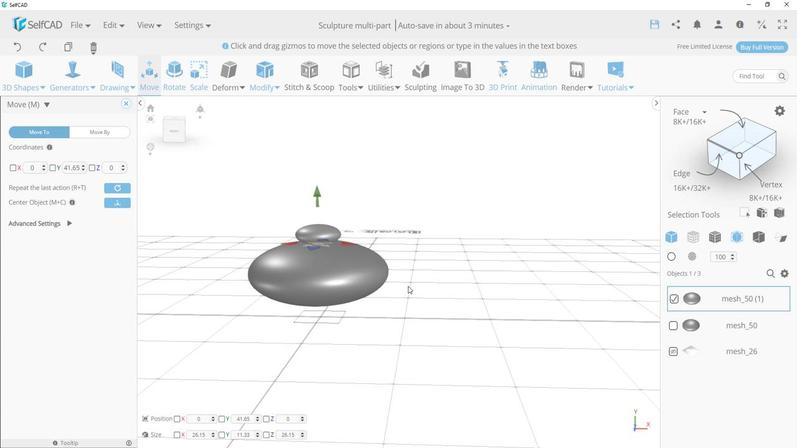 
Action: Mouse moved to (408, 232)
Screenshot: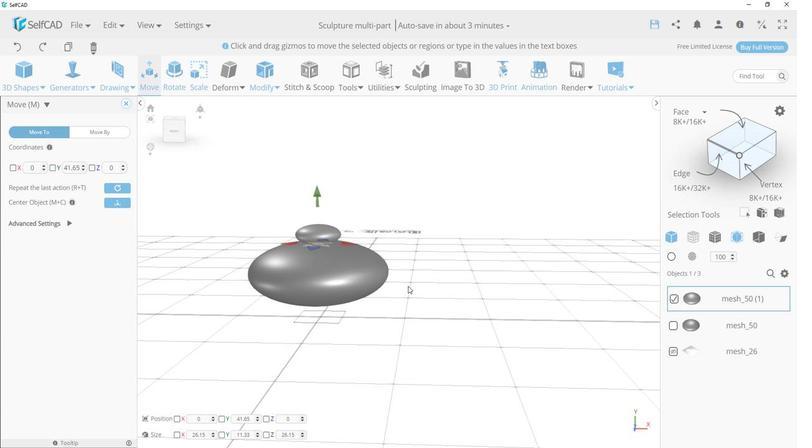 
Action: Mouse scrolled (408, 232) with delta (0, 0)
Screenshot: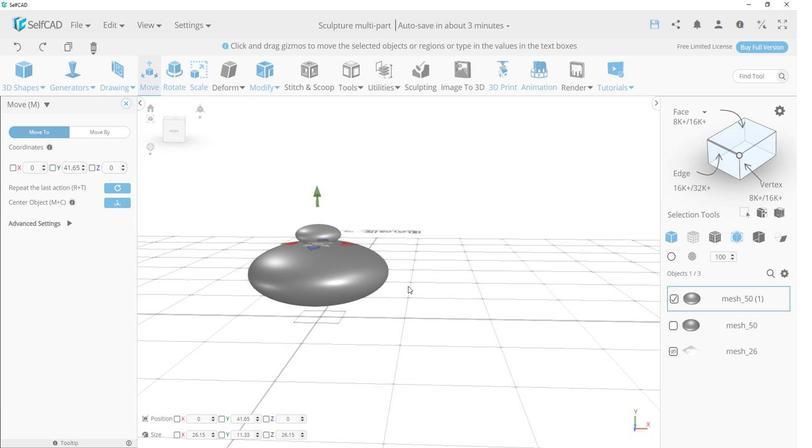 
Action: Mouse moved to (404, 259)
Screenshot: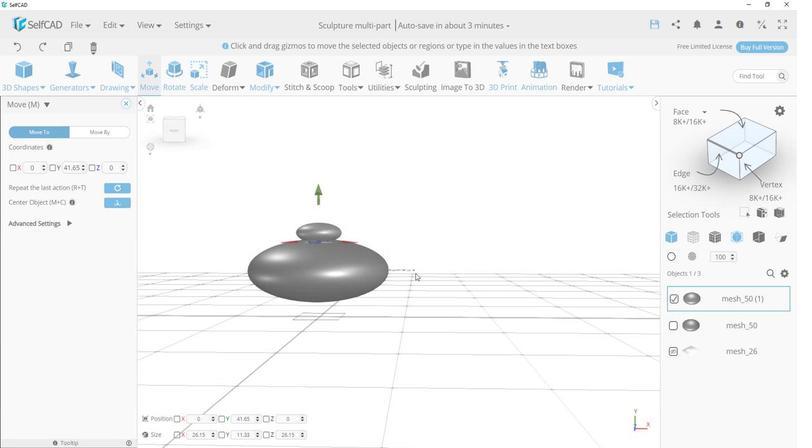 
Action: Mouse pressed left at (404, 259)
Screenshot: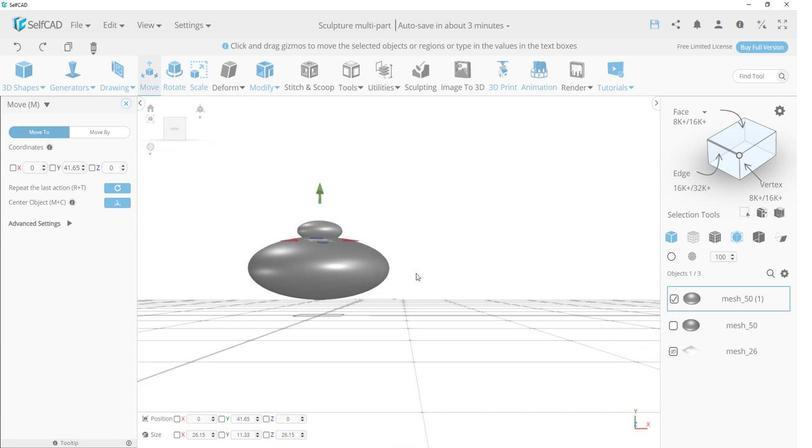 
Action: Mouse moved to (326, 184)
Screenshot: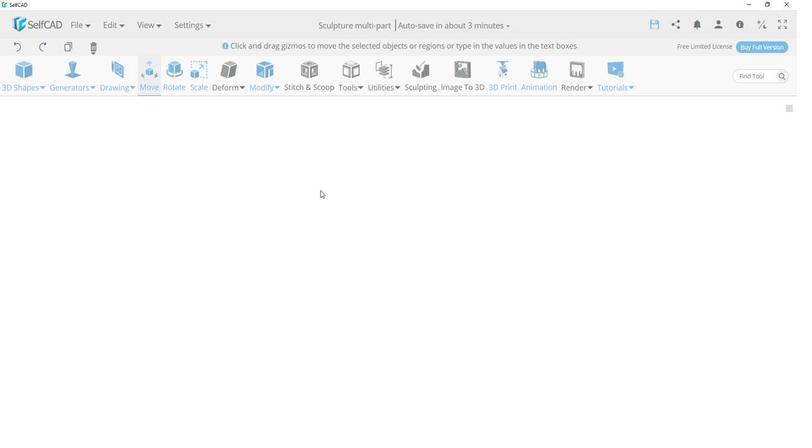 
Action: Mouse pressed left at (326, 184)
Screenshot: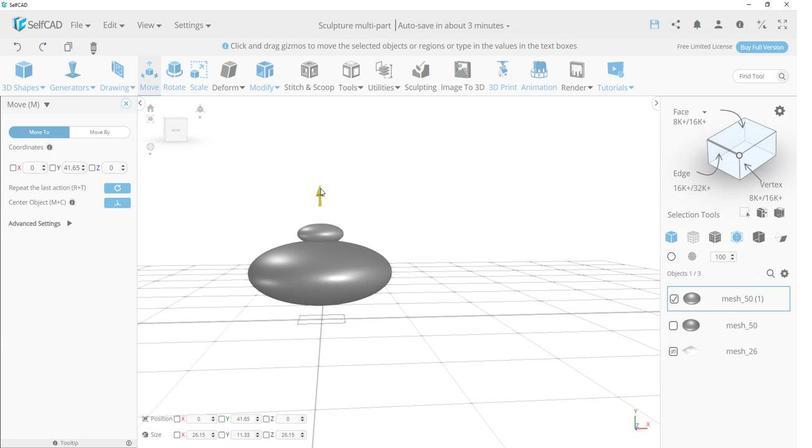 
Action: Mouse moved to (408, 201)
Screenshot: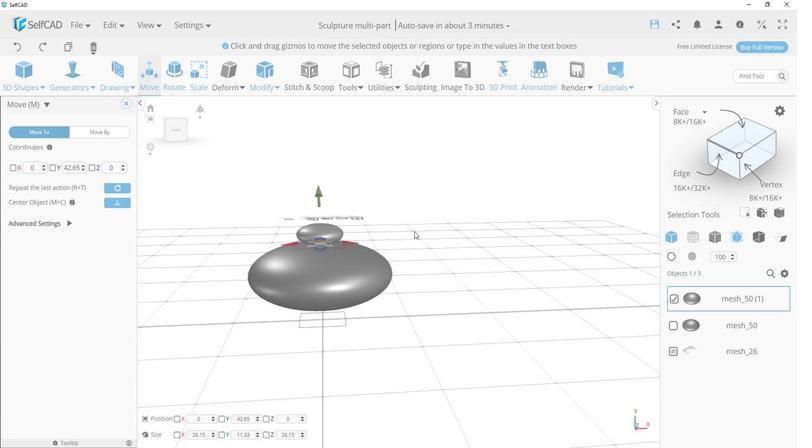 
Action: Mouse pressed left at (408, 201)
Screenshot: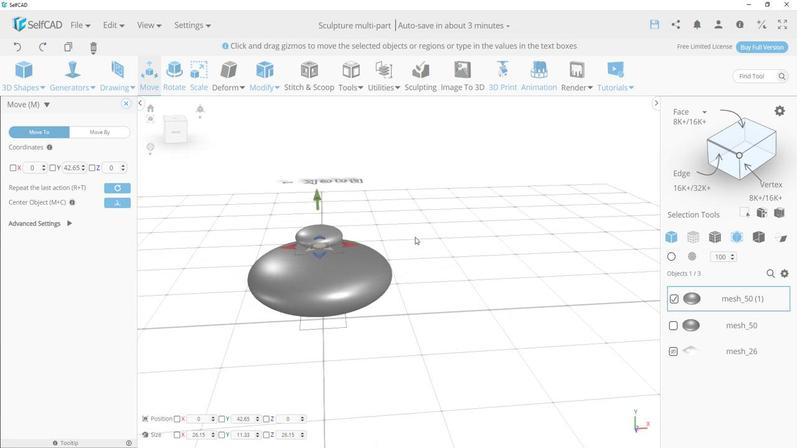 
Action: Mouse moved to (180, 376)
Screenshot: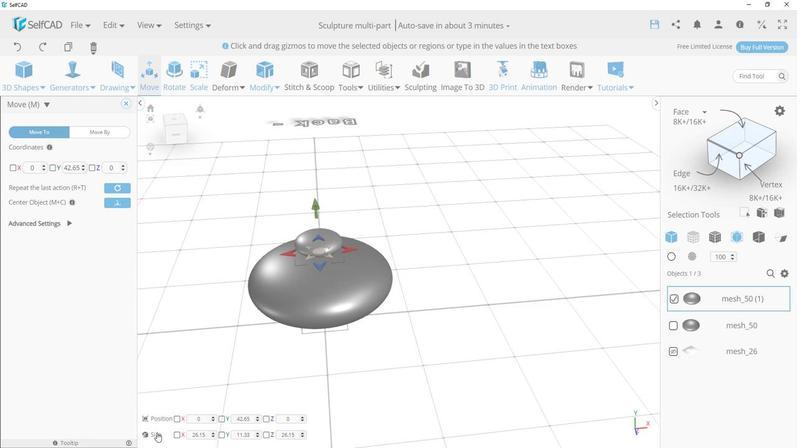 
Action: Mouse pressed left at (180, 376)
Screenshot: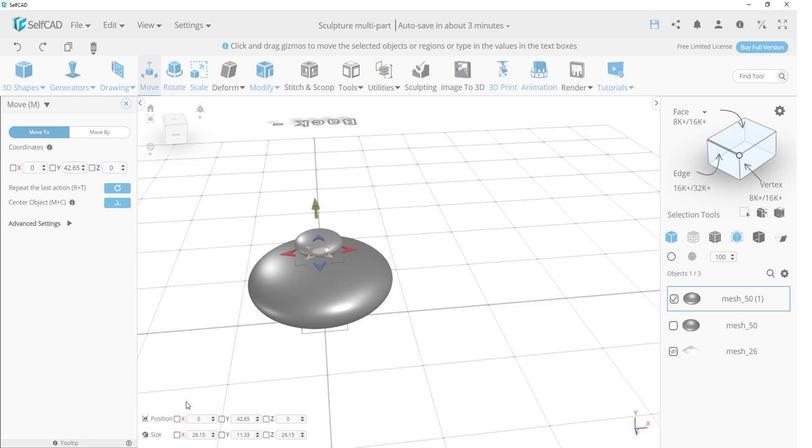 
Action: Mouse moved to (325, 225)
Screenshot: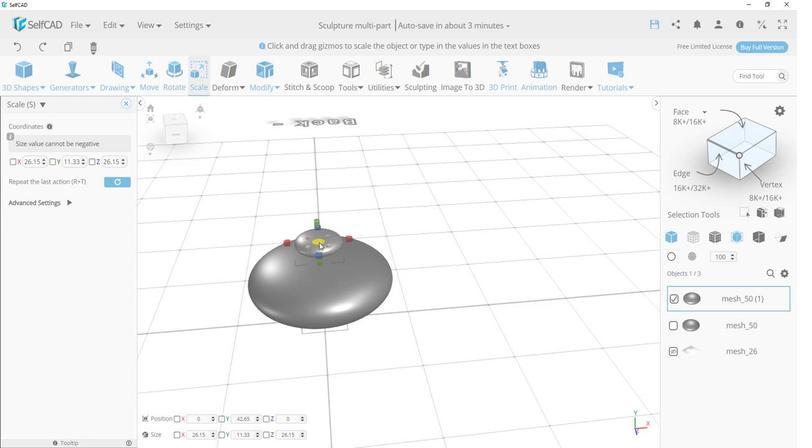 
Action: Mouse pressed left at (325, 225)
Screenshot: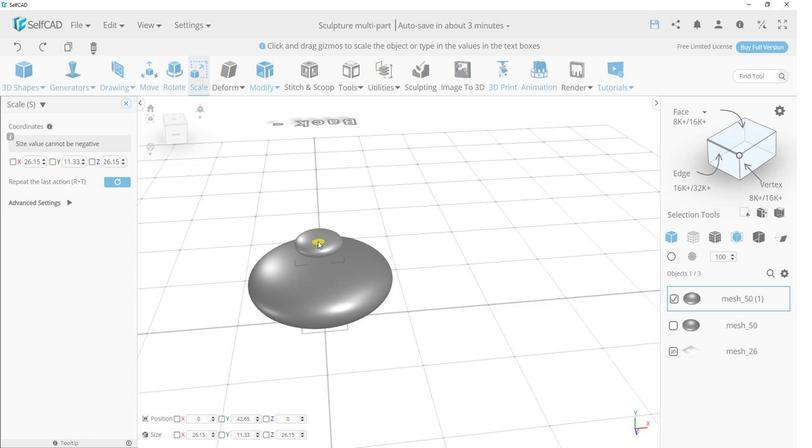 
Action: Mouse moved to (411, 219)
Screenshot: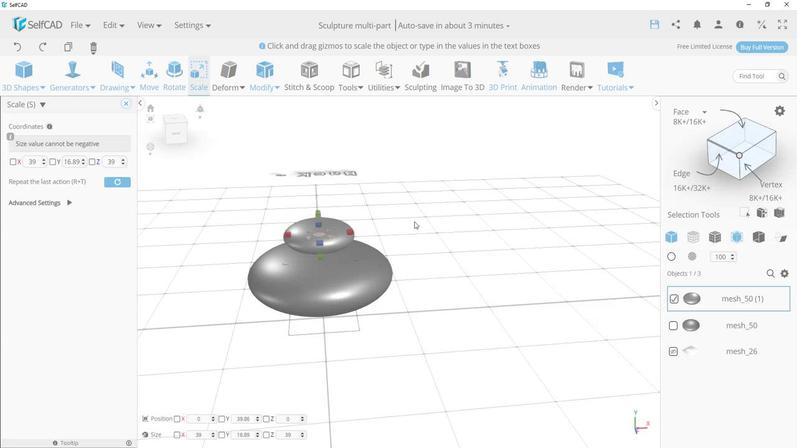 
Action: Mouse pressed left at (411, 219)
Screenshot: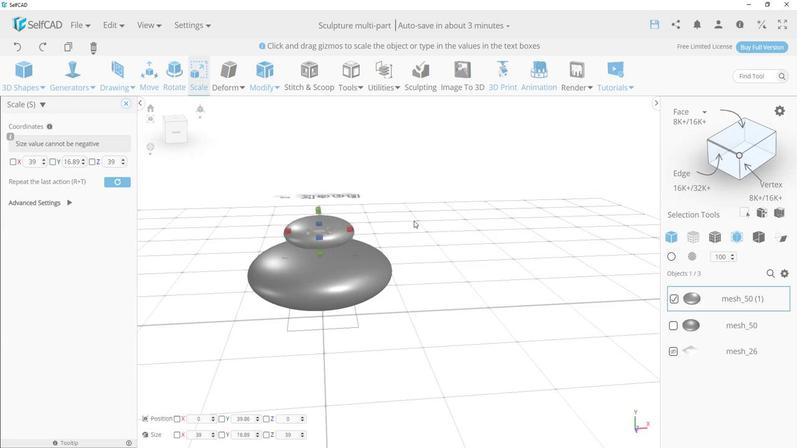 
Action: Mouse moved to (407, 197)
Screenshot: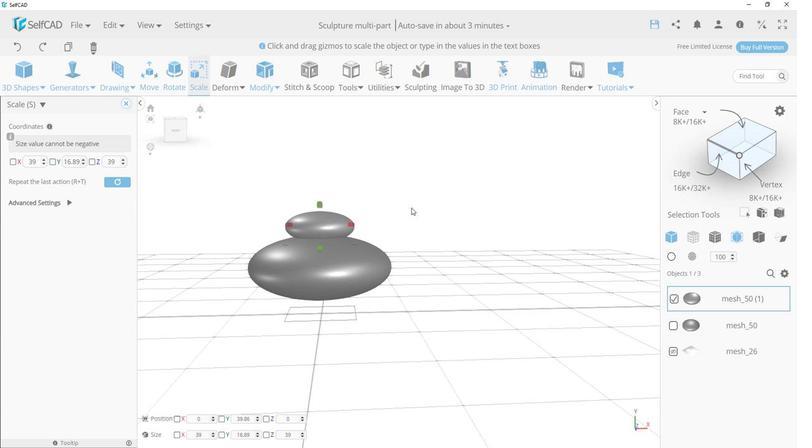
Action: Mouse pressed left at (407, 197)
Screenshot: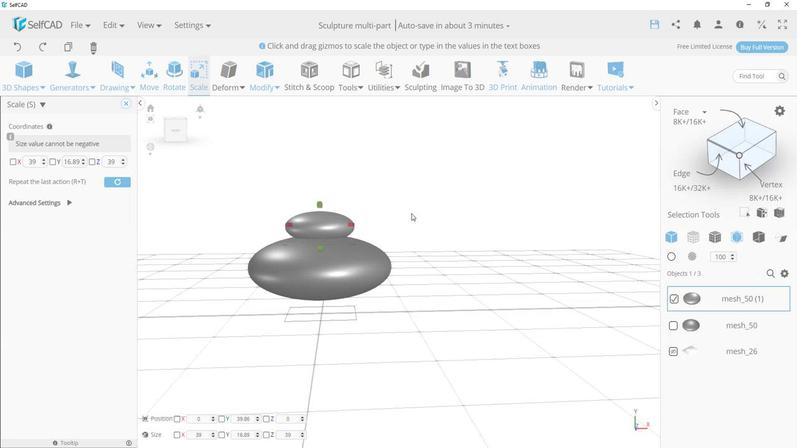
Action: Mouse moved to (657, 237)
Screenshot: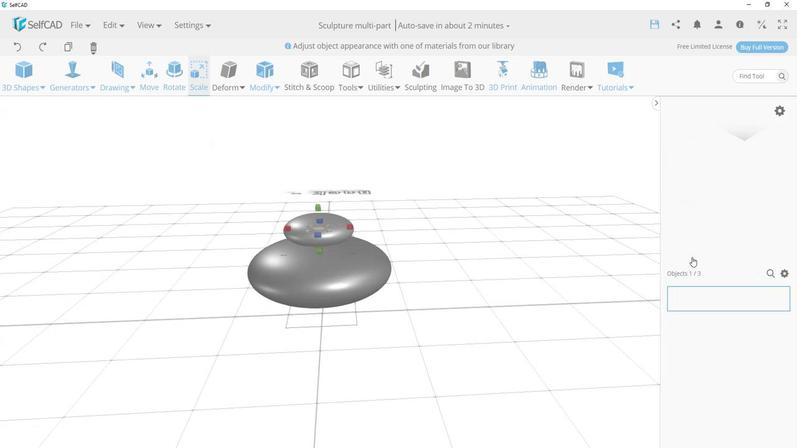 
Action: Mouse pressed left at (657, 237)
Screenshot: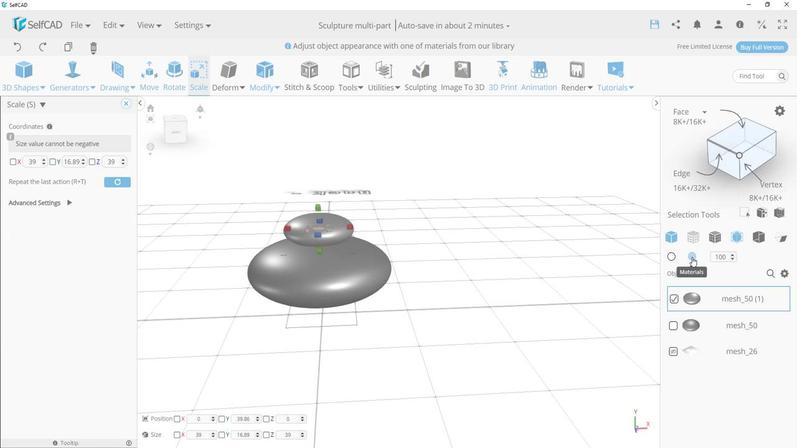 
Action: Mouse moved to (138, 147)
Screenshot: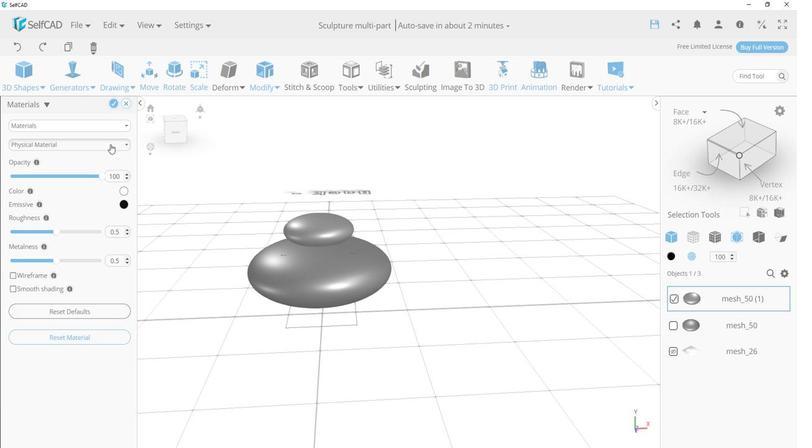 
Action: Mouse pressed left at (138, 147)
Screenshot: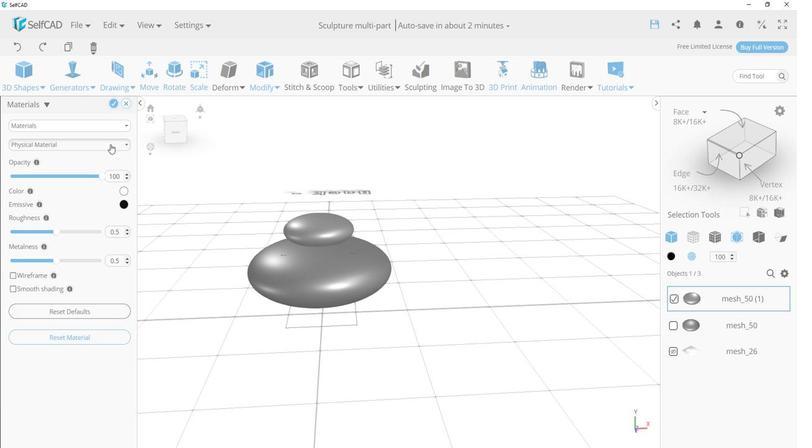 
Action: Mouse moved to (93, 170)
Screenshot: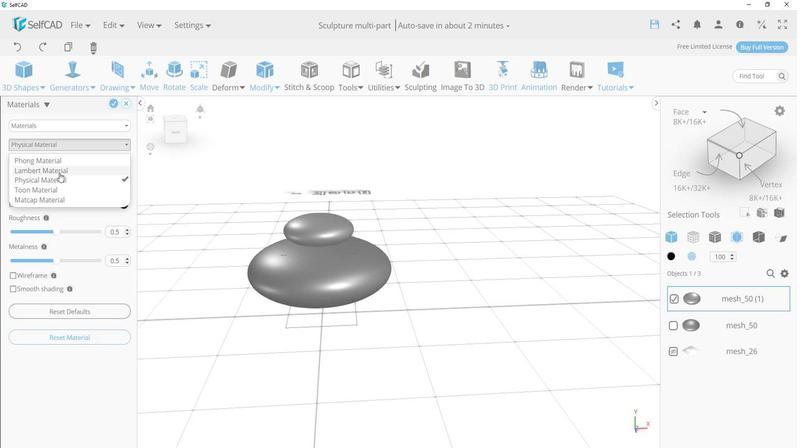 
Action: Mouse pressed left at (93, 170)
Screenshot: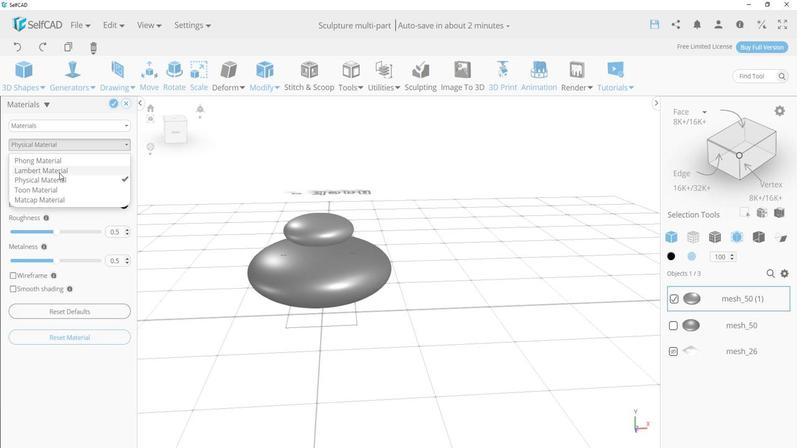 
Action: Mouse moved to (147, 183)
Screenshot: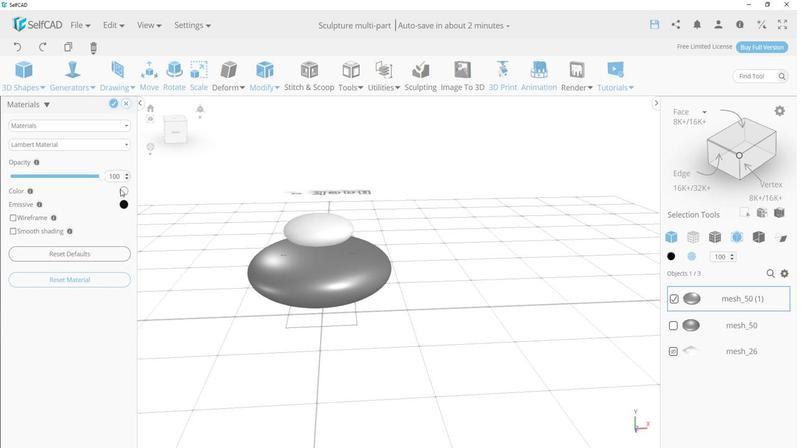 
Action: Mouse pressed left at (147, 183)
Screenshot: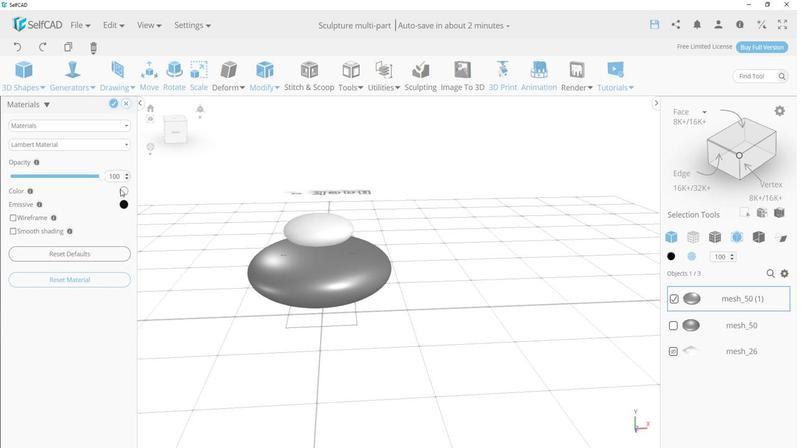 
Action: Mouse moved to (156, 236)
Screenshot: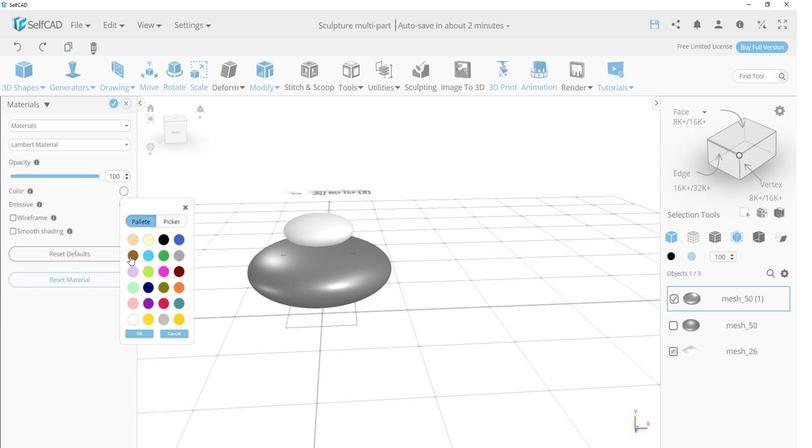 
Action: Mouse pressed left at (156, 236)
Screenshot: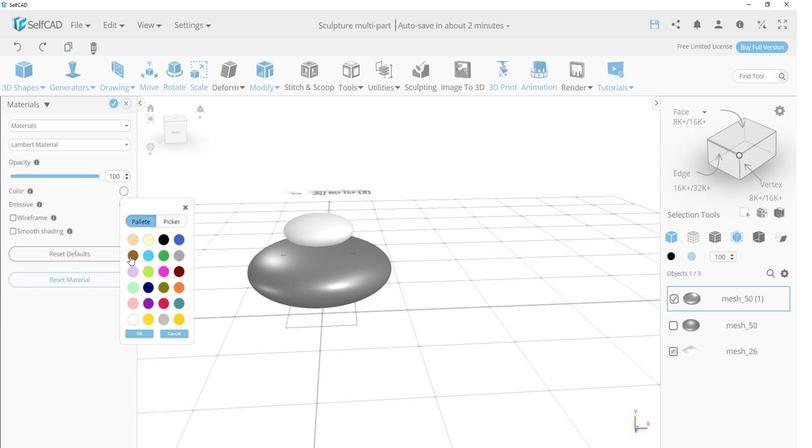 
Action: Mouse moved to (184, 285)
Screenshot: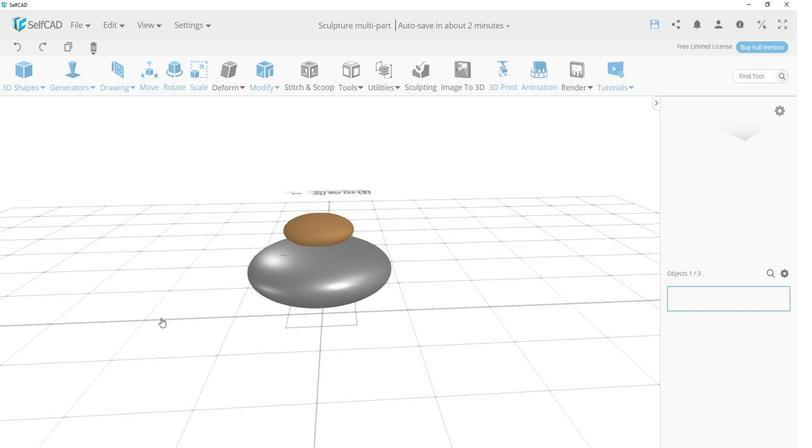 
Action: Mouse pressed left at (184, 285)
Screenshot: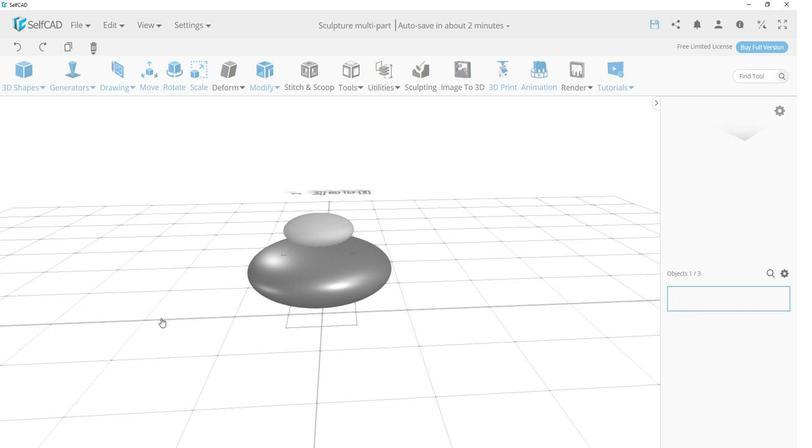 
Action: Mouse moved to (170, 294)
Screenshot: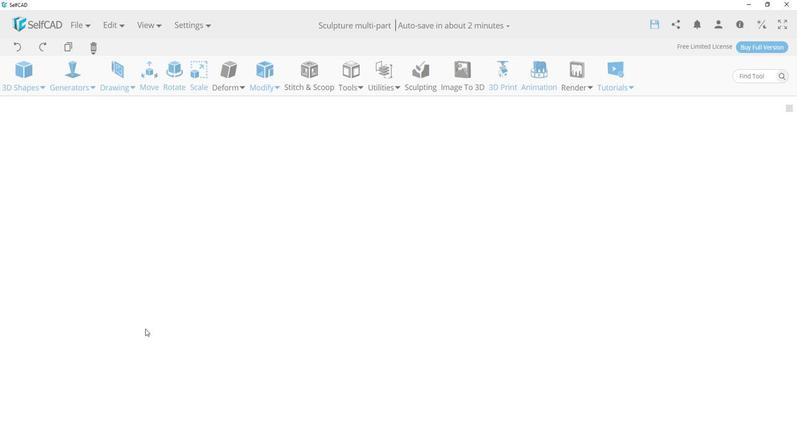 
Action: Mouse pressed left at (170, 294)
Screenshot: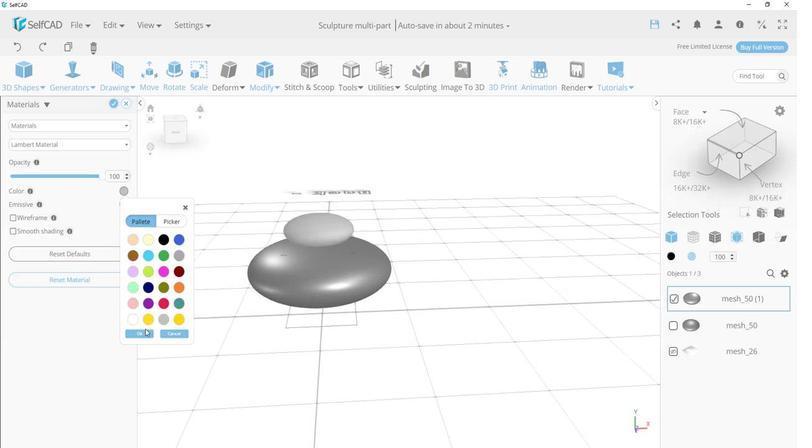 
Action: Mouse moved to (166, 297)
Screenshot: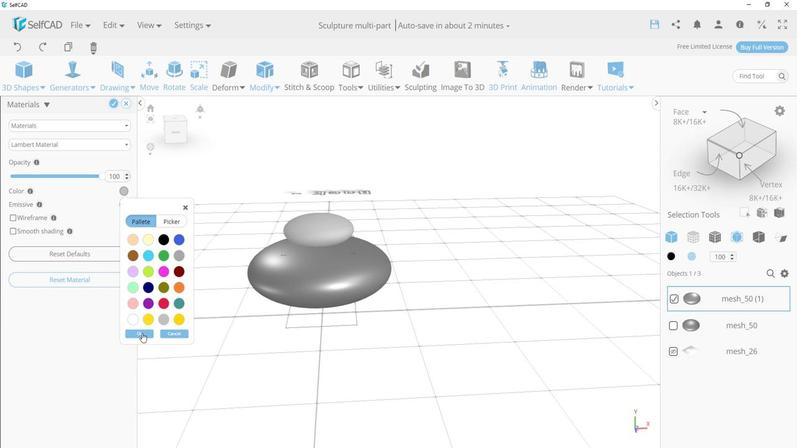
Action: Mouse pressed left at (166, 297)
Screenshot: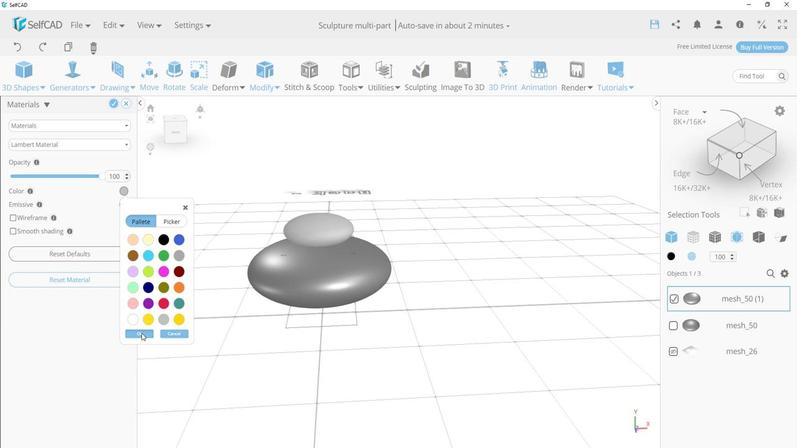 
Action: Mouse moved to (141, 115)
Screenshot: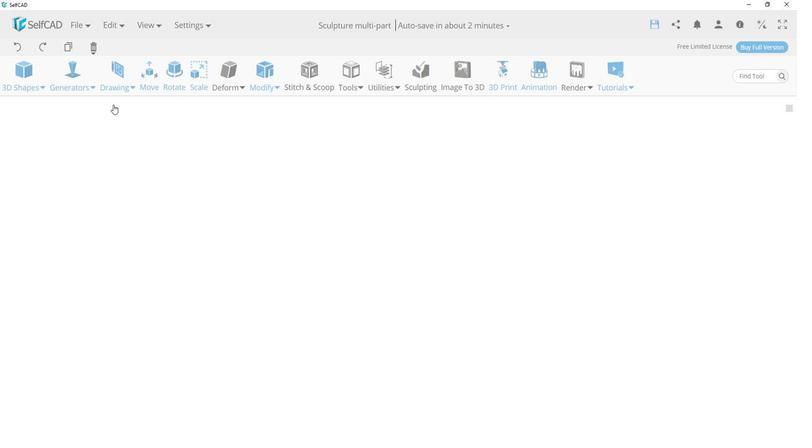 
Action: Mouse pressed left at (141, 115)
Screenshot: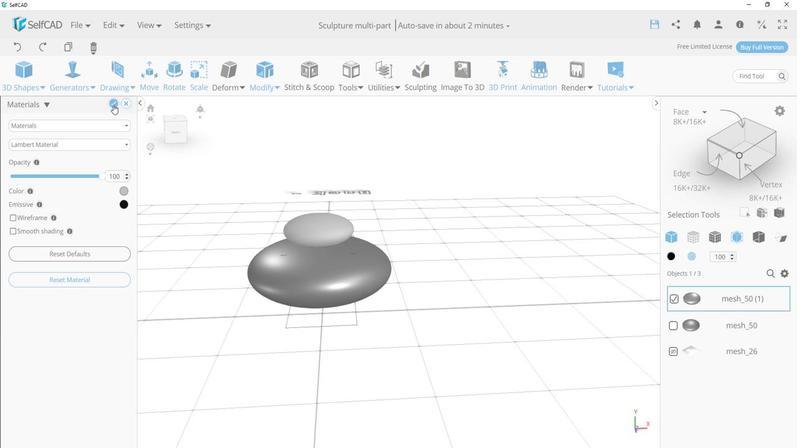 
Action: Mouse moved to (407, 251)
Screenshot: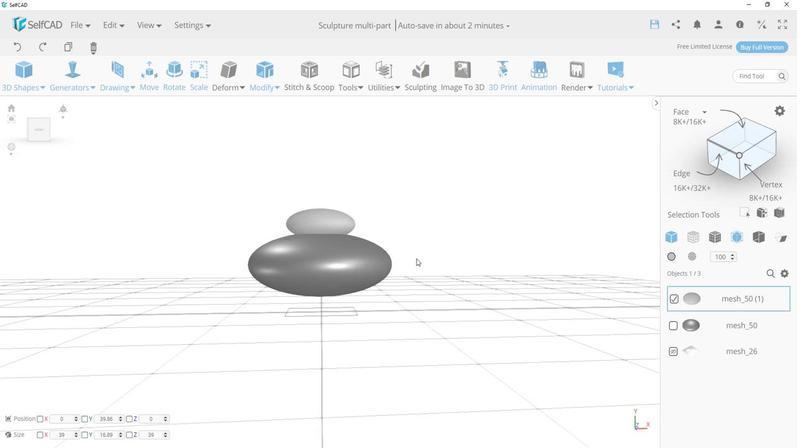 
Action: Mouse pressed left at (407, 251)
Screenshot: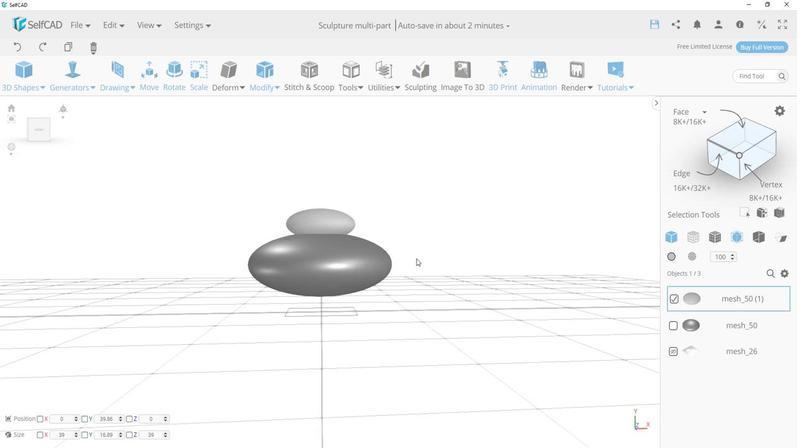 
Action: Mouse moved to (416, 243)
Screenshot: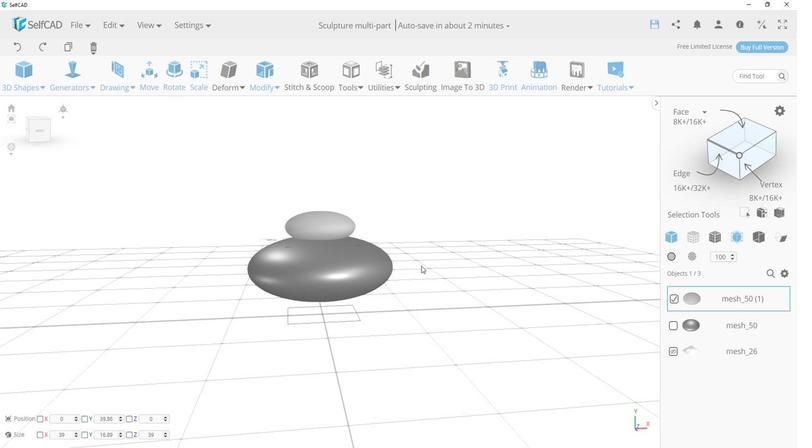 
Action: Mouse pressed left at (416, 243)
Screenshot: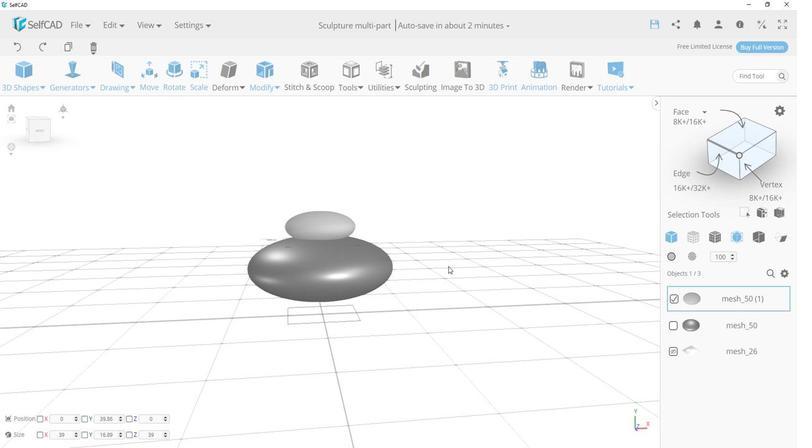 
Action: Mouse moved to (78, 176)
Screenshot: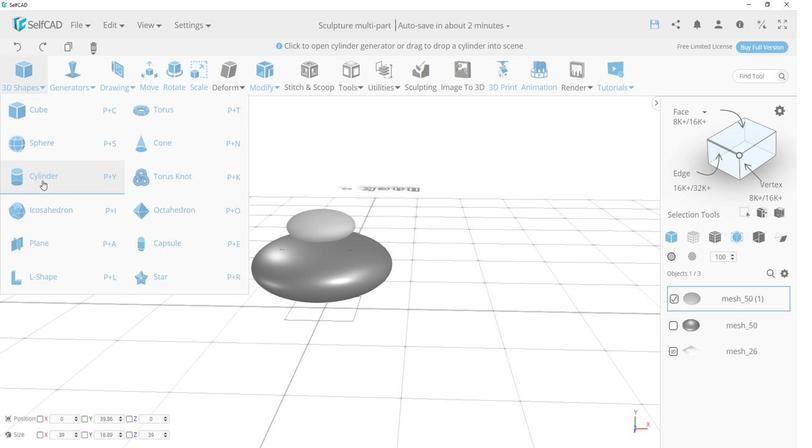 
Action: Mouse pressed left at (78, 176)
Screenshot: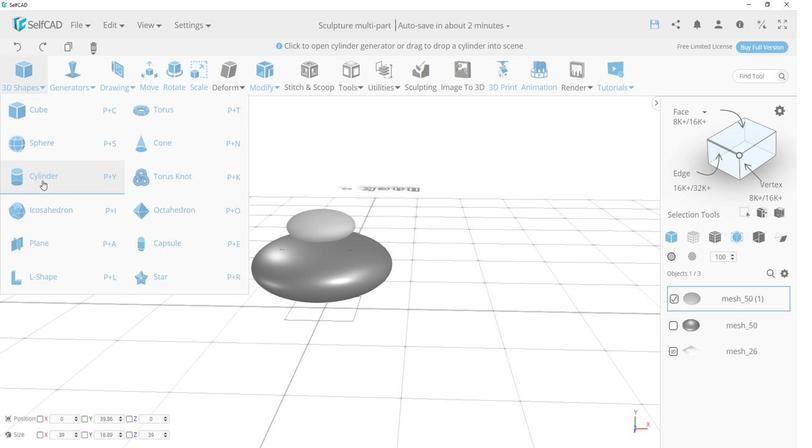 
Action: Mouse moved to (294, 257)
Screenshot: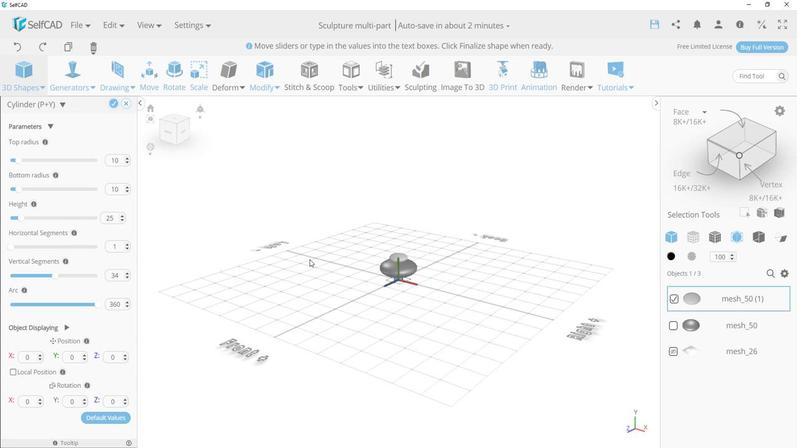 
Action: Mouse pressed left at (294, 257)
Screenshot: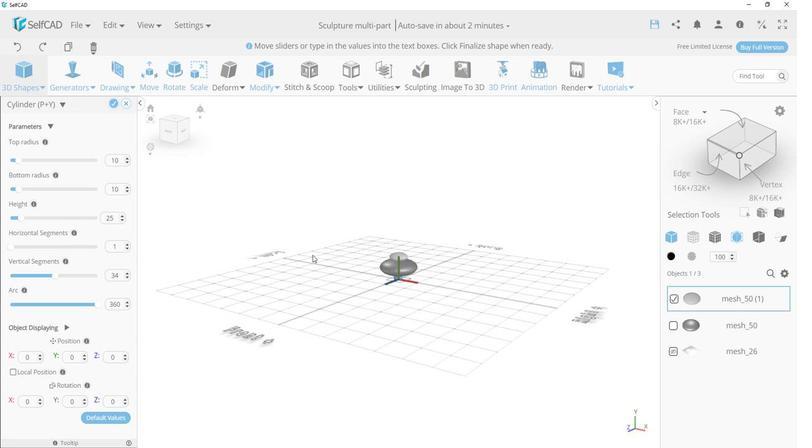 
Action: Mouse moved to (56, 205)
Screenshot: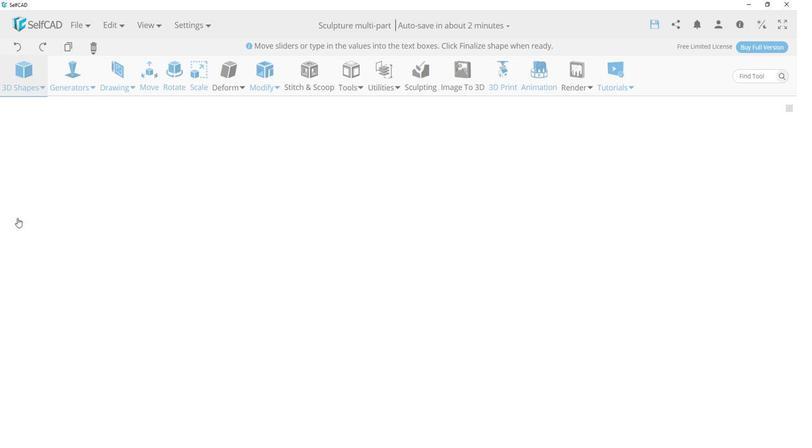 
Action: Mouse pressed left at (56, 205)
Screenshot: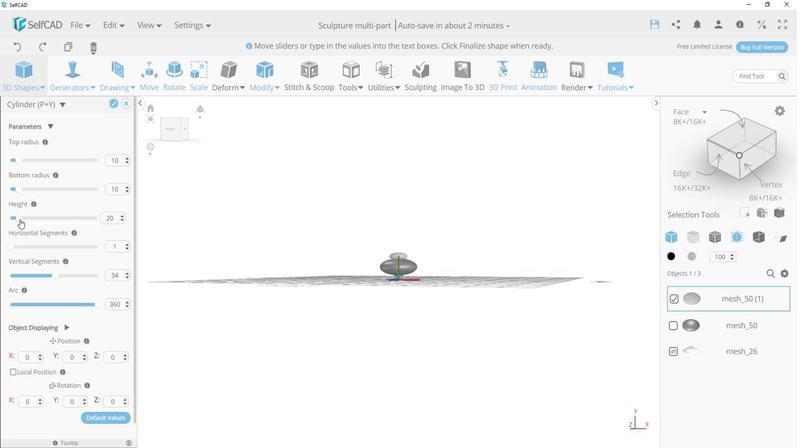 
Action: Mouse moved to (270, 198)
Screenshot: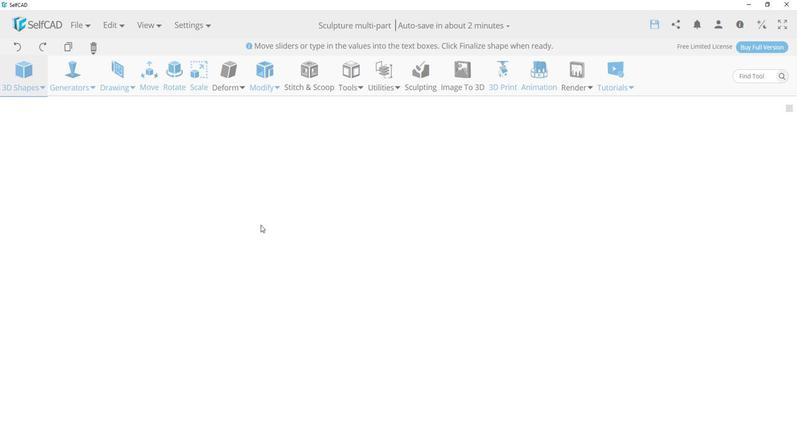 
Action: Mouse pressed left at (270, 198)
Screenshot: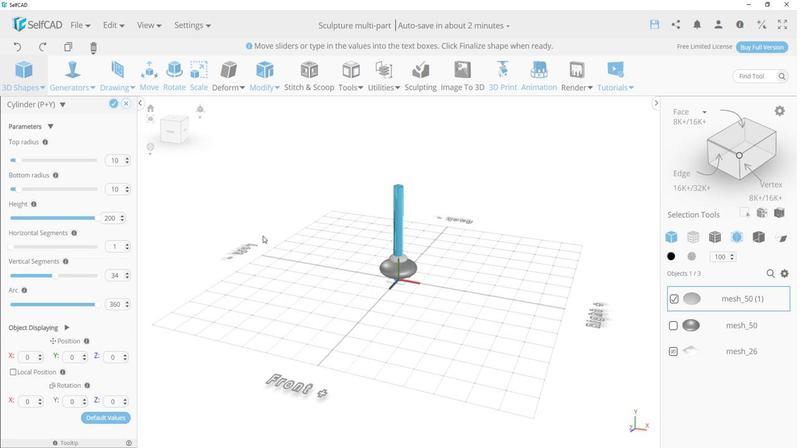 
Action: Mouse moved to (296, 211)
Screenshot: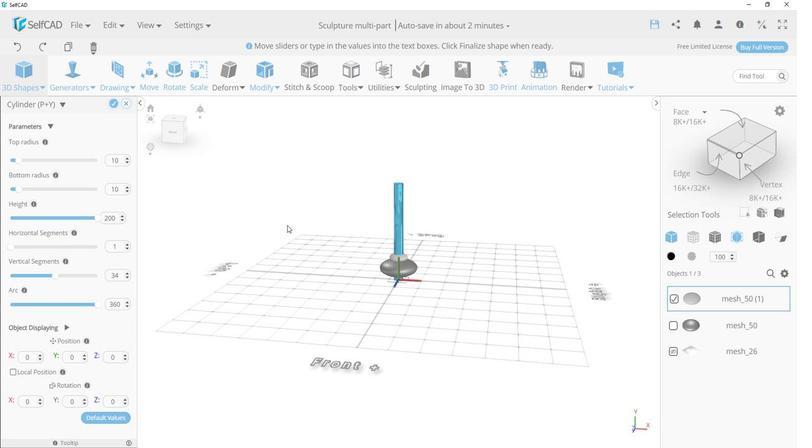 
Action: Mouse pressed left at (296, 211)
Screenshot: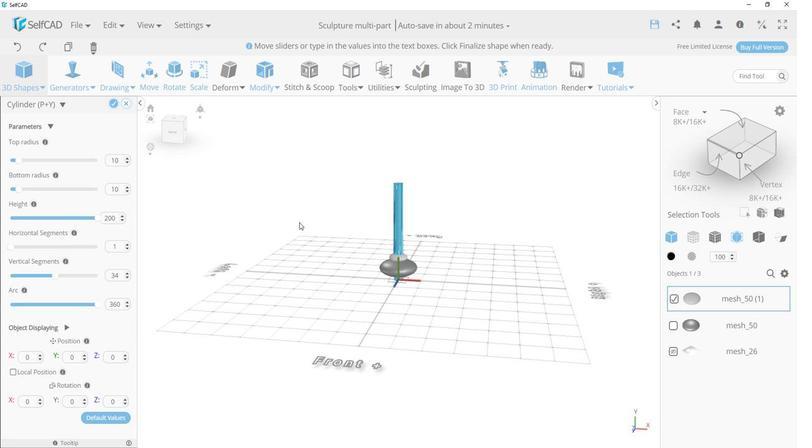 
Action: Mouse moved to (307, 209)
Screenshot: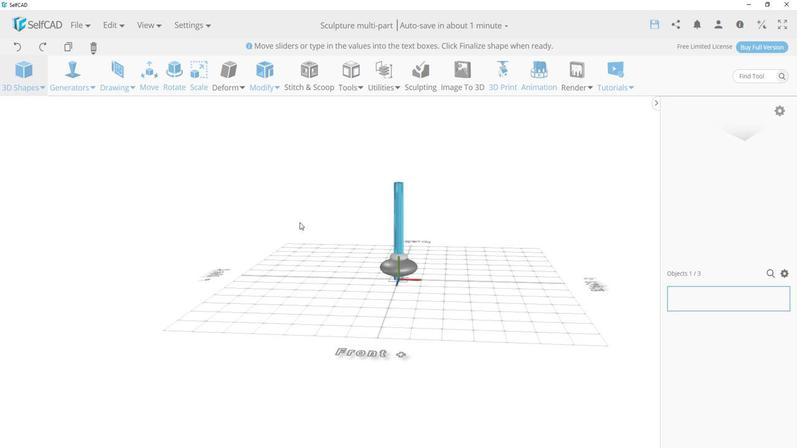 
Action: Mouse pressed left at (307, 209)
Screenshot: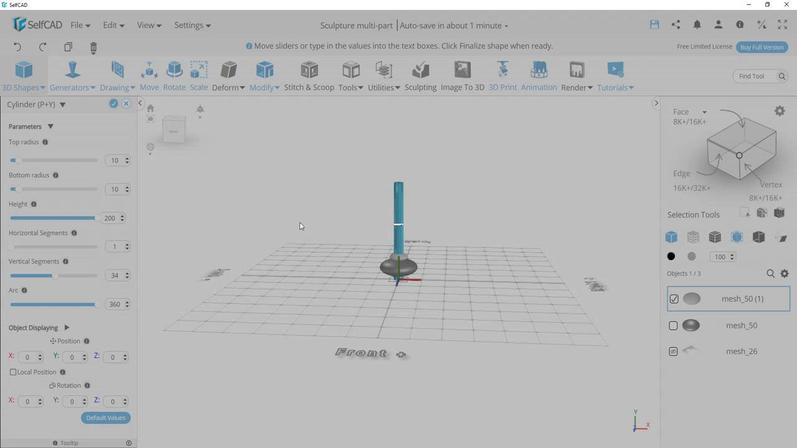 
Action: Mouse moved to (459, 224)
Screenshot: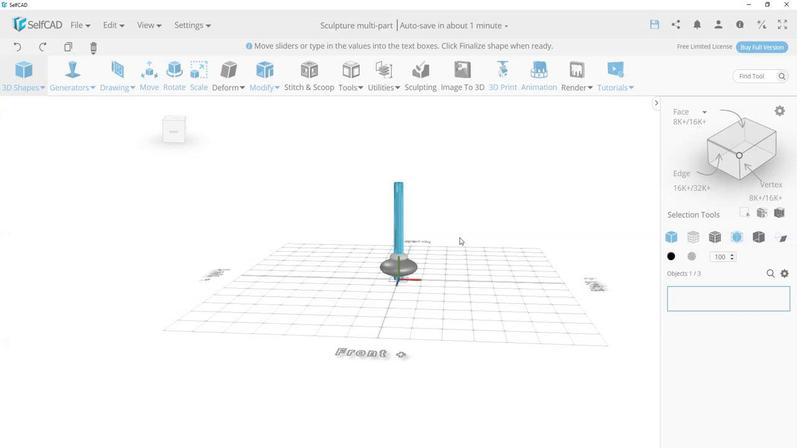 
Action: Mouse pressed left at (459, 224)
Screenshot: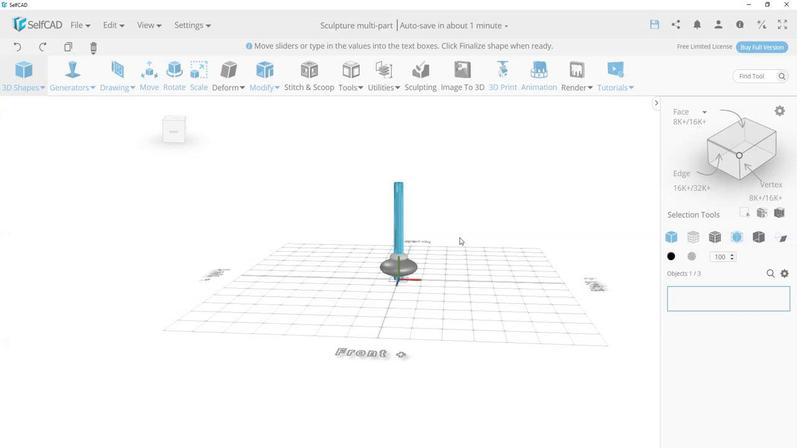 
Action: Mouse moved to (140, 114)
Screenshot: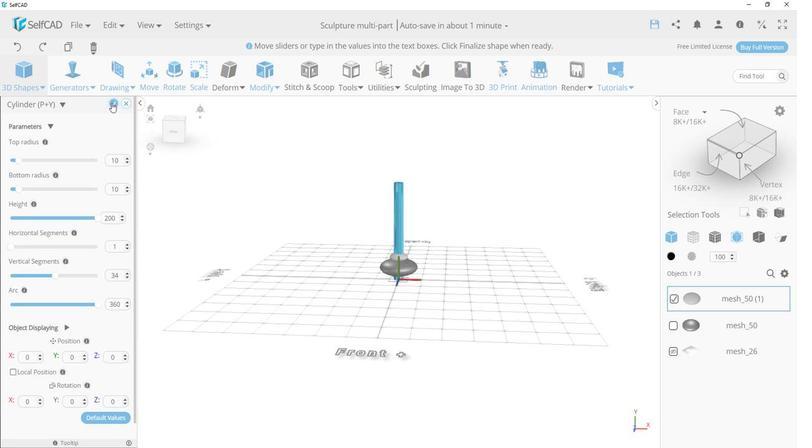 
Action: Mouse pressed left at (140, 114)
Screenshot: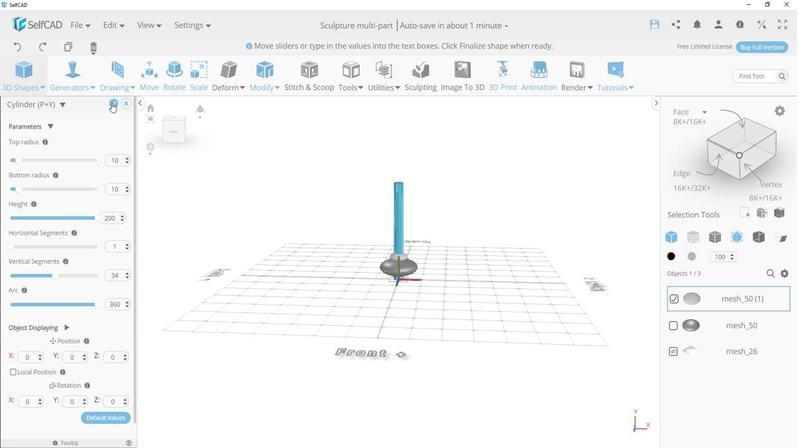 
Action: Mouse moved to (659, 238)
Screenshot: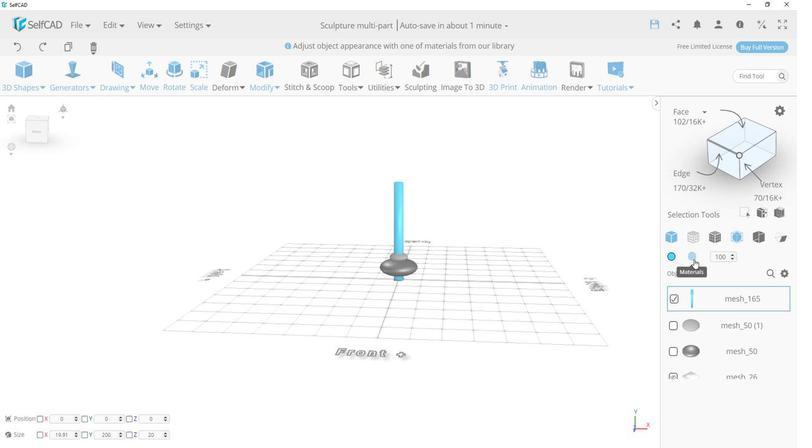 
Action: Mouse pressed left at (659, 238)
Screenshot: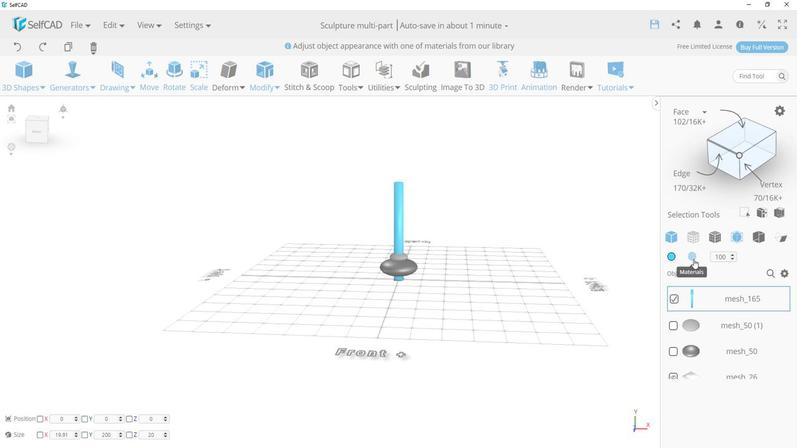 
Action: Mouse moved to (153, 186)
Screenshot: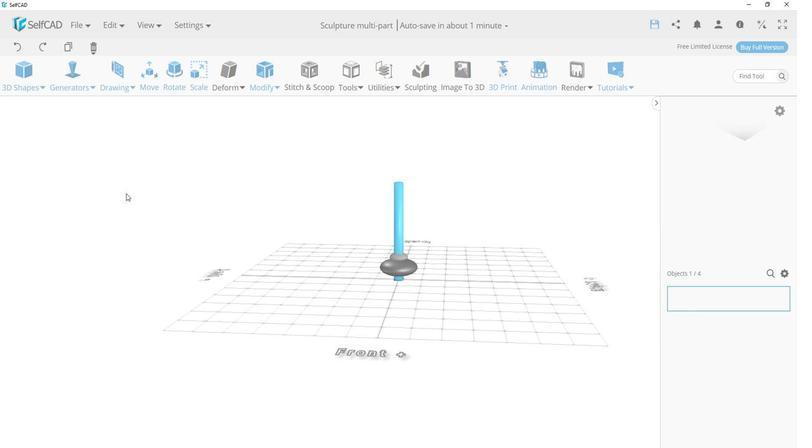 
Action: Mouse pressed left at (153, 186)
Screenshot: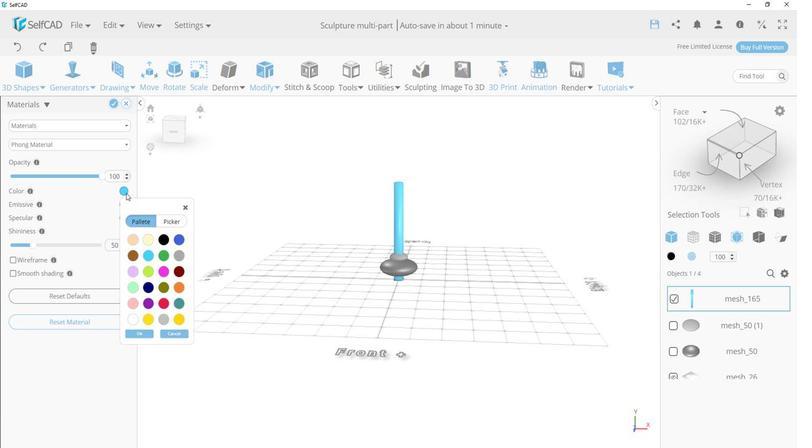 
Action: Mouse moved to (156, 287)
Screenshot: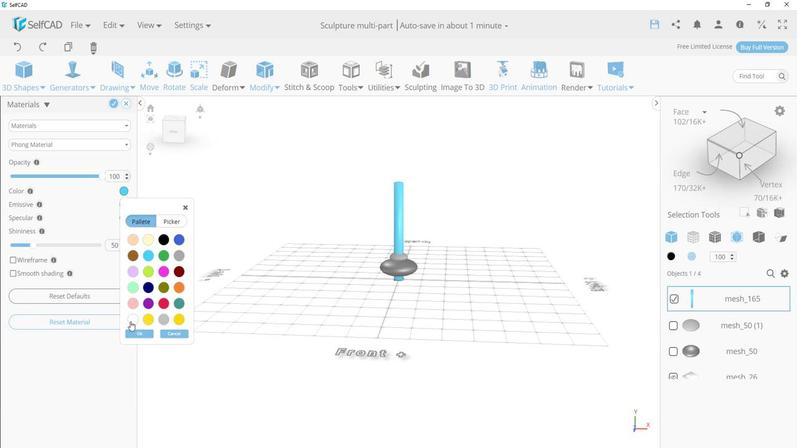 
Action: Mouse pressed left at (156, 287)
